 Task: Find connections with filter location Albury with filter topic #aiwith filter profile language German with filter current company AB InBev India with filter school Lucknow freshers Jobs with filter industry Capital Markets with filter service category Wedding Planning with filter keywords title Artificial Intelligence Engineer
Action: Mouse moved to (211, 267)
Screenshot: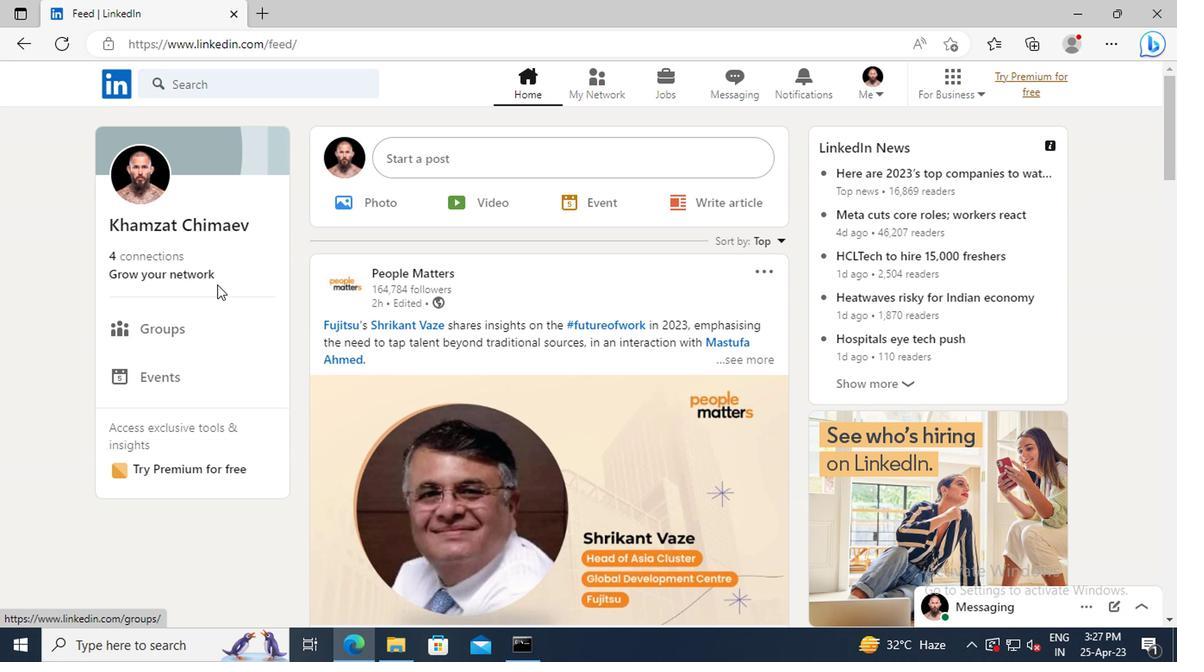 
Action: Mouse pressed left at (211, 267)
Screenshot: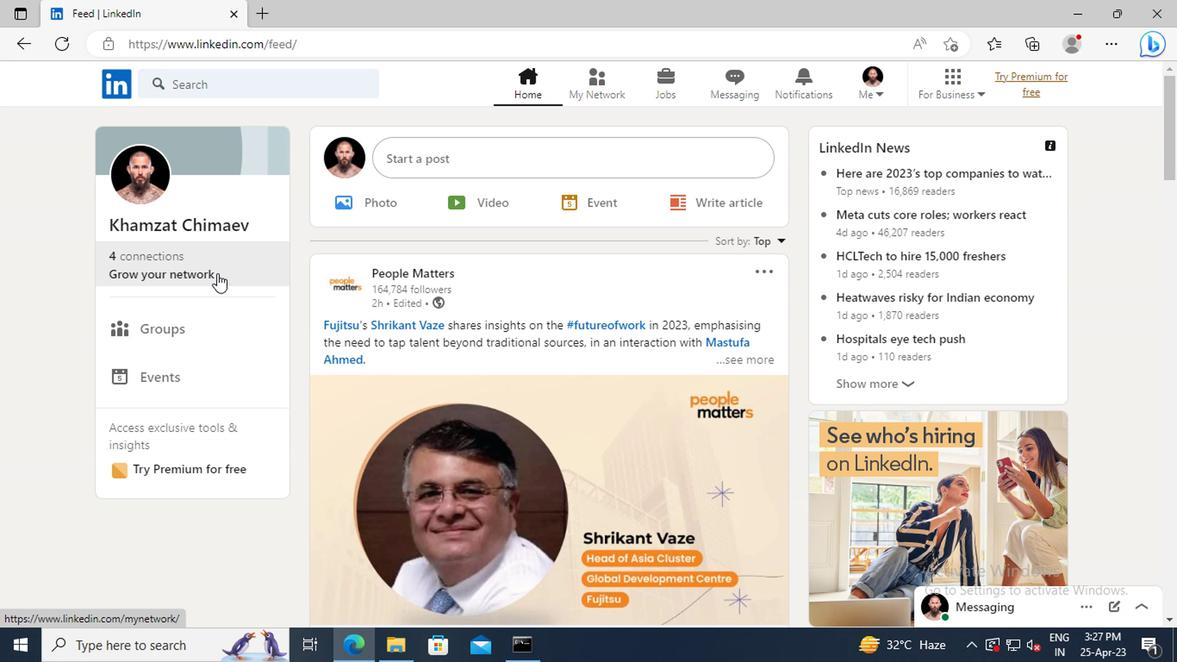 
Action: Mouse moved to (209, 186)
Screenshot: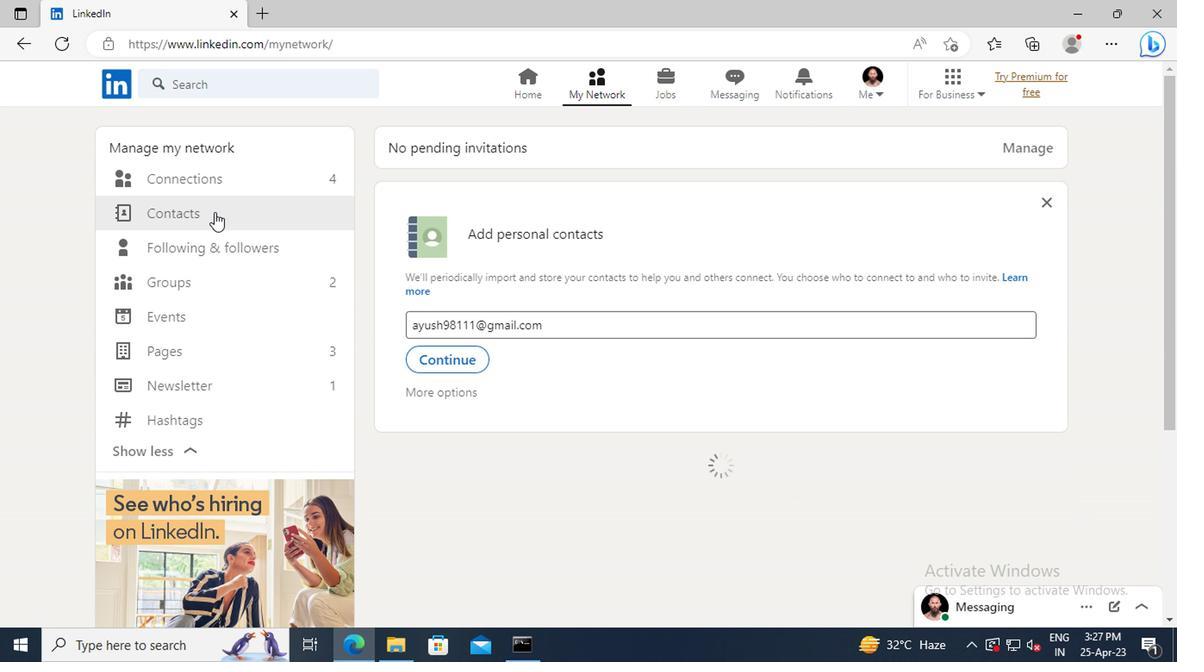 
Action: Mouse pressed left at (209, 186)
Screenshot: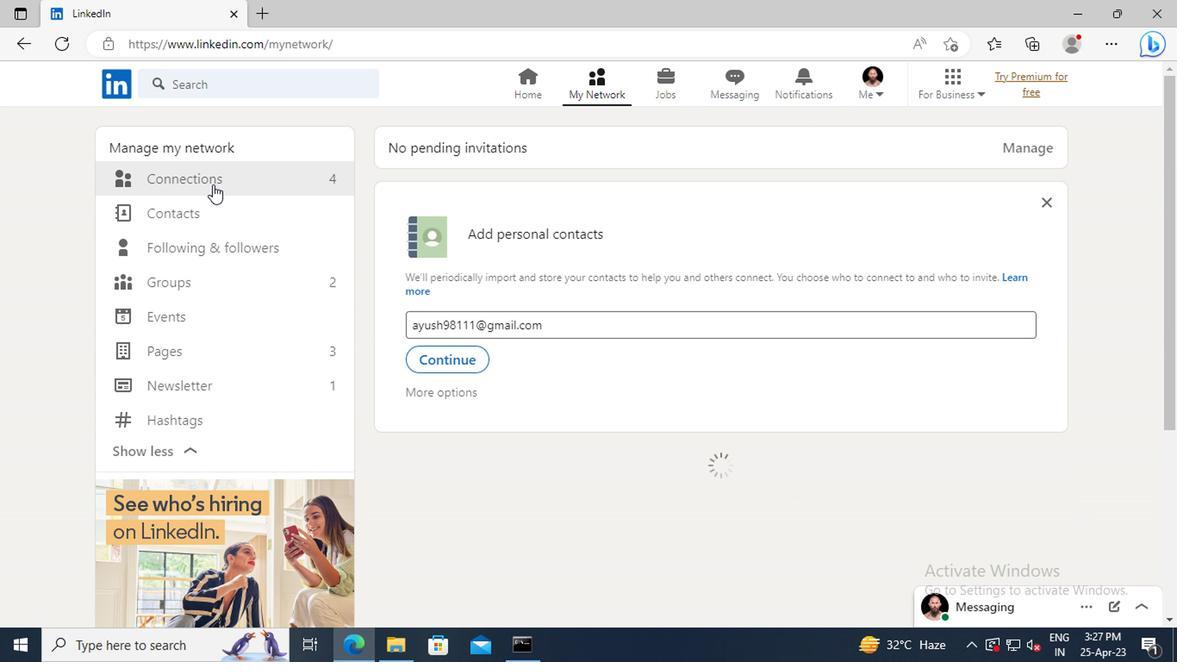 
Action: Mouse moved to (704, 183)
Screenshot: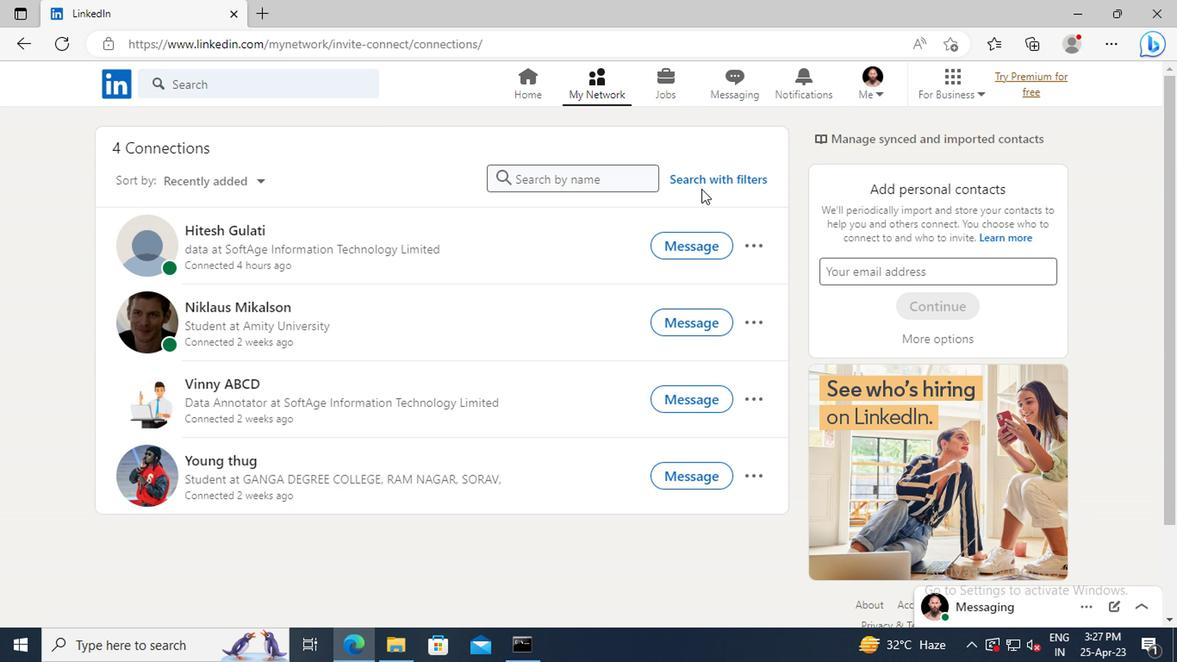 
Action: Mouse pressed left at (704, 183)
Screenshot: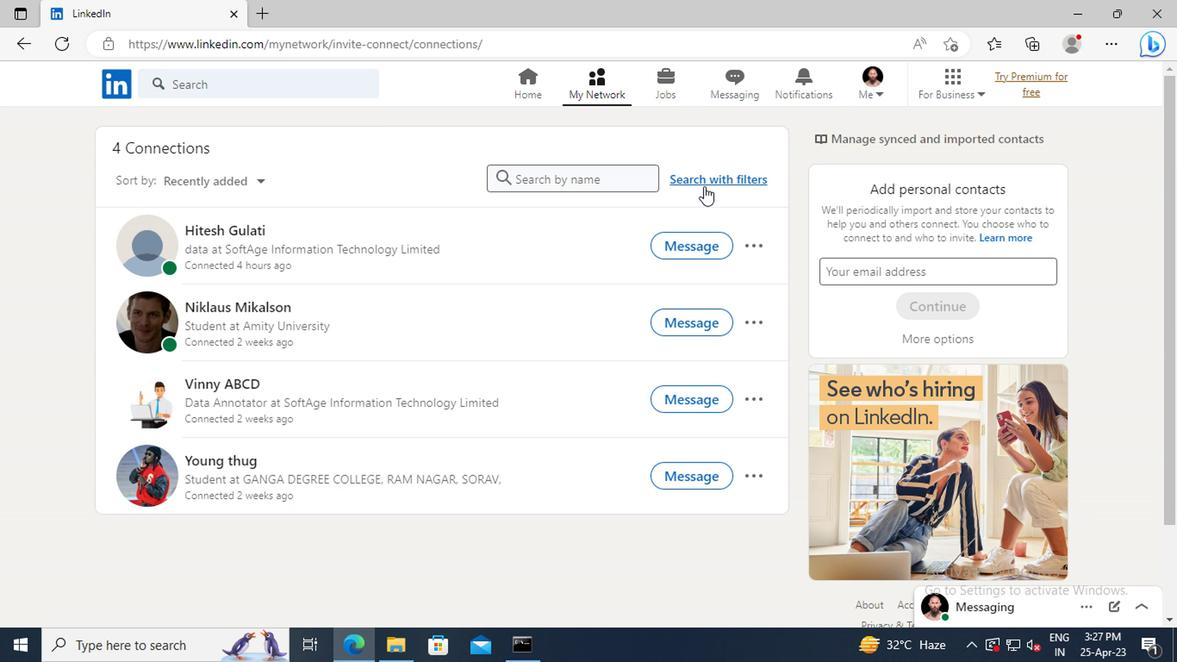 
Action: Mouse moved to (648, 139)
Screenshot: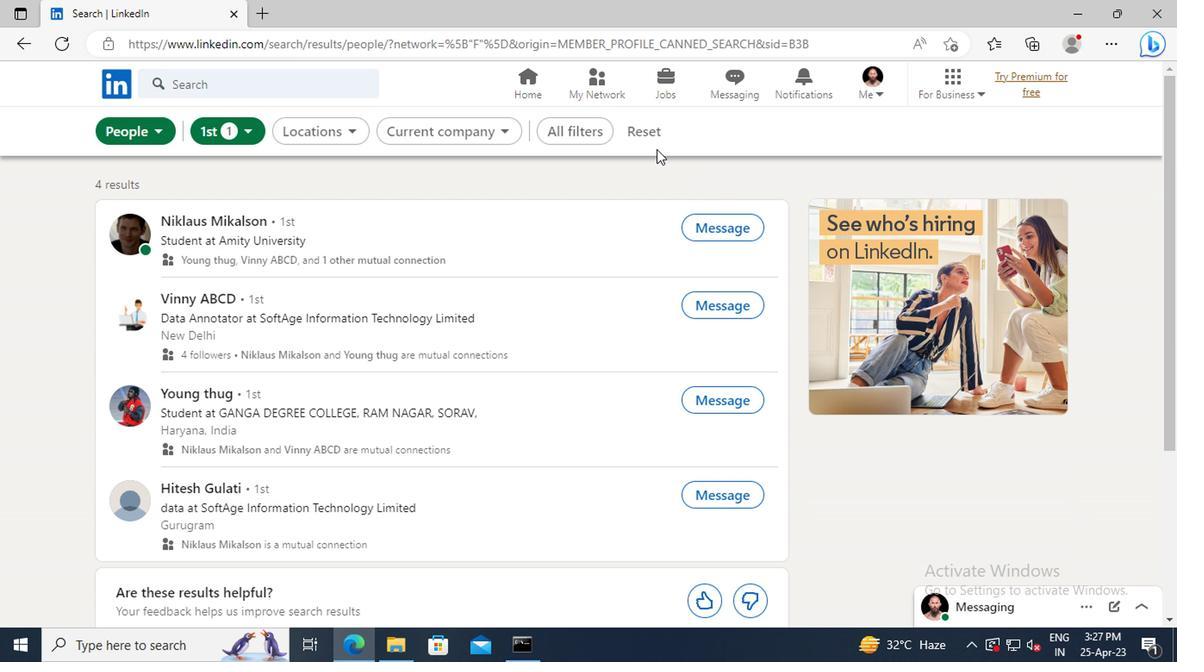 
Action: Mouse pressed left at (648, 139)
Screenshot: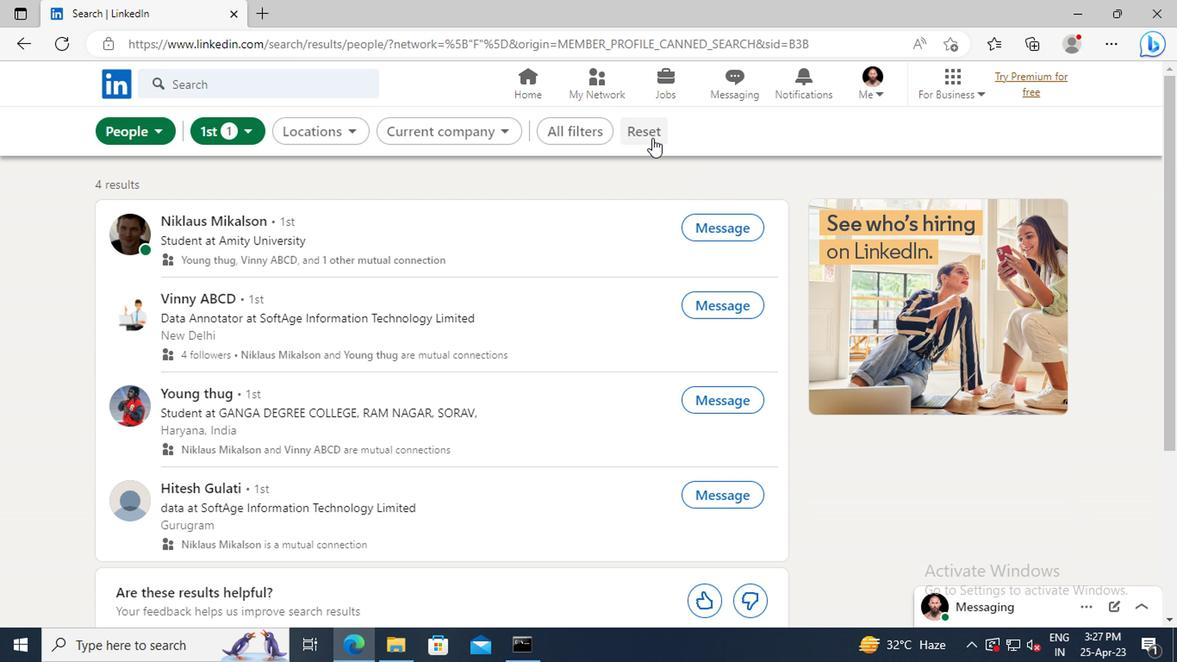 
Action: Mouse moved to (623, 137)
Screenshot: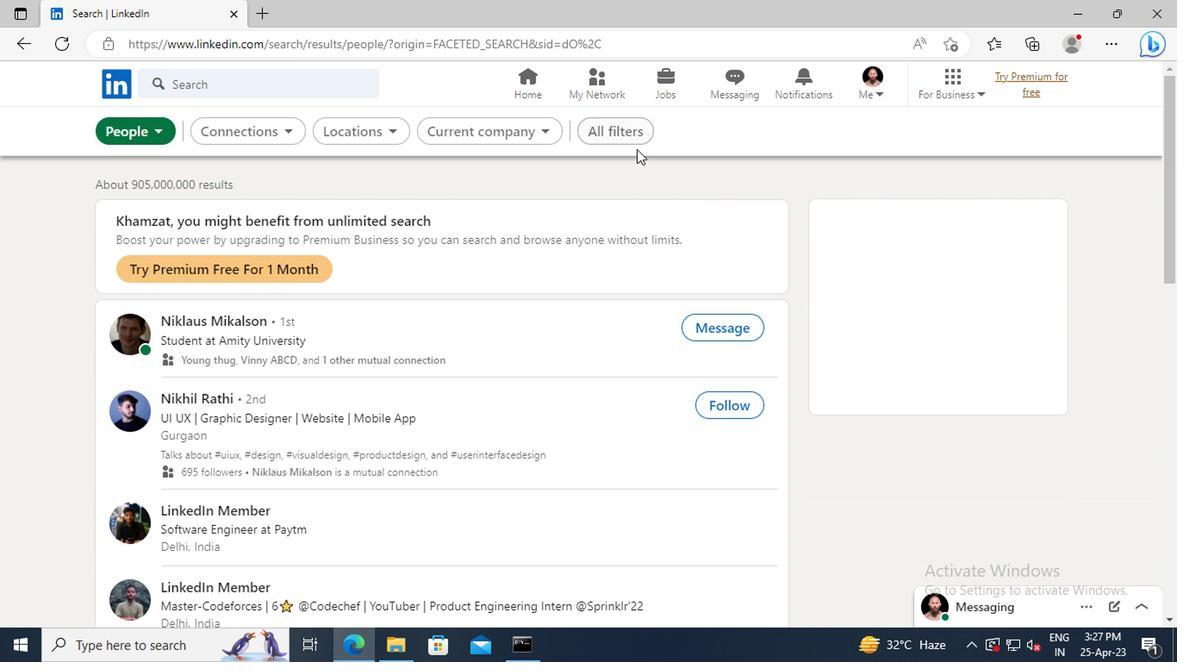 
Action: Mouse pressed left at (623, 137)
Screenshot: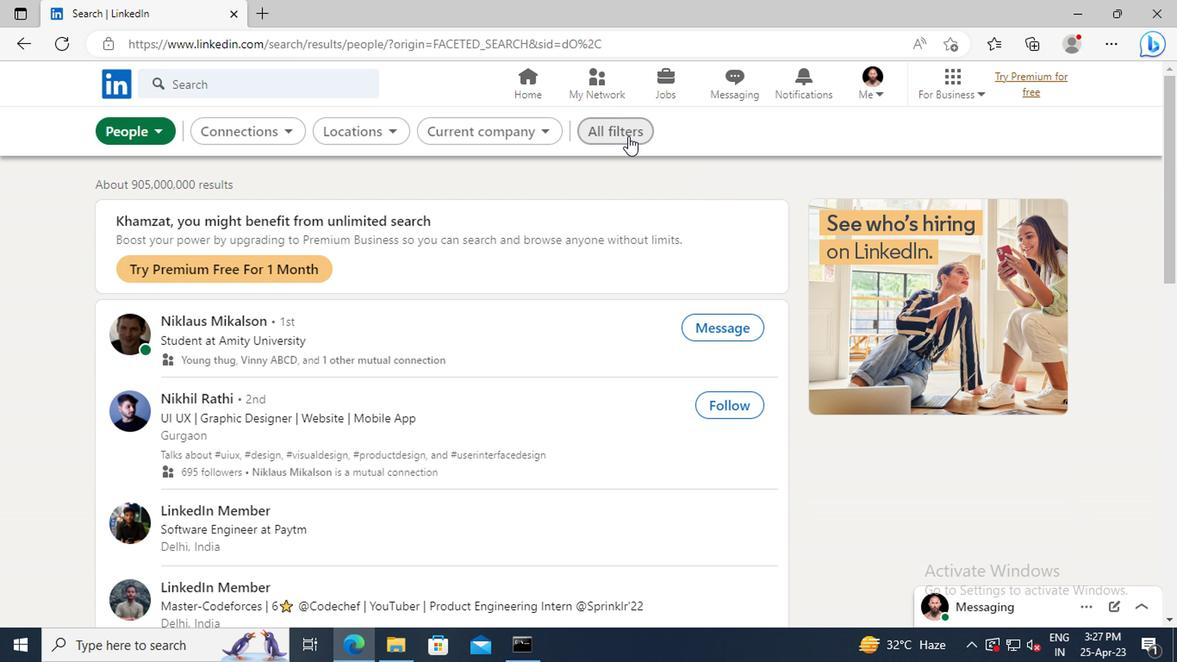 
Action: Mouse moved to (967, 296)
Screenshot: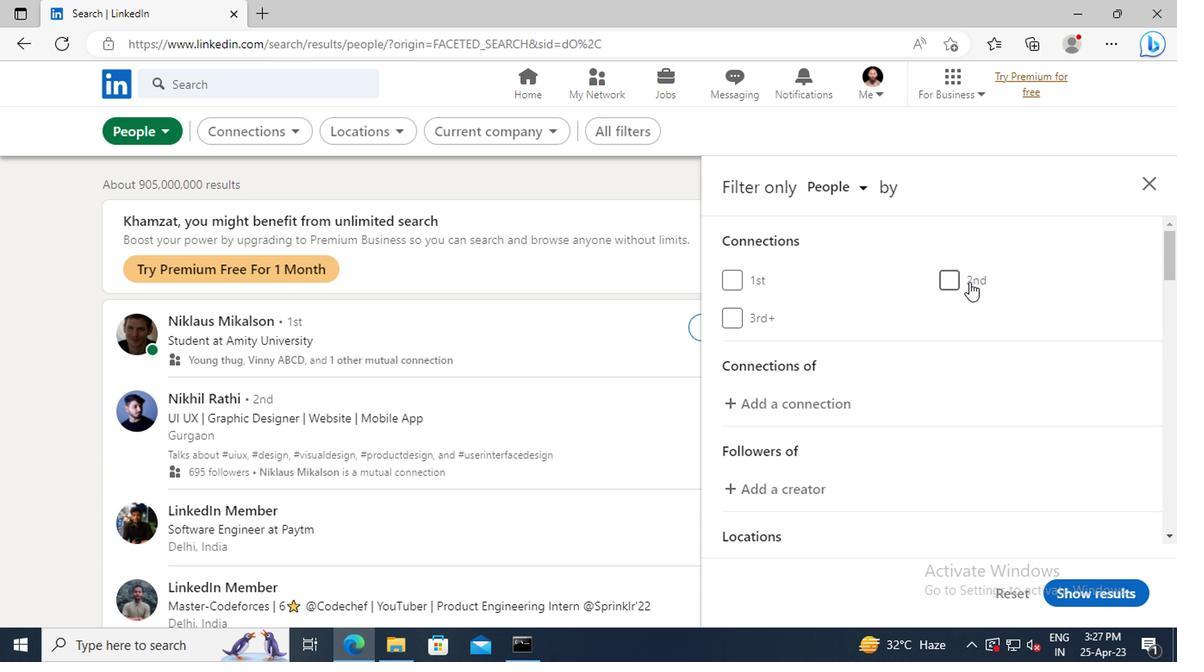 
Action: Mouse scrolled (967, 294) with delta (0, -1)
Screenshot: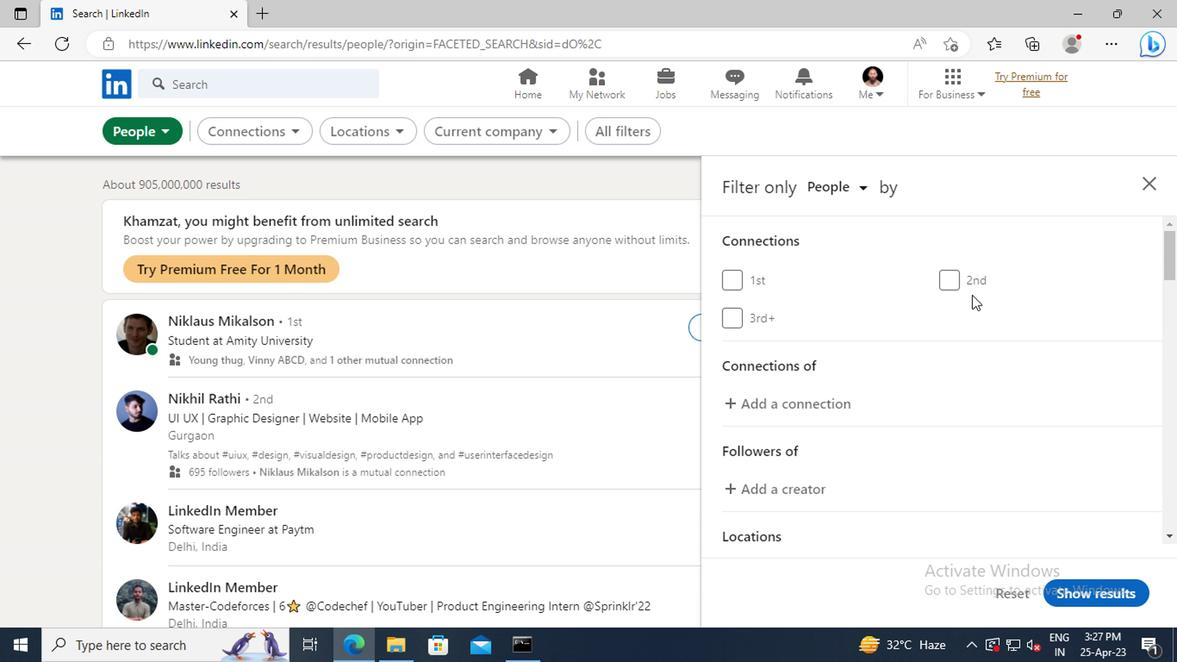 
Action: Mouse scrolled (967, 294) with delta (0, -1)
Screenshot: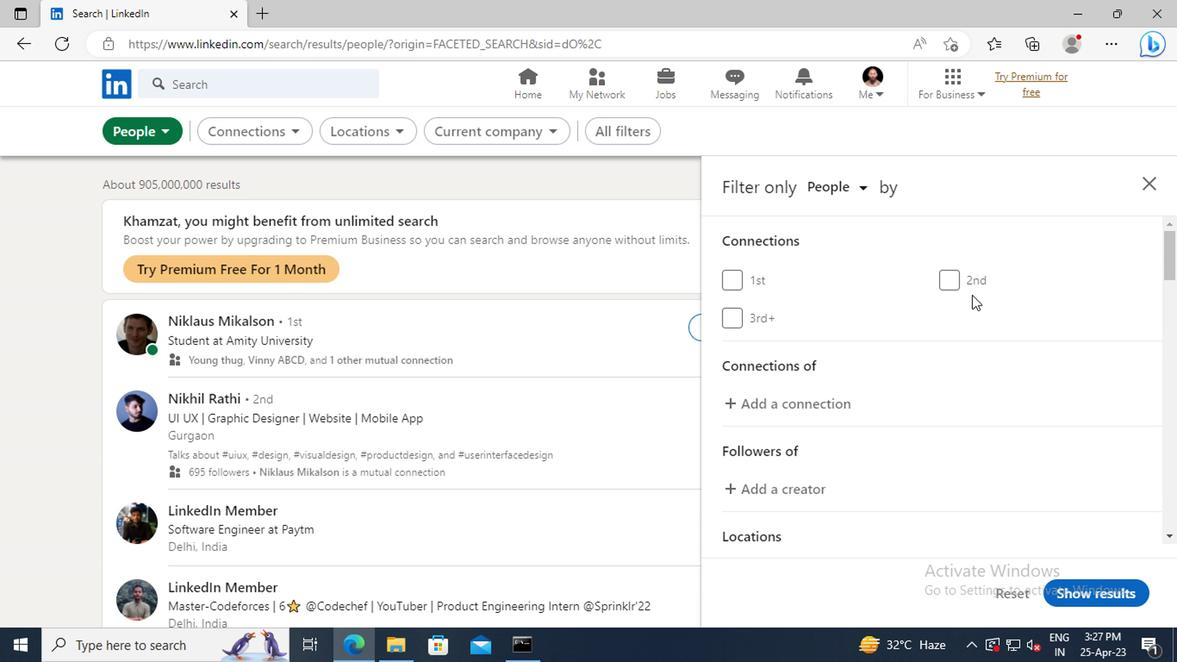 
Action: Mouse scrolled (967, 294) with delta (0, -1)
Screenshot: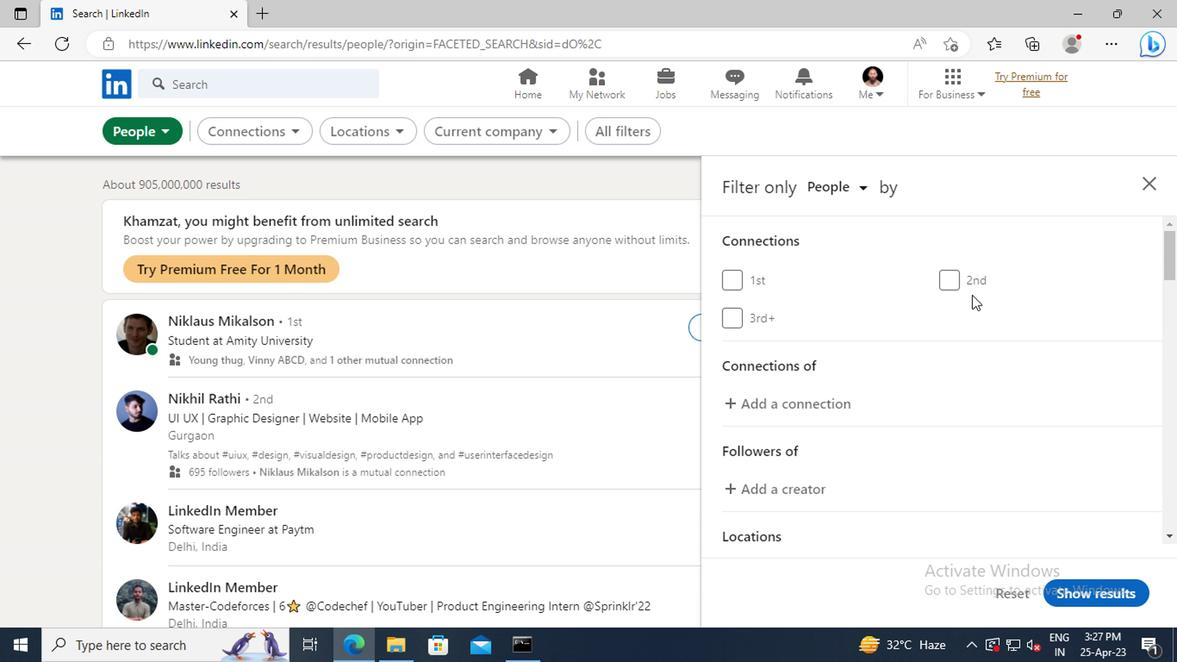 
Action: Mouse scrolled (967, 294) with delta (0, -1)
Screenshot: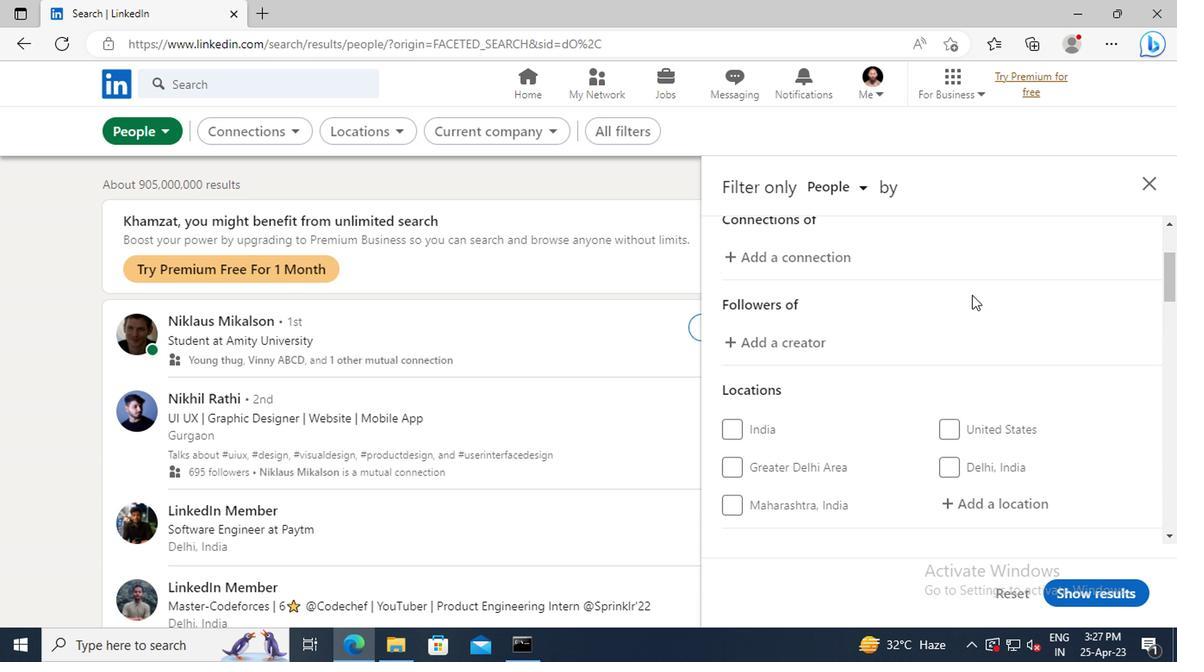 
Action: Mouse scrolled (967, 294) with delta (0, -1)
Screenshot: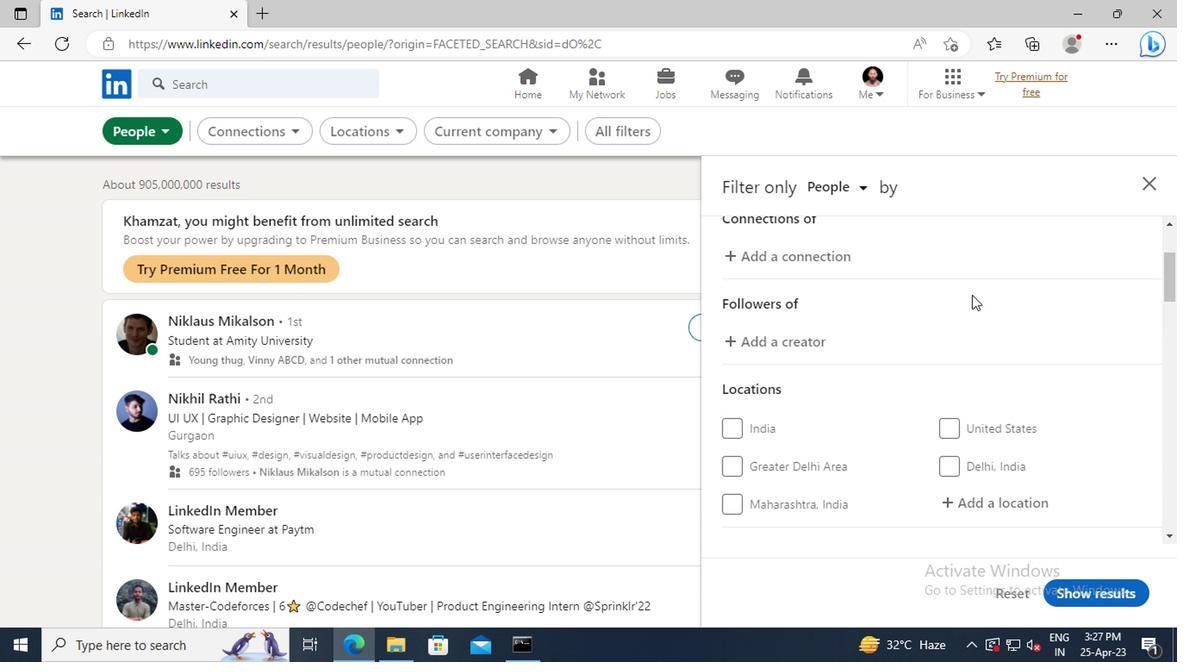 
Action: Mouse moved to (983, 412)
Screenshot: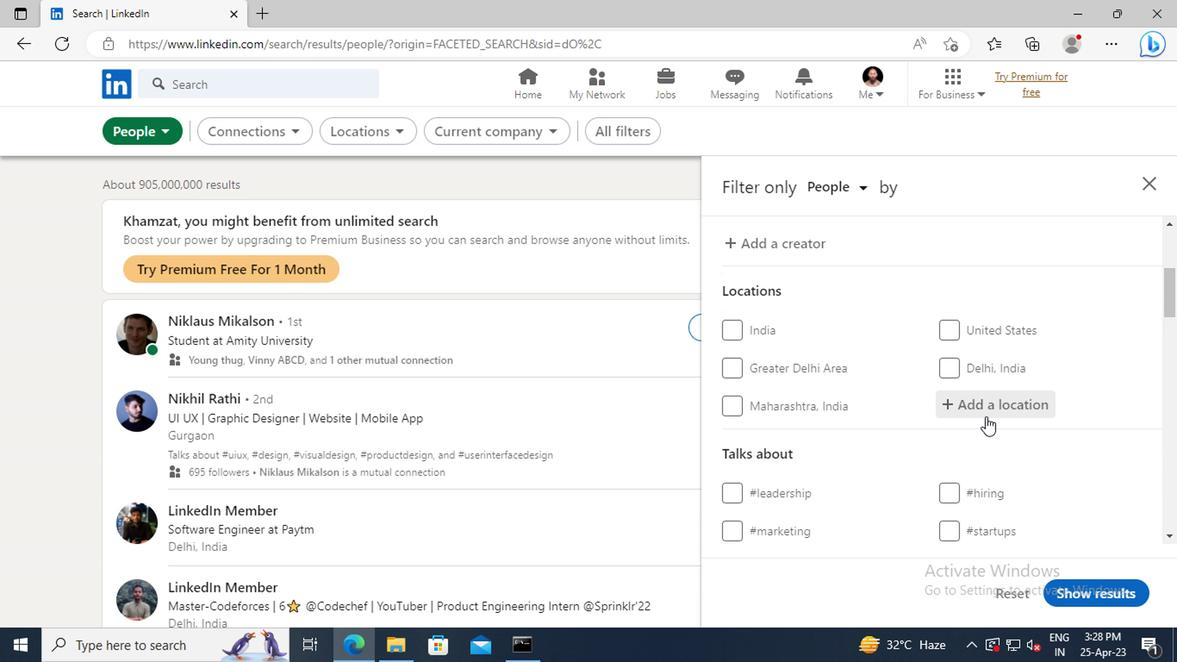 
Action: Mouse pressed left at (983, 412)
Screenshot: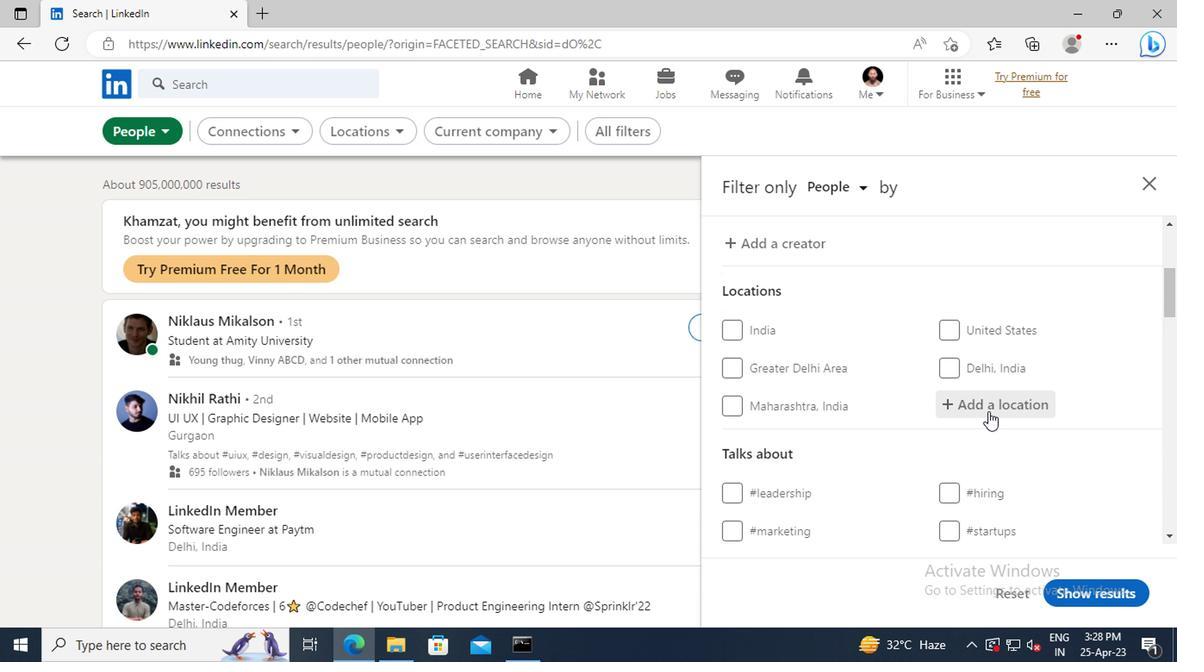 
Action: Key pressed <Key.shift_r>Albury
Screenshot: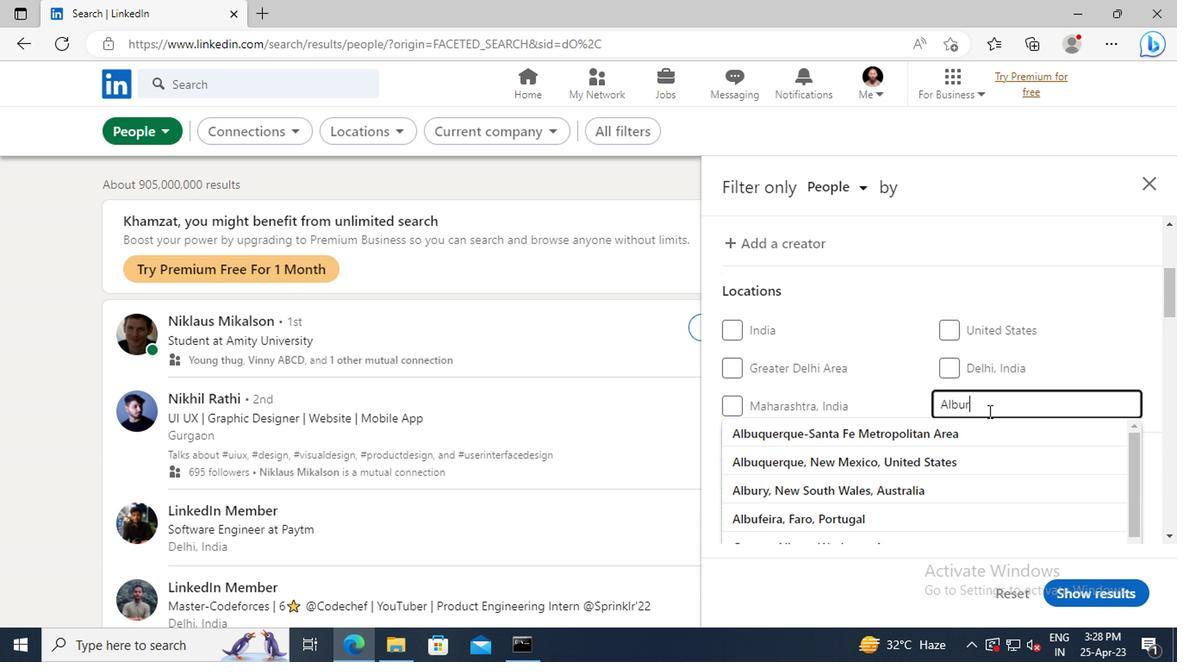 
Action: Mouse moved to (974, 431)
Screenshot: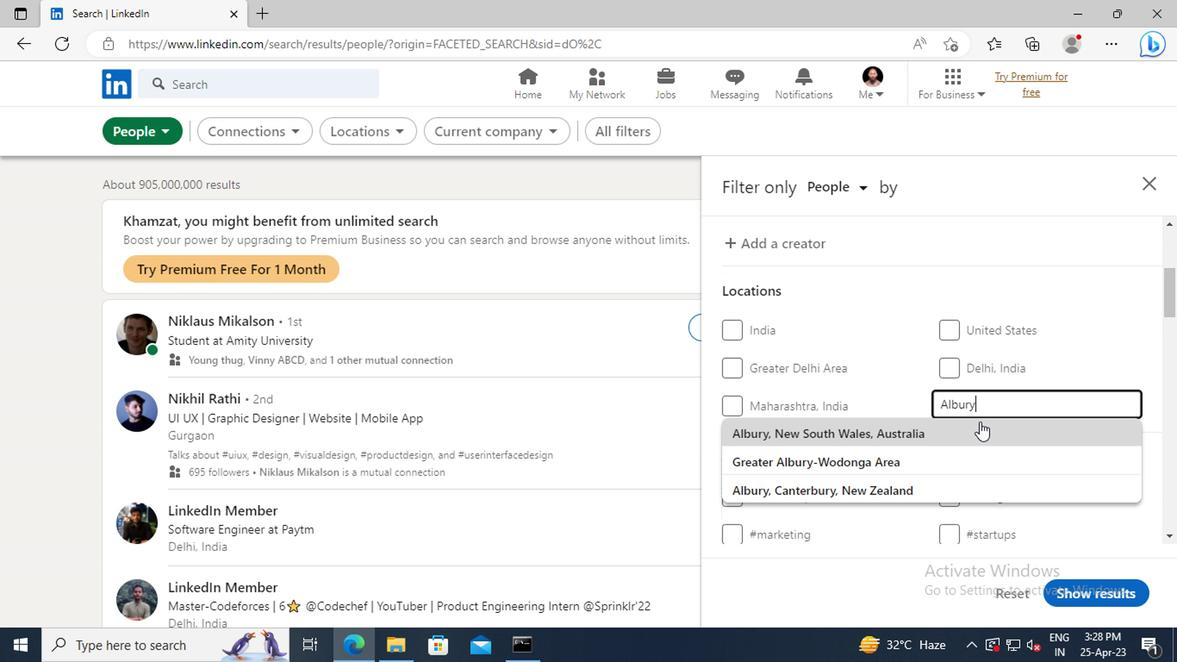 
Action: Mouse pressed left at (974, 431)
Screenshot: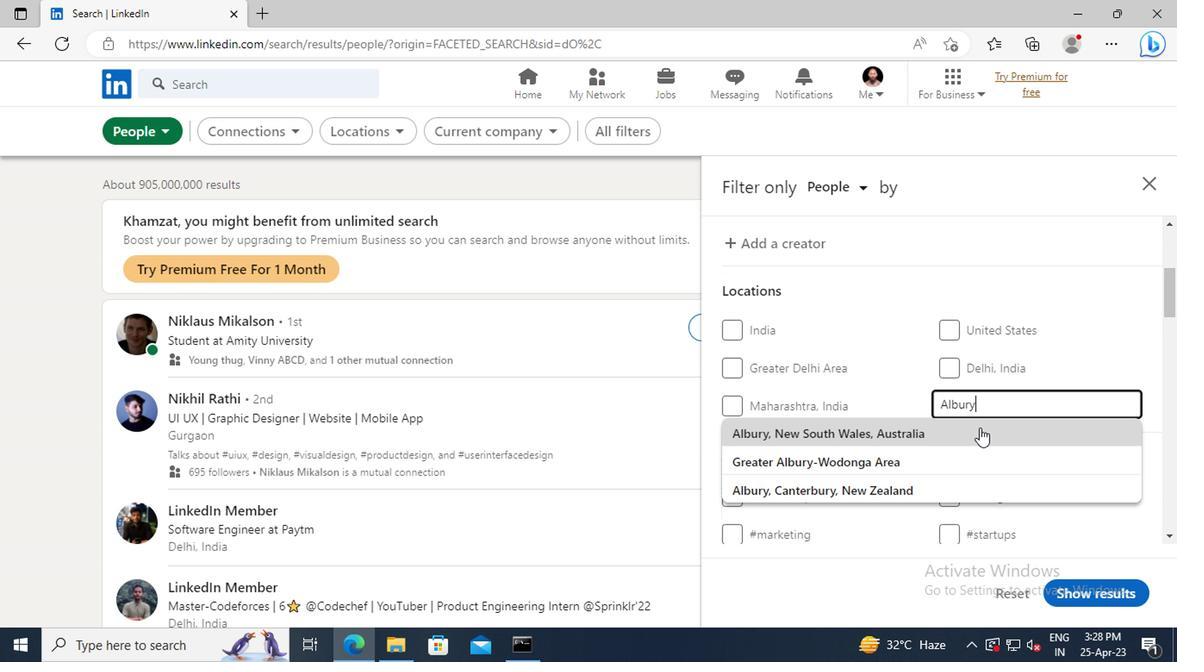 
Action: Mouse moved to (968, 331)
Screenshot: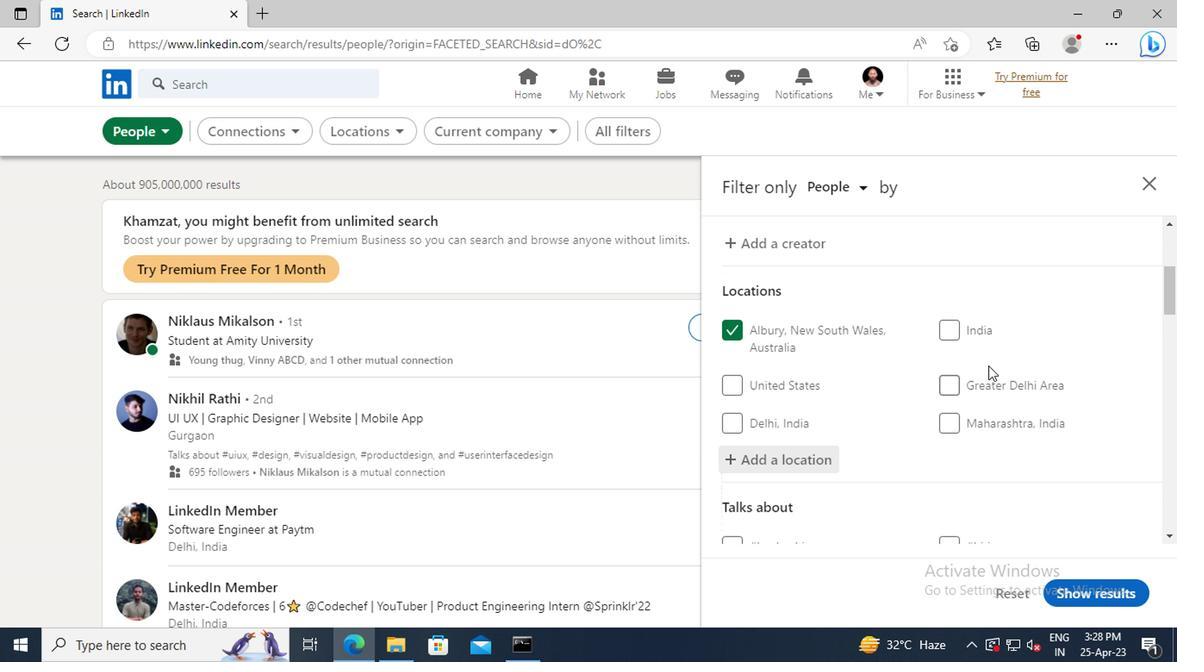 
Action: Mouse scrolled (968, 330) with delta (0, 0)
Screenshot: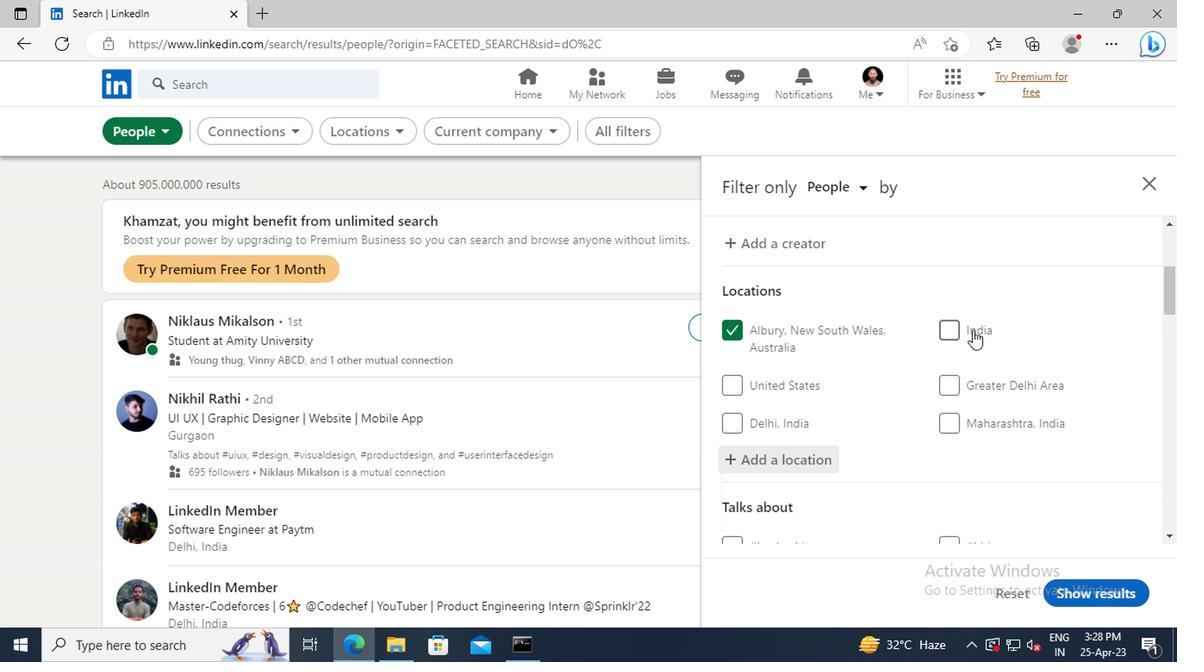 
Action: Mouse scrolled (968, 330) with delta (0, 0)
Screenshot: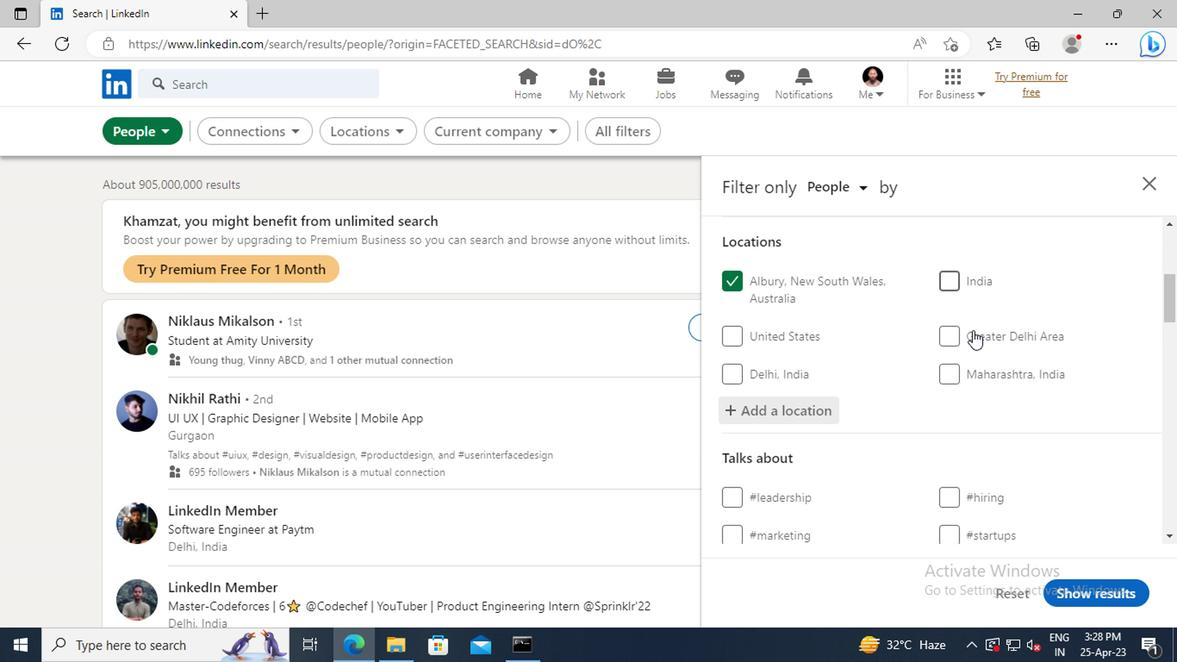 
Action: Mouse scrolled (968, 330) with delta (0, 0)
Screenshot: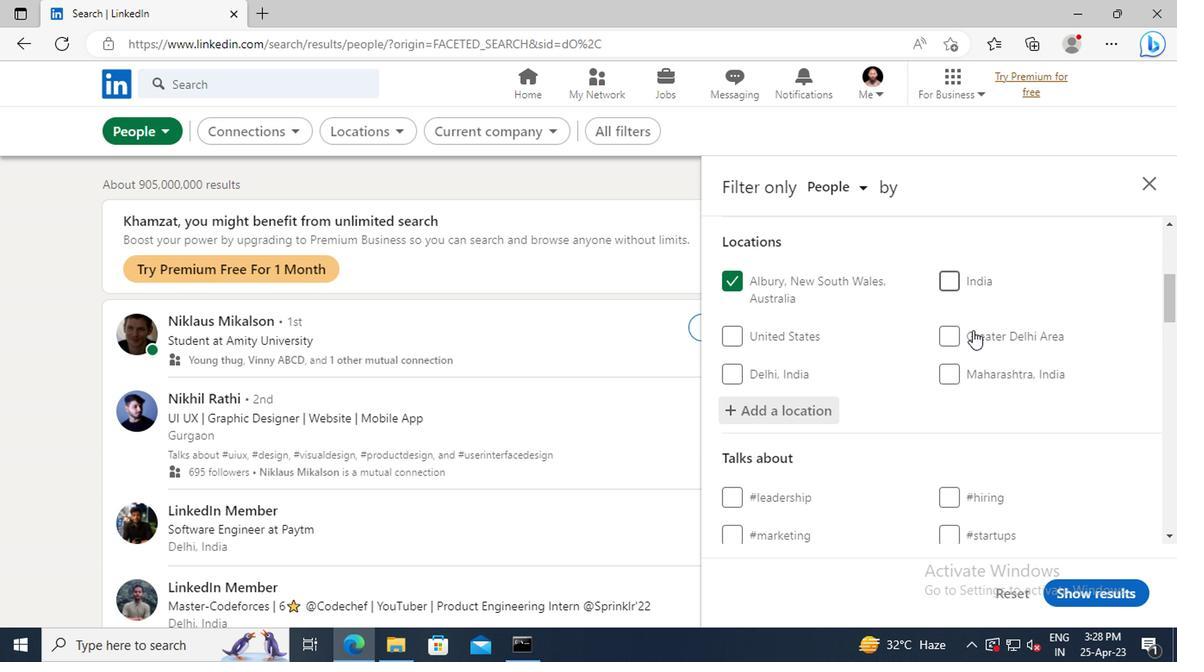 
Action: Mouse scrolled (968, 330) with delta (0, 0)
Screenshot: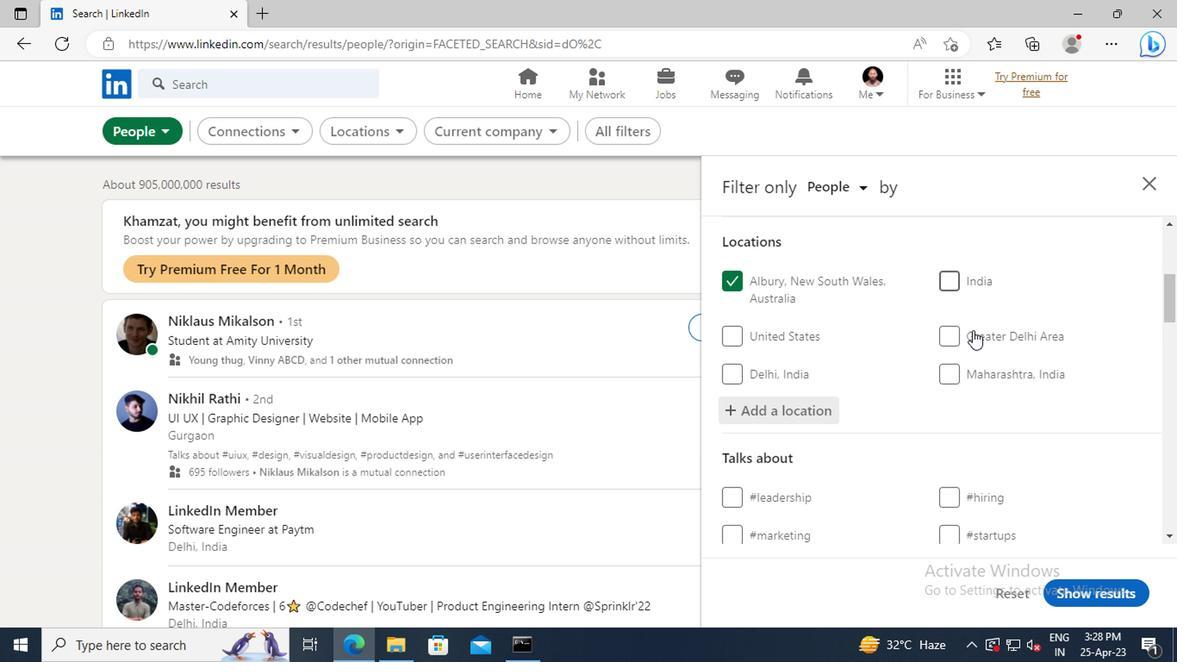 
Action: Mouse moved to (970, 423)
Screenshot: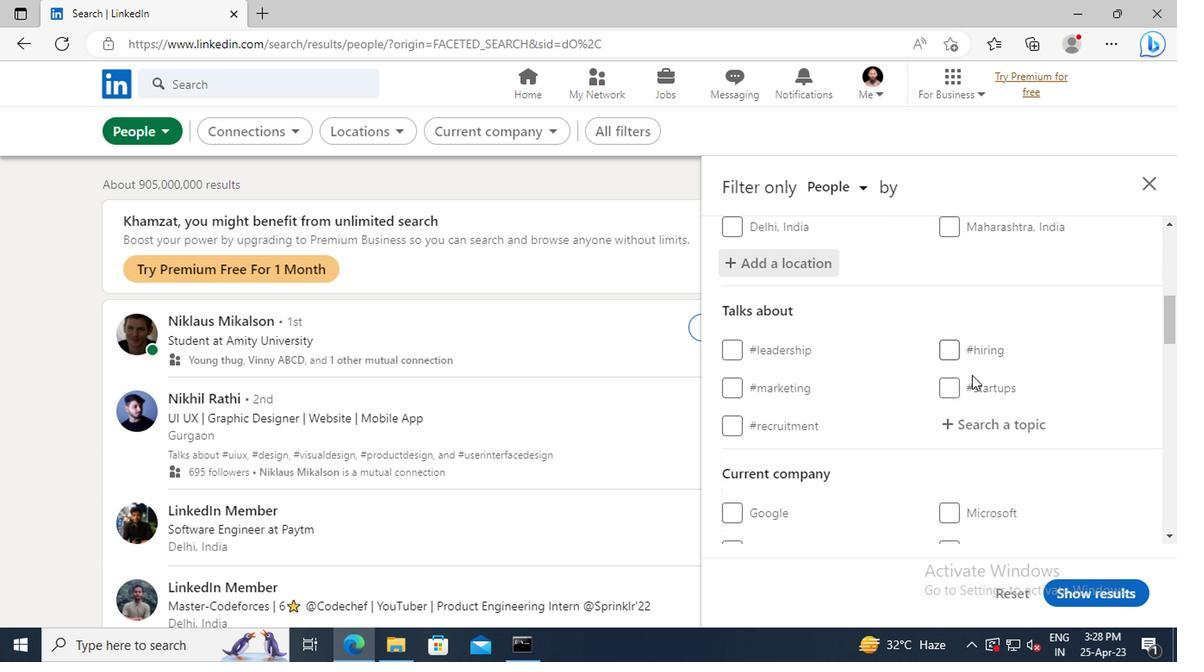 
Action: Mouse pressed left at (970, 423)
Screenshot: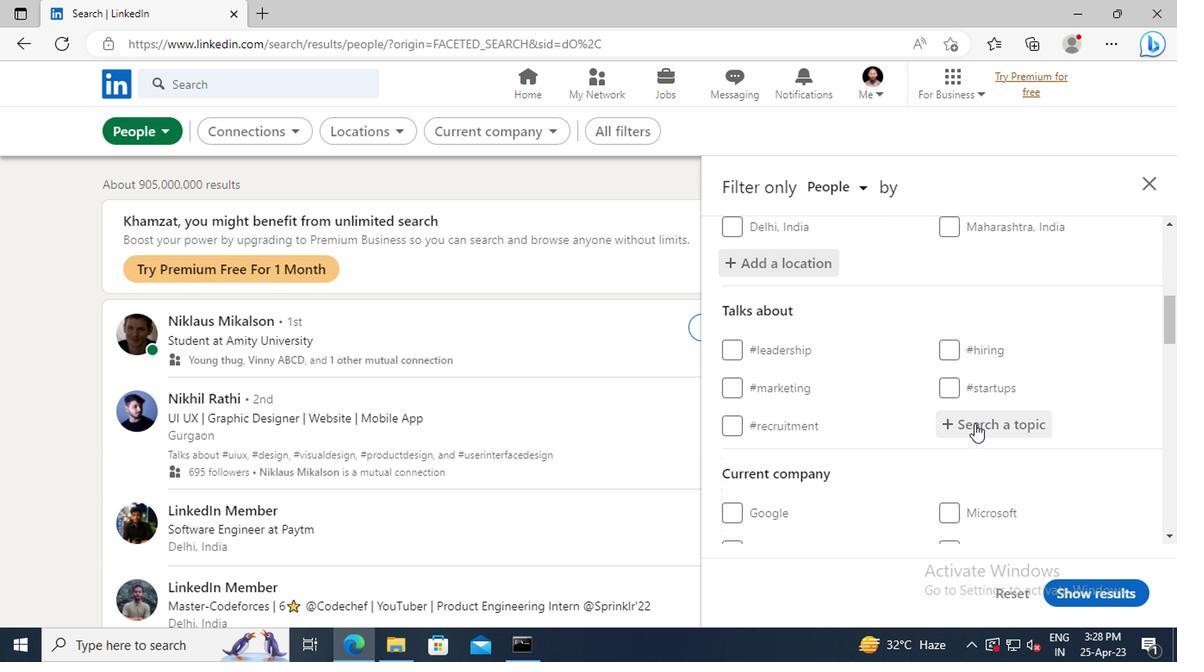
Action: Key pressed <Key.shift>#AIWITH
Screenshot: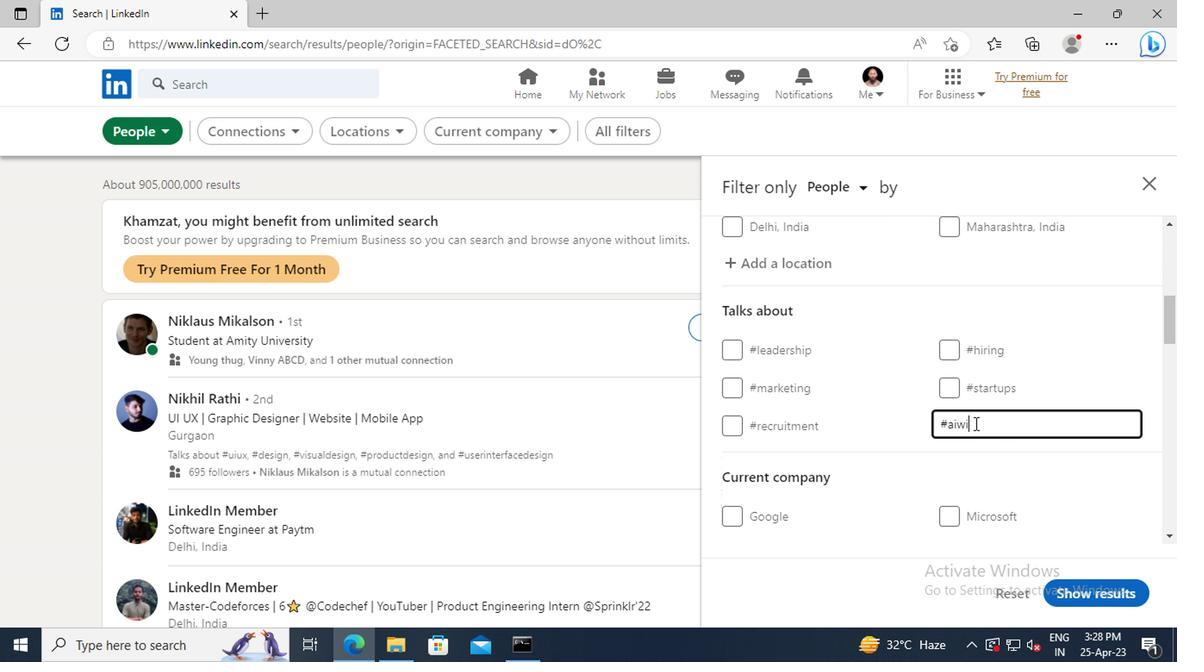 
Action: Mouse moved to (937, 420)
Screenshot: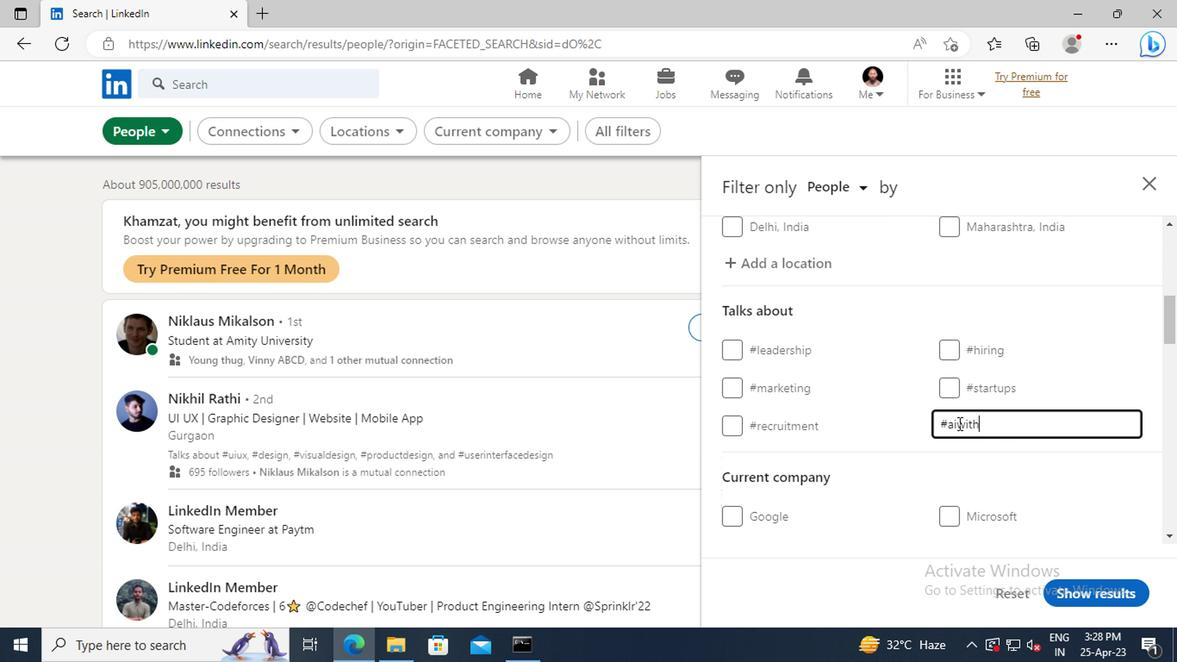 
Action: Mouse scrolled (937, 419) with delta (0, -1)
Screenshot: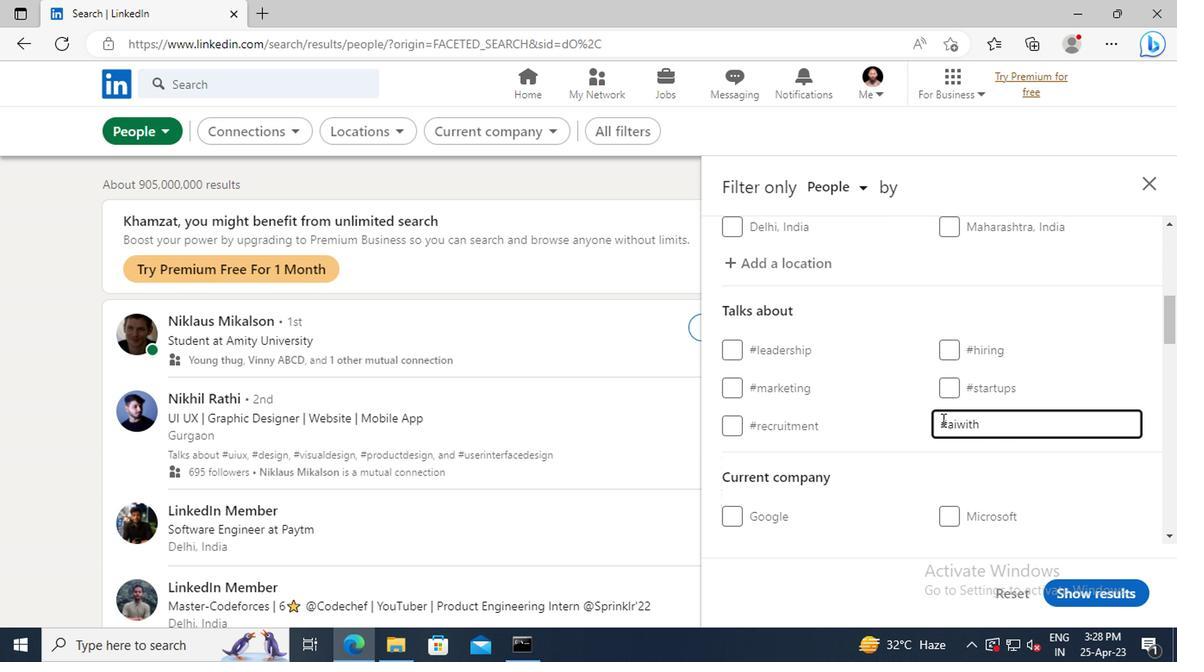 
Action: Mouse scrolled (937, 419) with delta (0, -1)
Screenshot: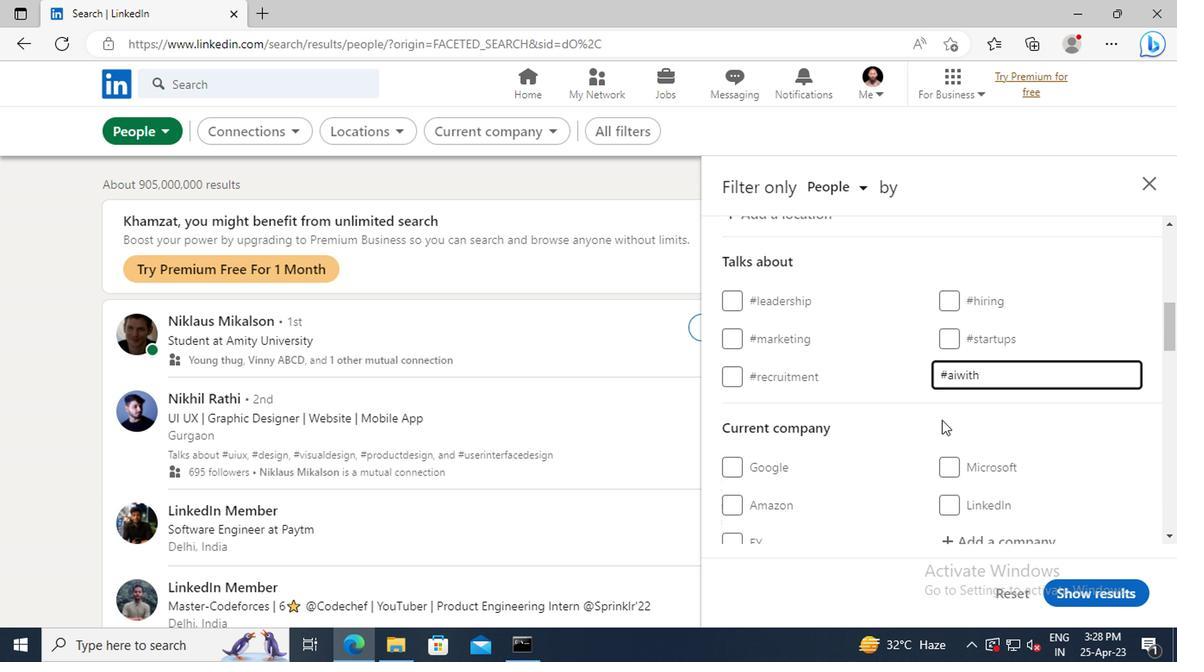 
Action: Mouse scrolled (937, 419) with delta (0, -1)
Screenshot: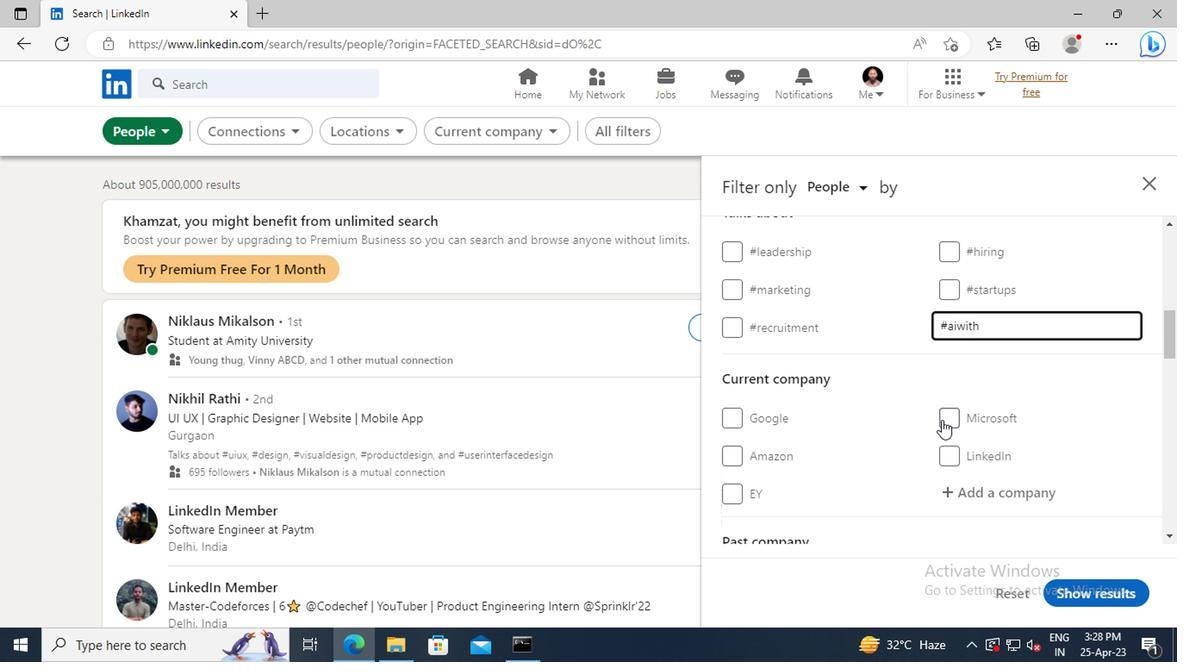 
Action: Mouse scrolled (937, 419) with delta (0, -1)
Screenshot: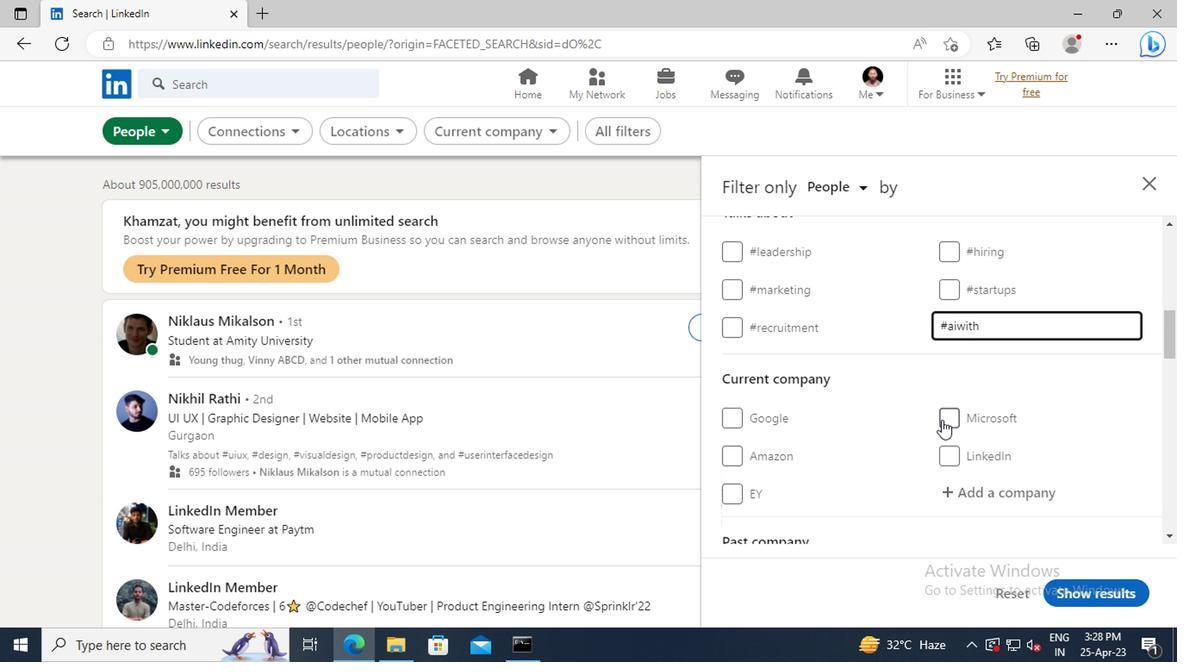 
Action: Mouse scrolled (937, 419) with delta (0, -1)
Screenshot: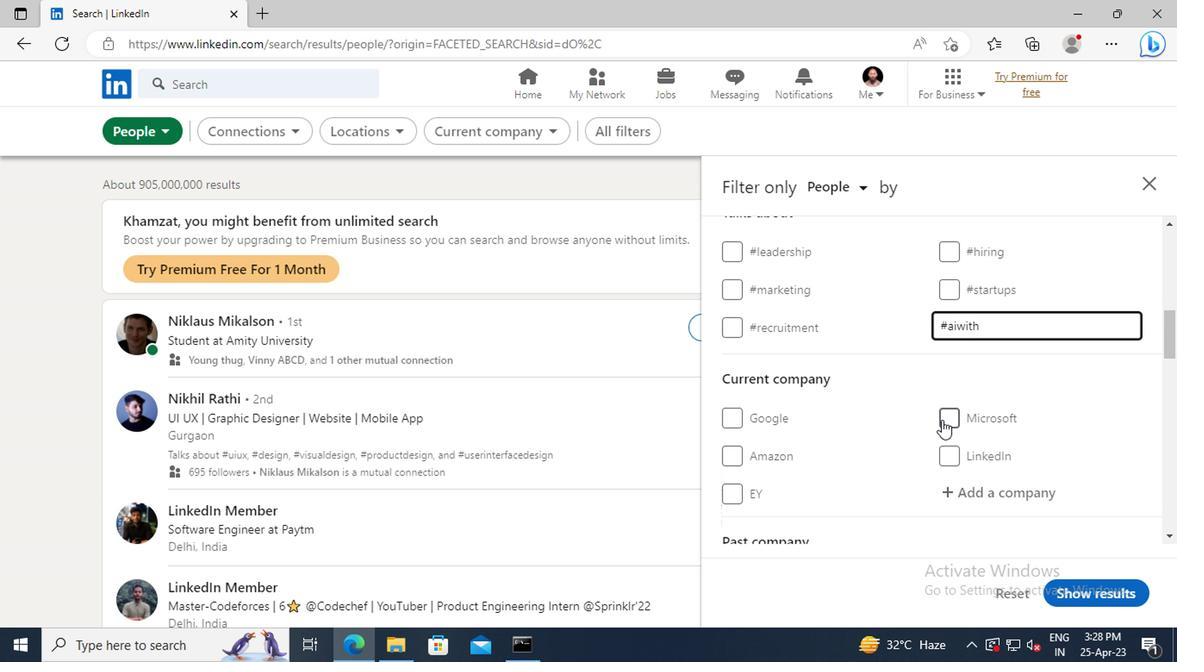 
Action: Mouse scrolled (937, 419) with delta (0, -1)
Screenshot: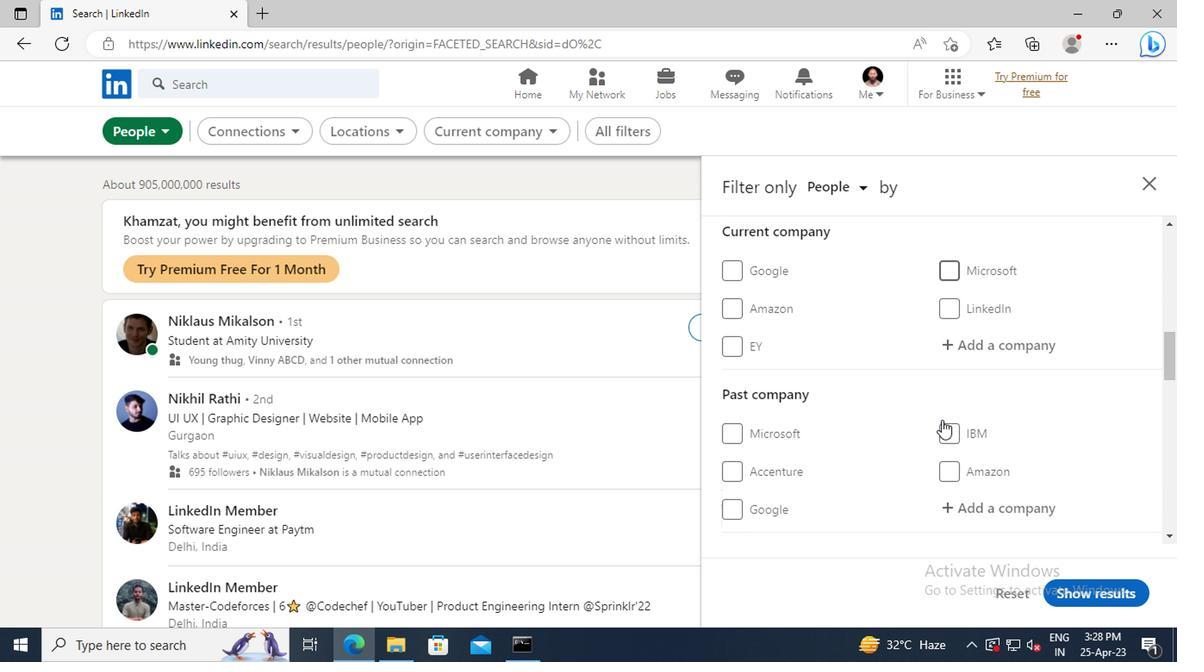
Action: Mouse scrolled (937, 419) with delta (0, -1)
Screenshot: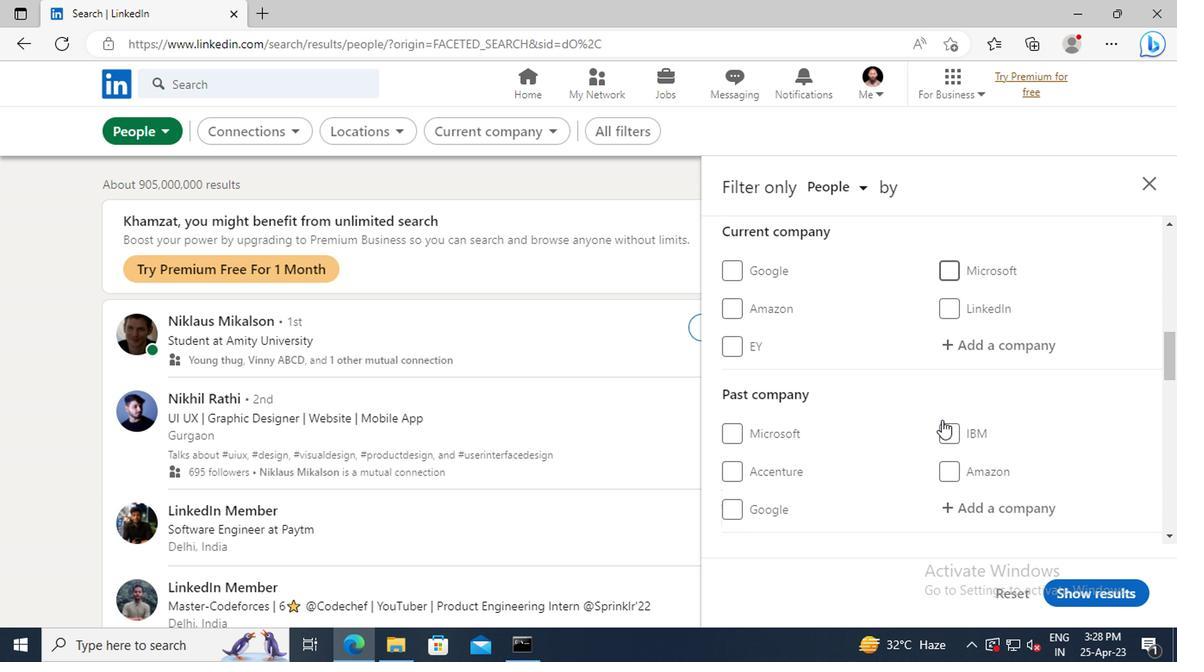 
Action: Mouse scrolled (937, 419) with delta (0, -1)
Screenshot: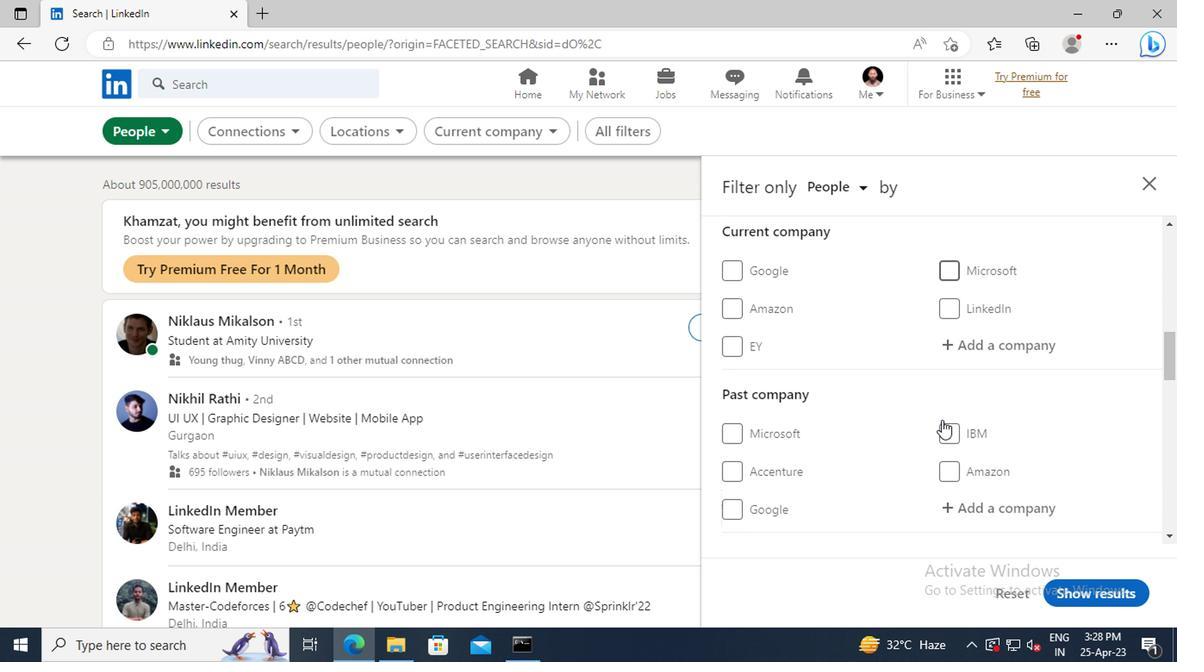 
Action: Mouse scrolled (937, 419) with delta (0, -1)
Screenshot: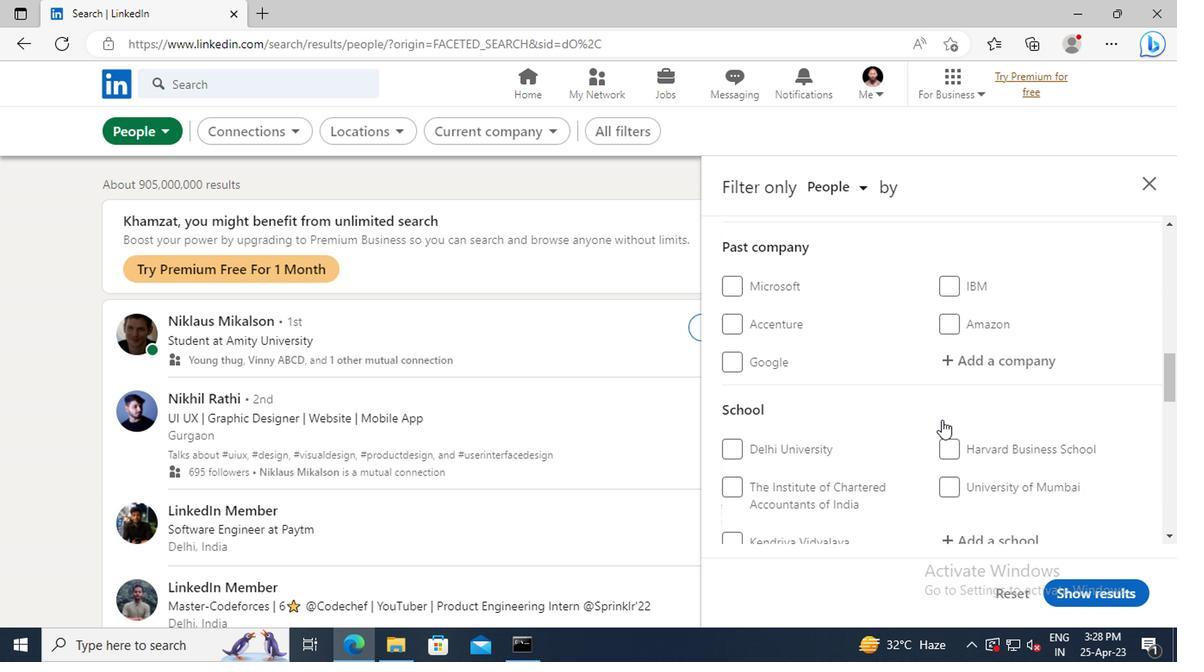 
Action: Mouse scrolled (937, 419) with delta (0, -1)
Screenshot: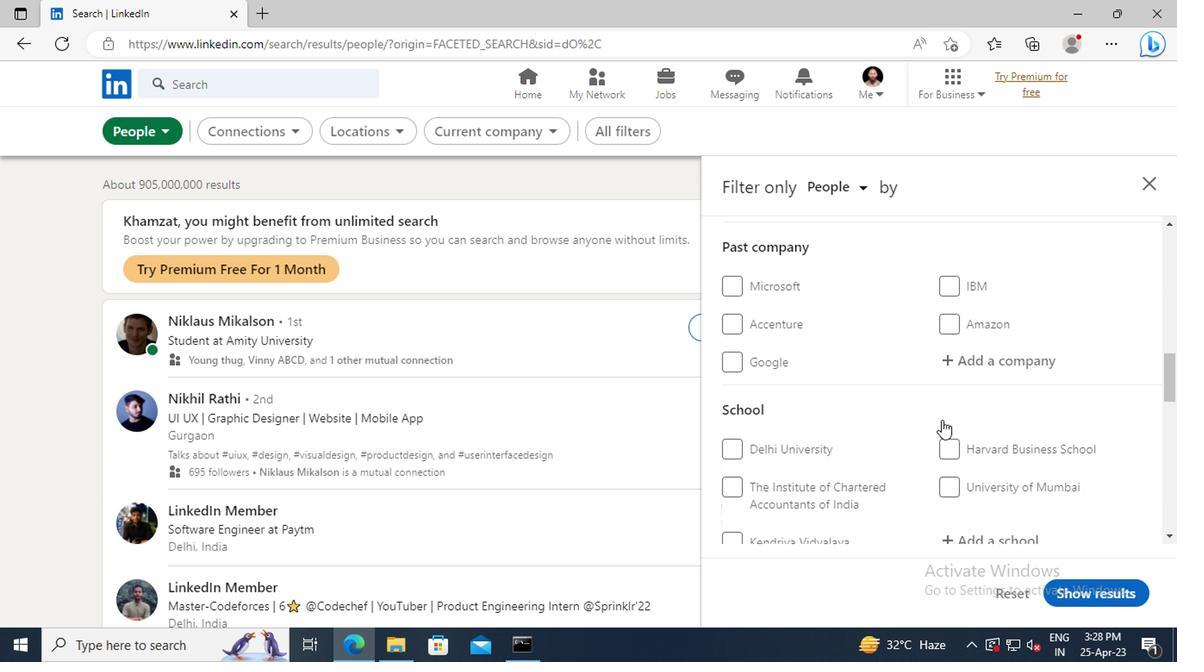 
Action: Mouse scrolled (937, 419) with delta (0, -1)
Screenshot: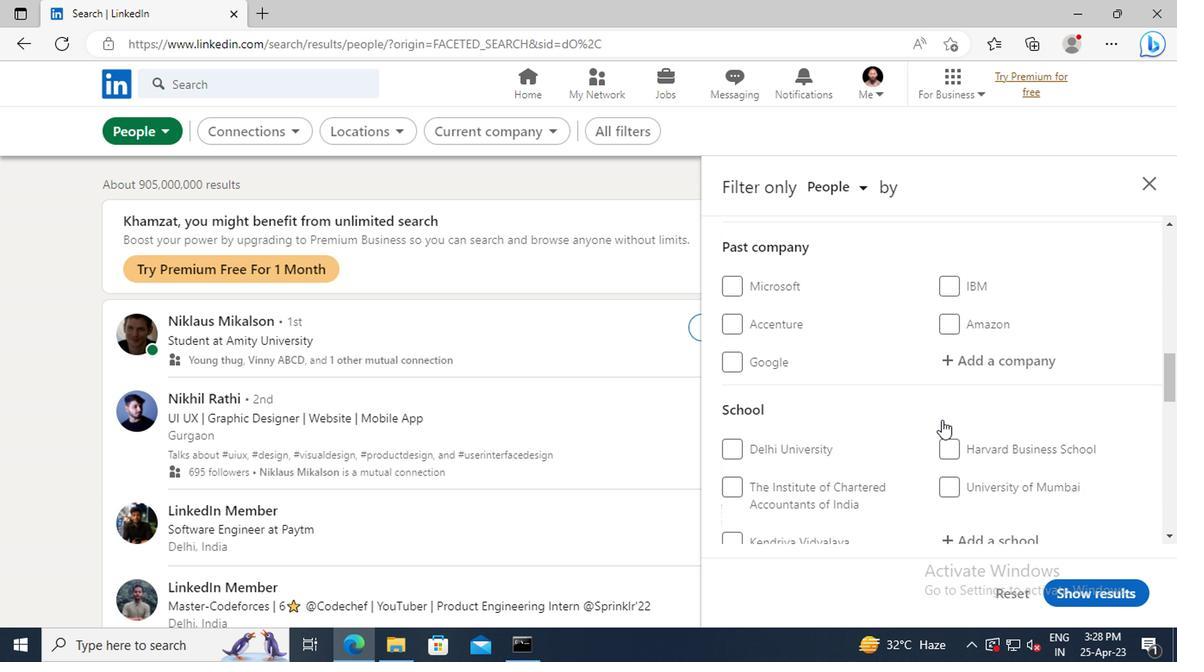 
Action: Mouse scrolled (937, 419) with delta (0, -1)
Screenshot: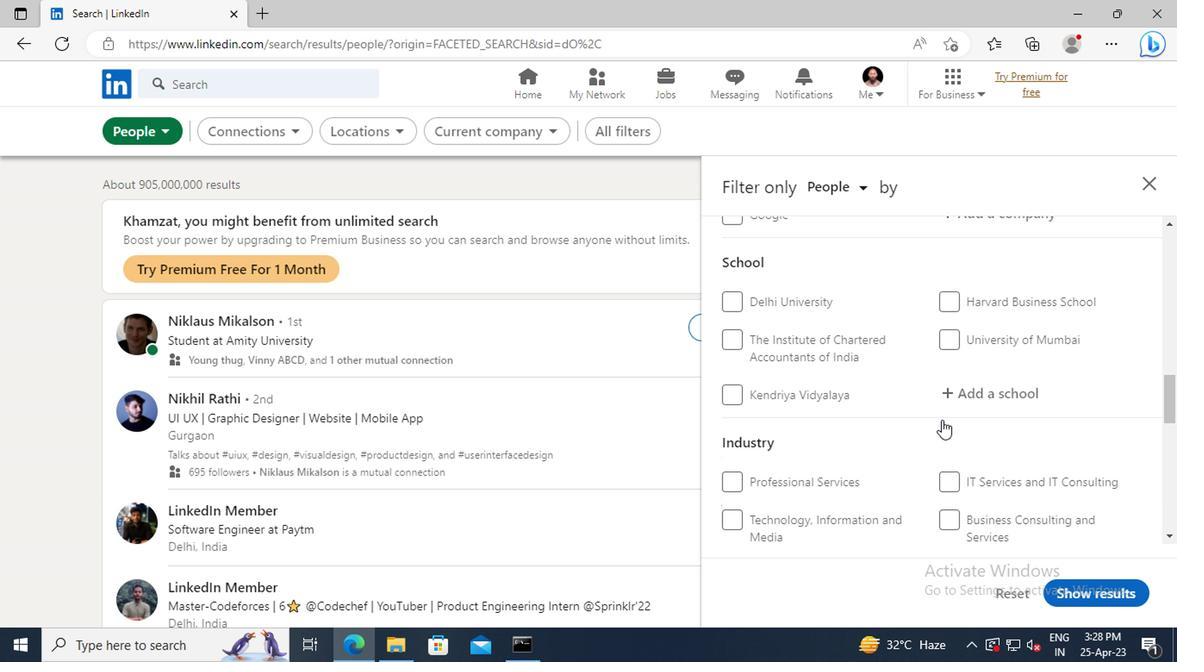 
Action: Mouse scrolled (937, 419) with delta (0, -1)
Screenshot: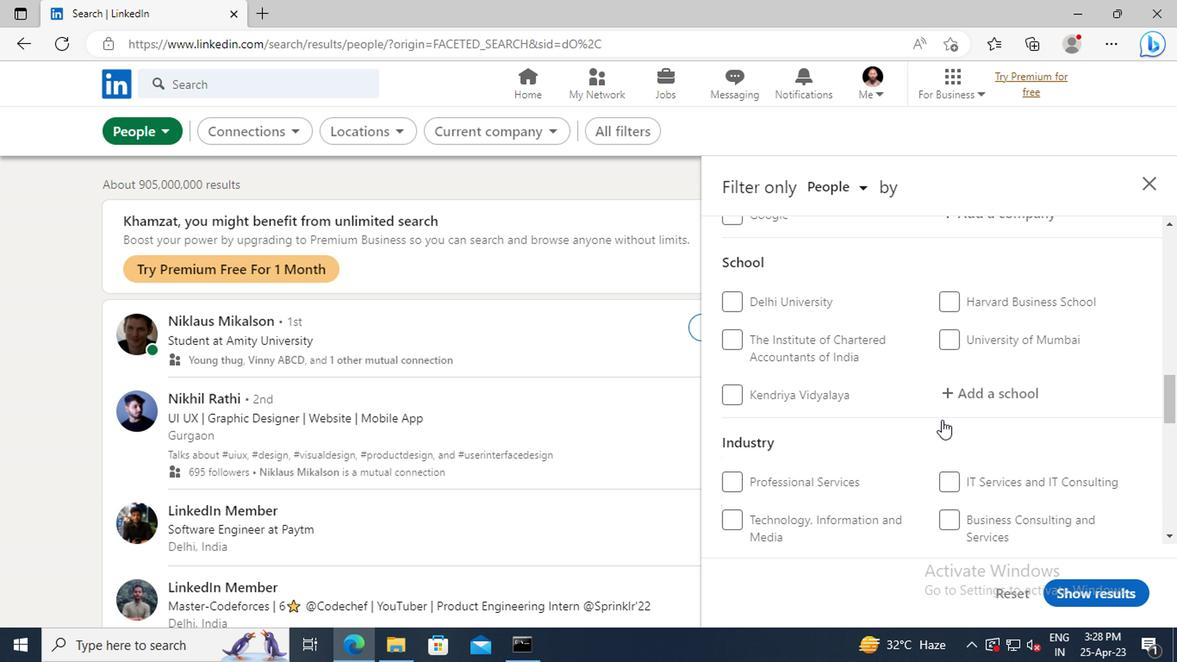 
Action: Mouse scrolled (937, 419) with delta (0, -1)
Screenshot: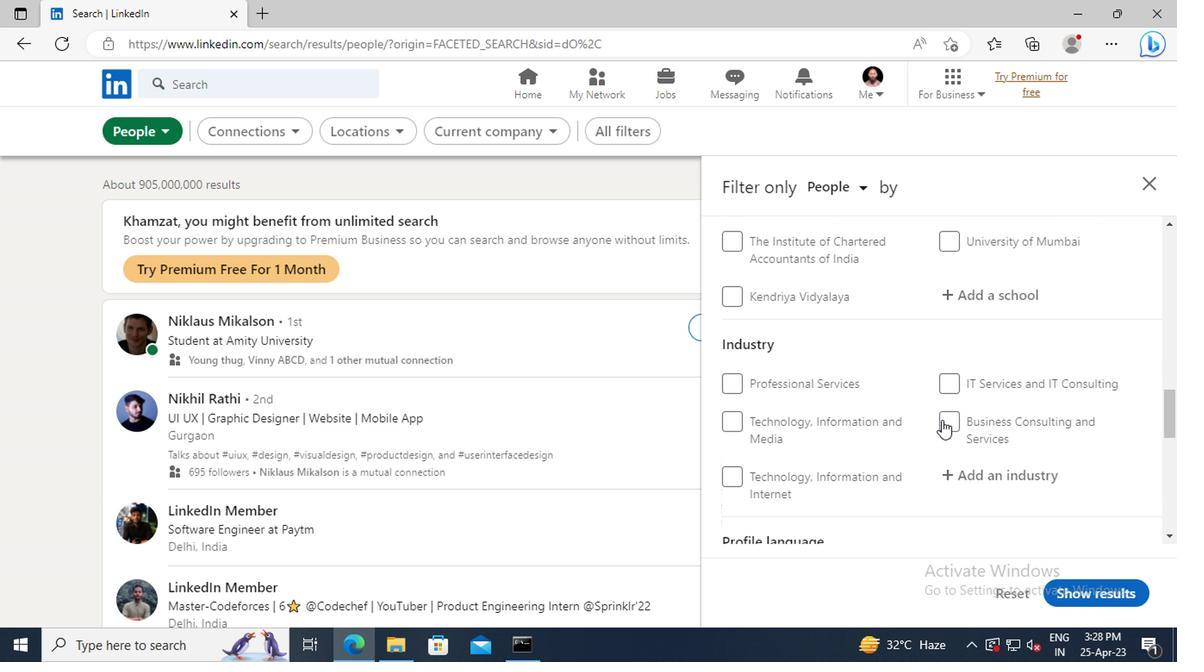 
Action: Mouse scrolled (937, 419) with delta (0, -1)
Screenshot: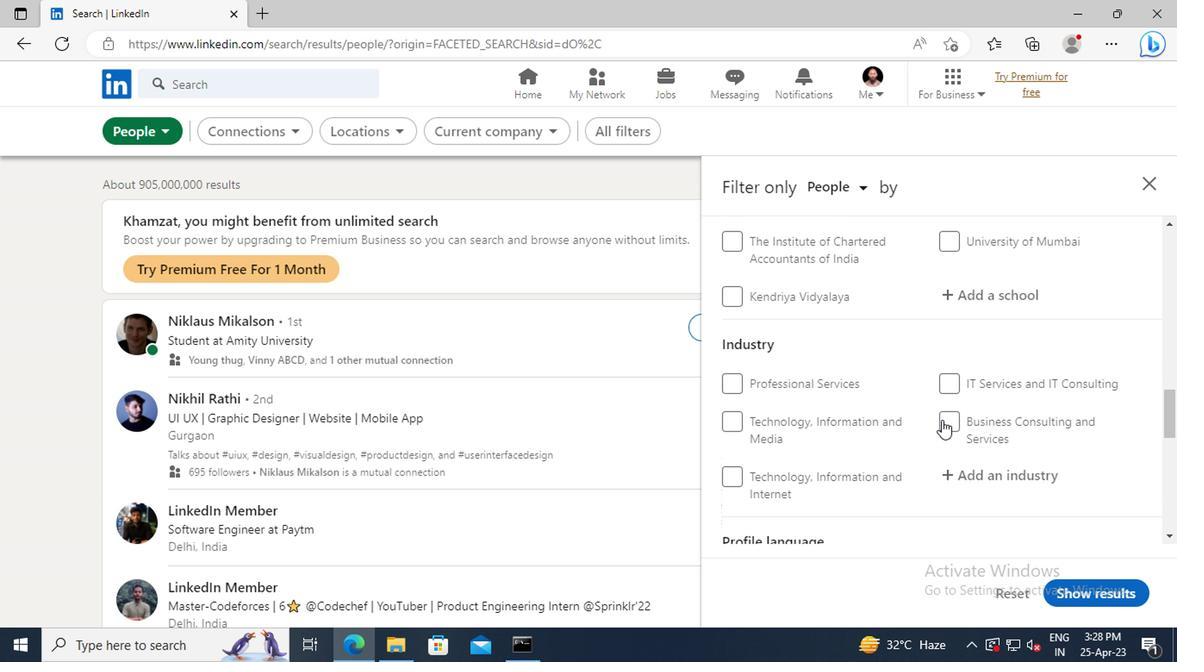 
Action: Mouse scrolled (937, 419) with delta (0, -1)
Screenshot: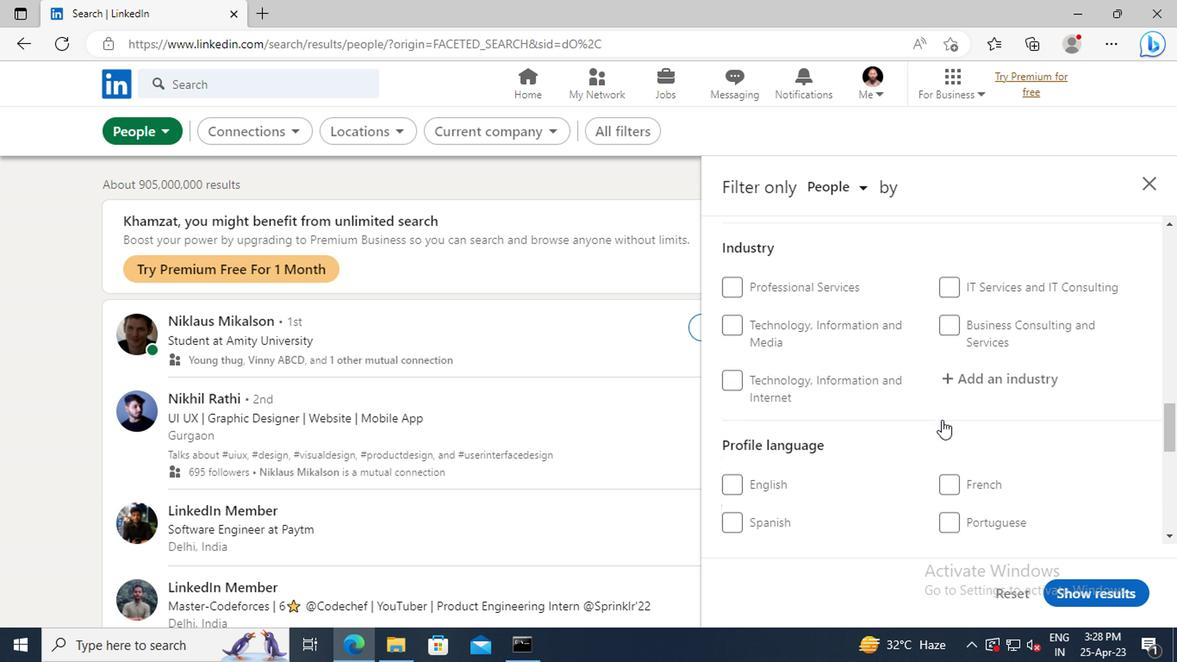
Action: Mouse moved to (729, 509)
Screenshot: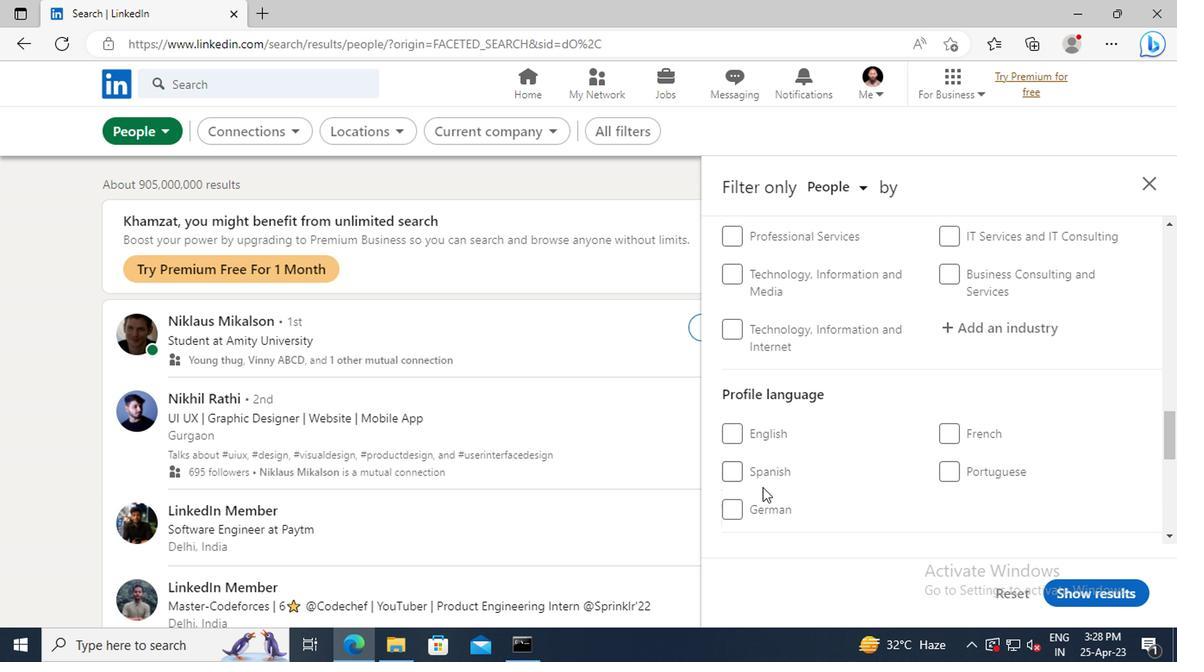 
Action: Mouse pressed left at (729, 509)
Screenshot: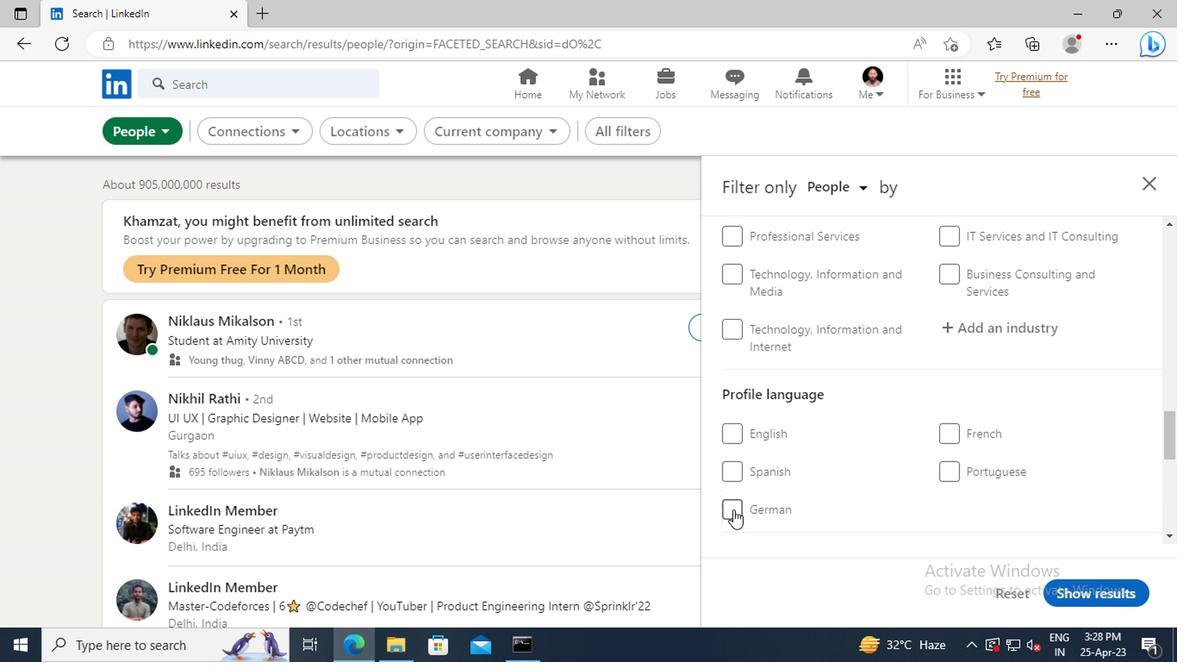
Action: Mouse moved to (951, 455)
Screenshot: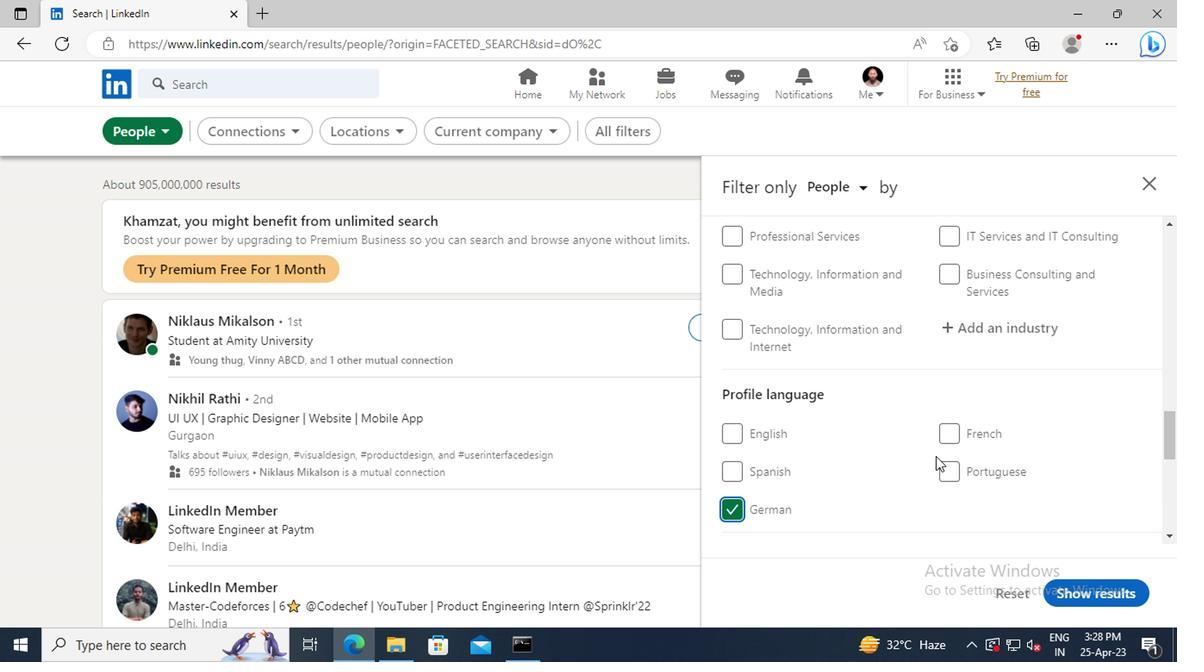 
Action: Mouse scrolled (951, 456) with delta (0, 0)
Screenshot: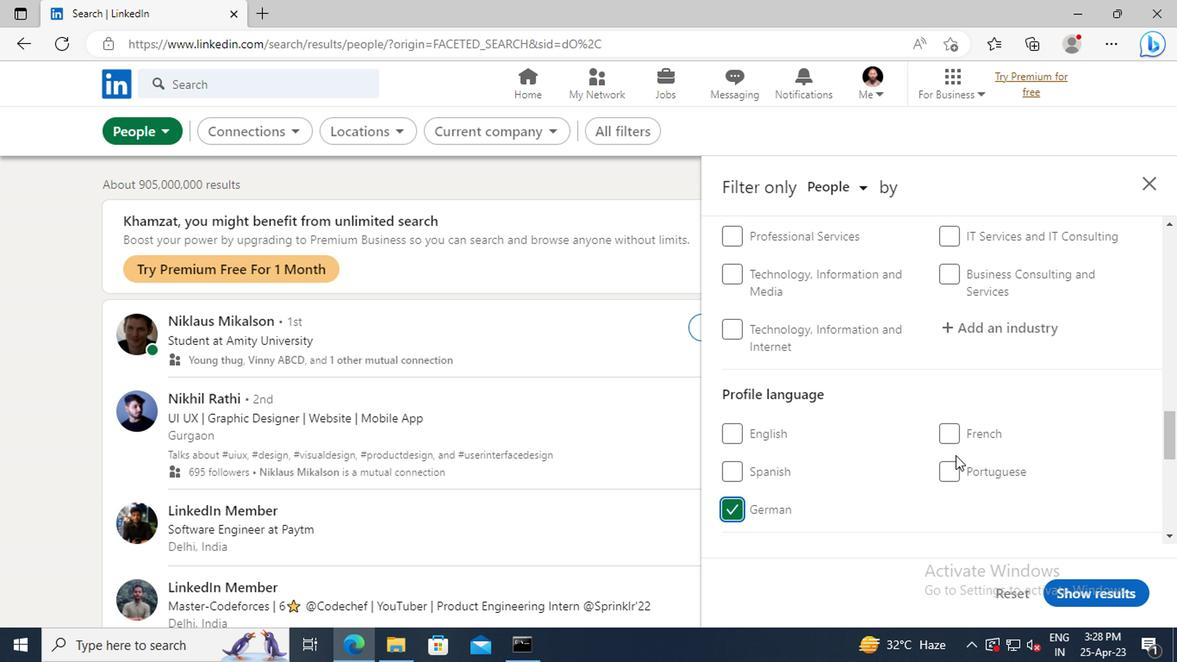 
Action: Mouse scrolled (951, 456) with delta (0, 0)
Screenshot: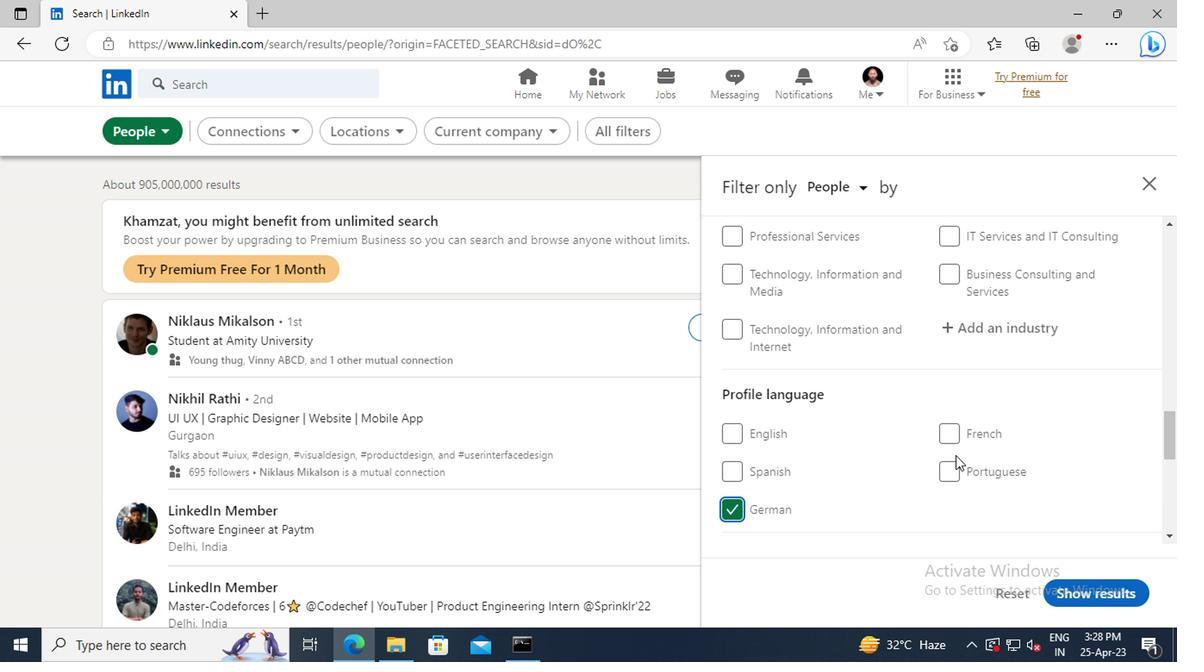 
Action: Mouse scrolled (951, 456) with delta (0, 0)
Screenshot: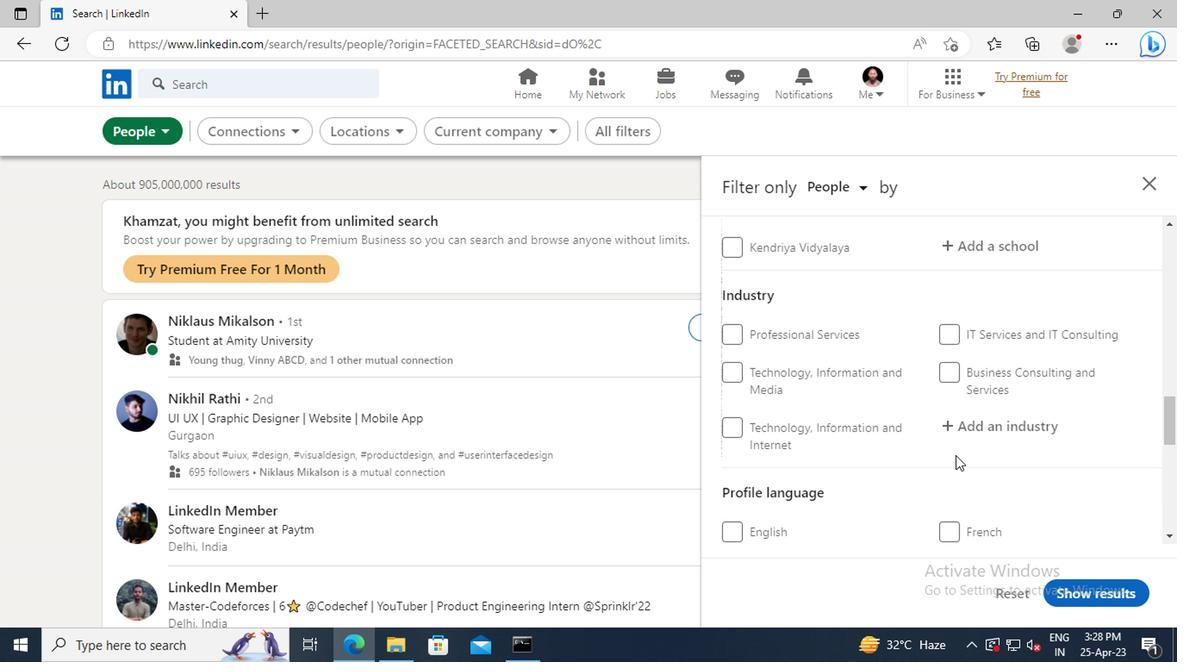
Action: Mouse scrolled (951, 456) with delta (0, 0)
Screenshot: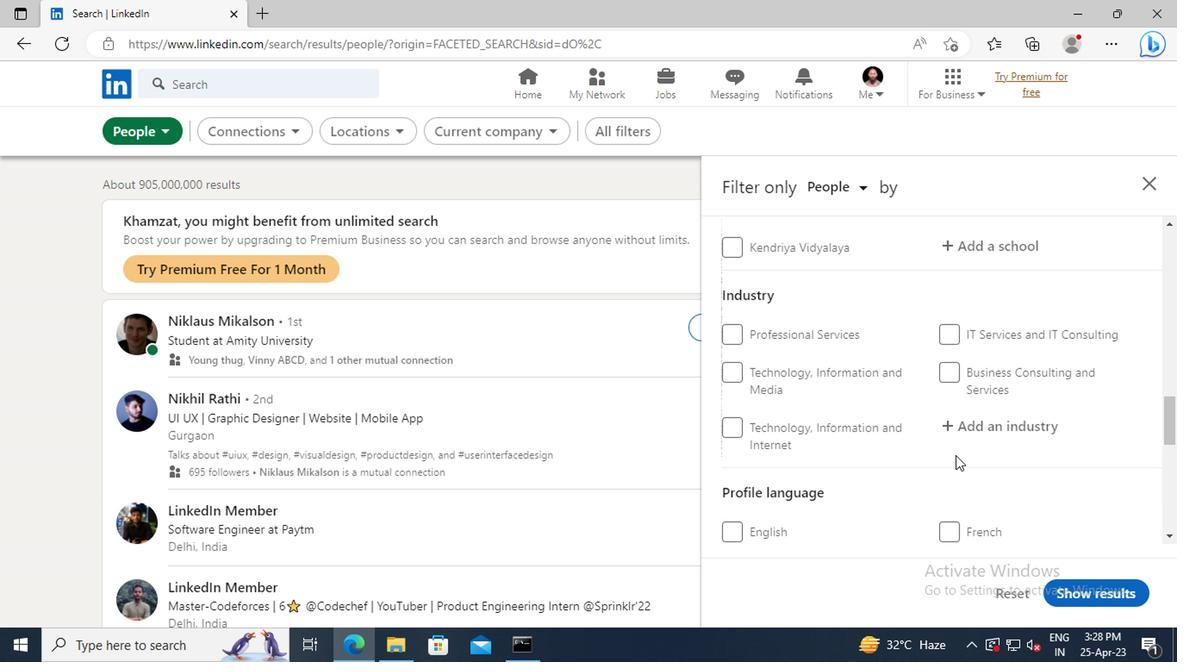 
Action: Mouse scrolled (951, 456) with delta (0, 0)
Screenshot: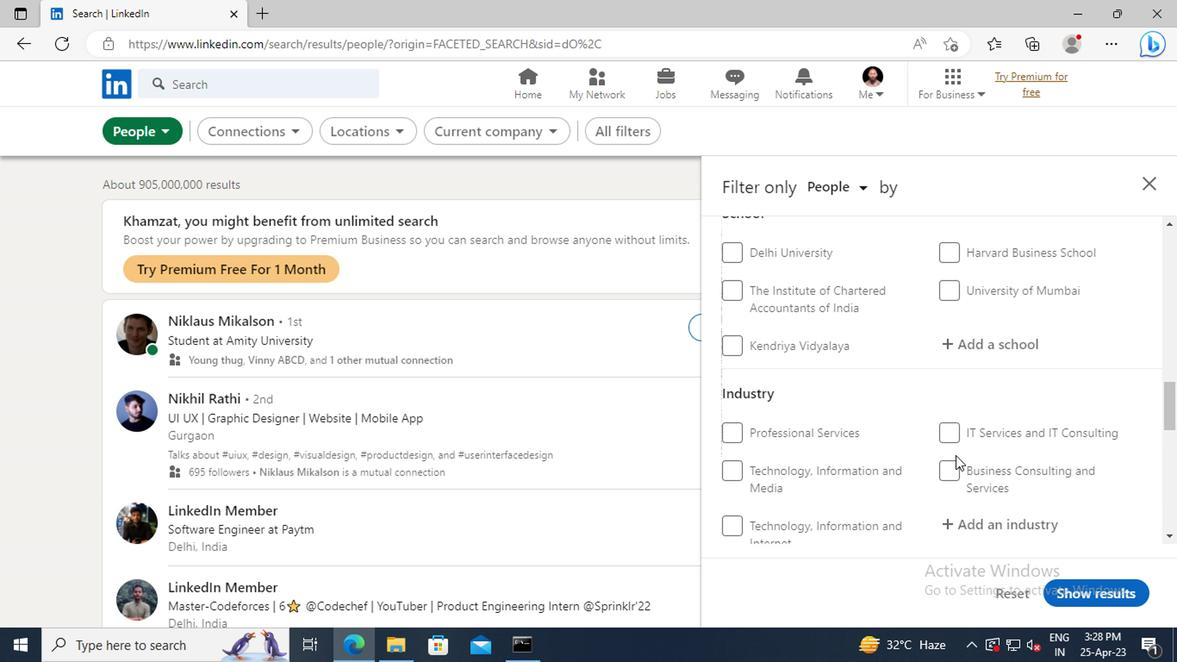 
Action: Mouse scrolled (951, 456) with delta (0, 0)
Screenshot: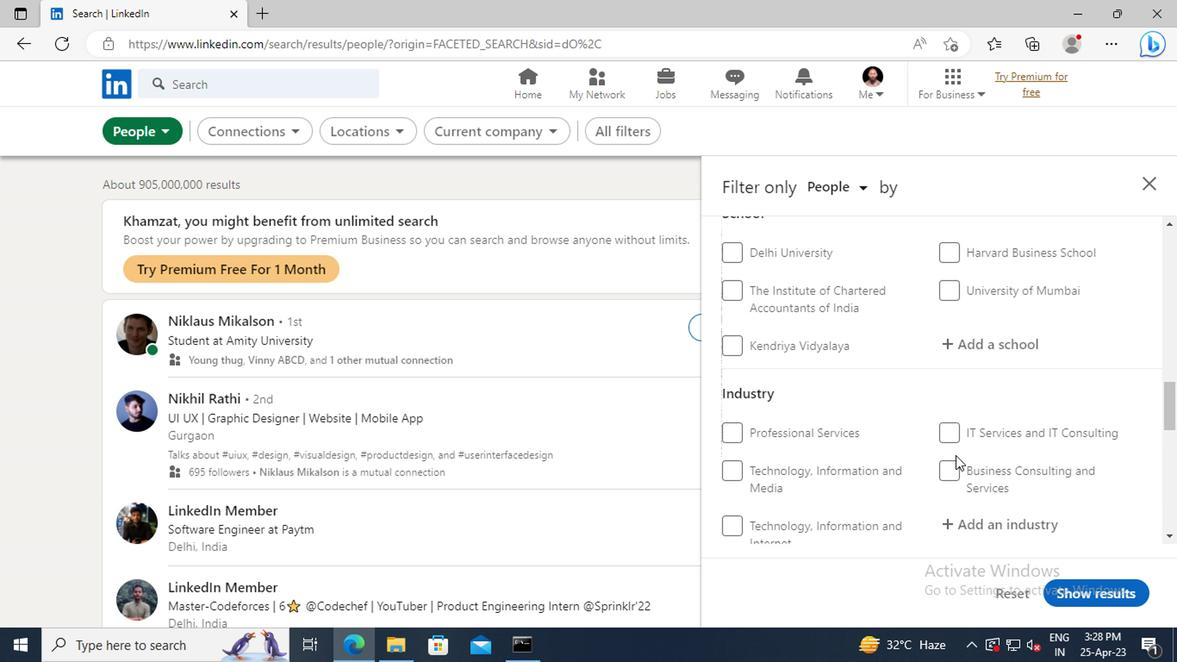 
Action: Mouse scrolled (951, 456) with delta (0, 0)
Screenshot: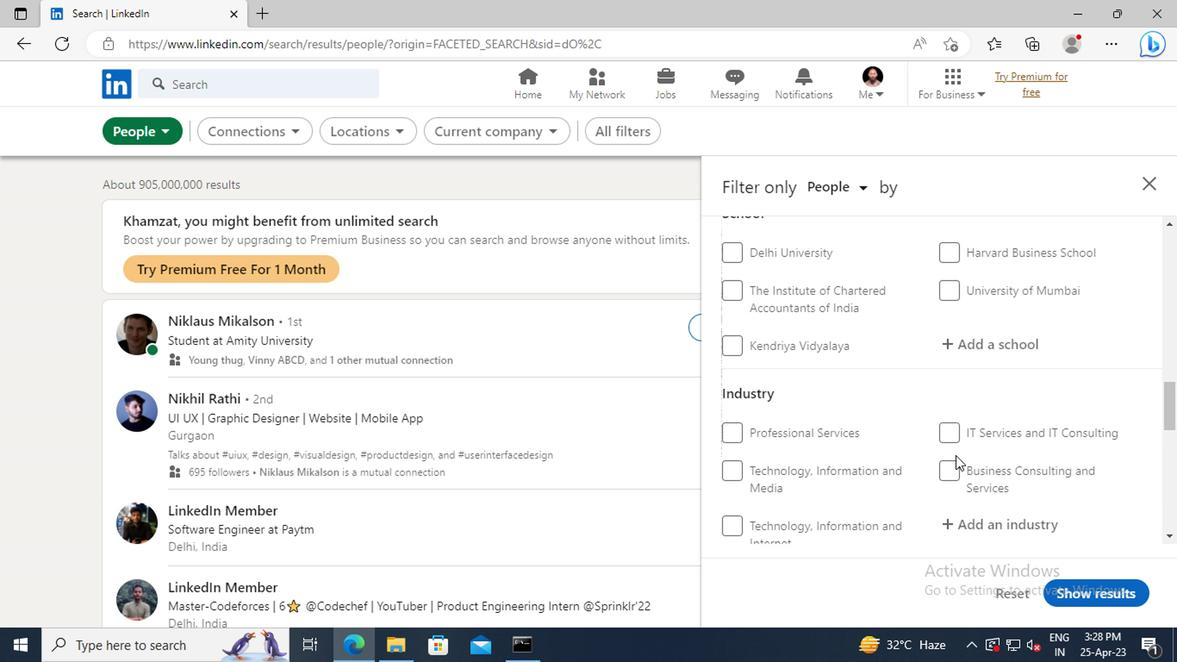
Action: Mouse scrolled (951, 456) with delta (0, 0)
Screenshot: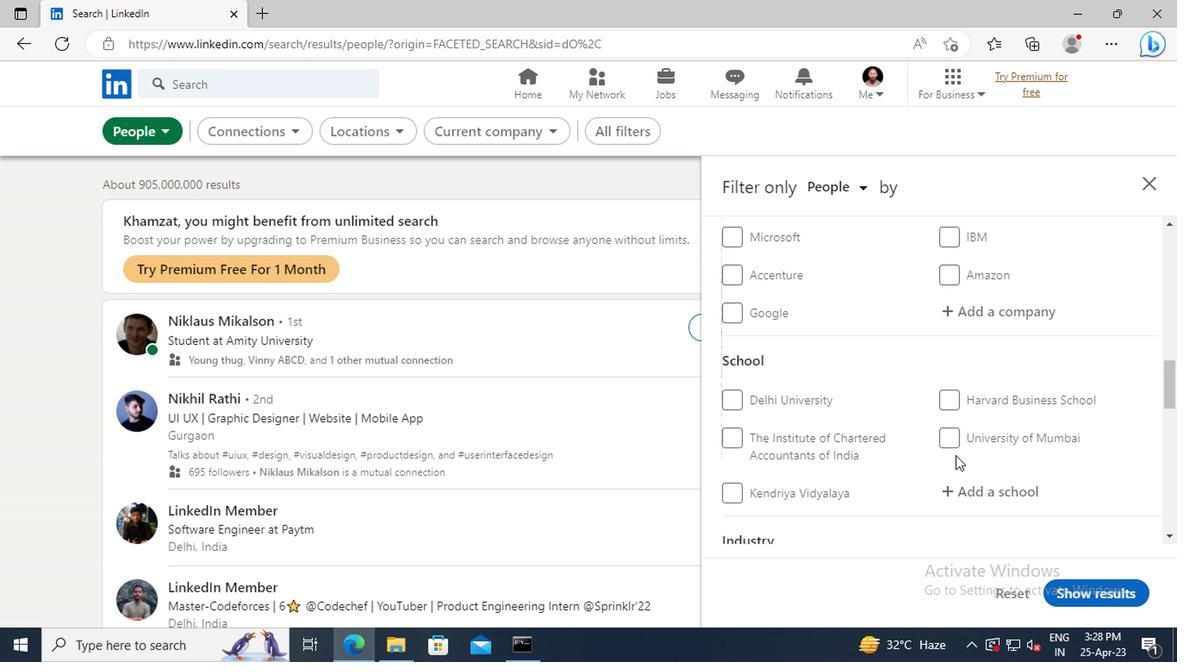 
Action: Mouse scrolled (951, 456) with delta (0, 0)
Screenshot: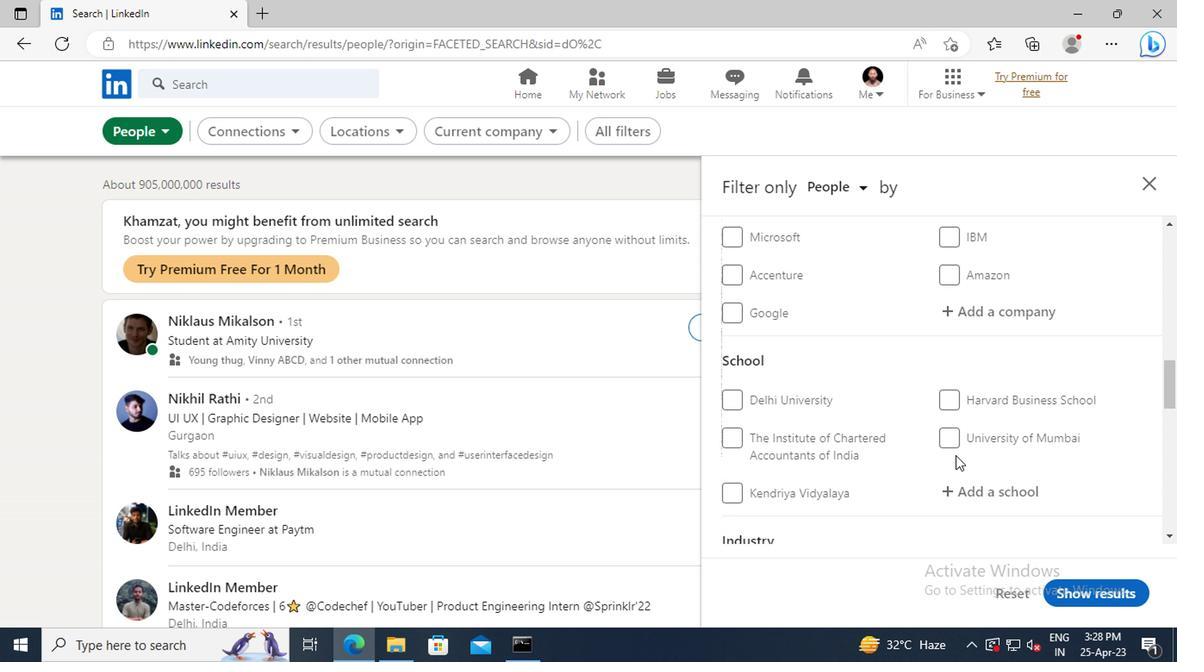 
Action: Mouse scrolled (951, 456) with delta (0, 0)
Screenshot: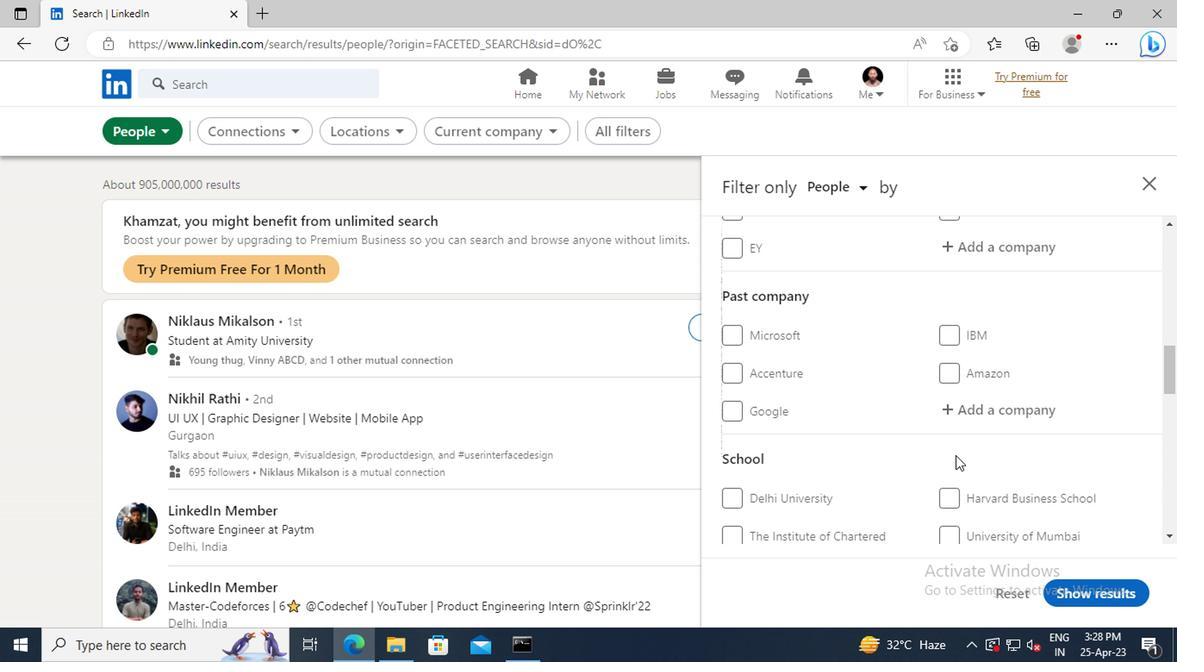 
Action: Mouse scrolled (951, 456) with delta (0, 0)
Screenshot: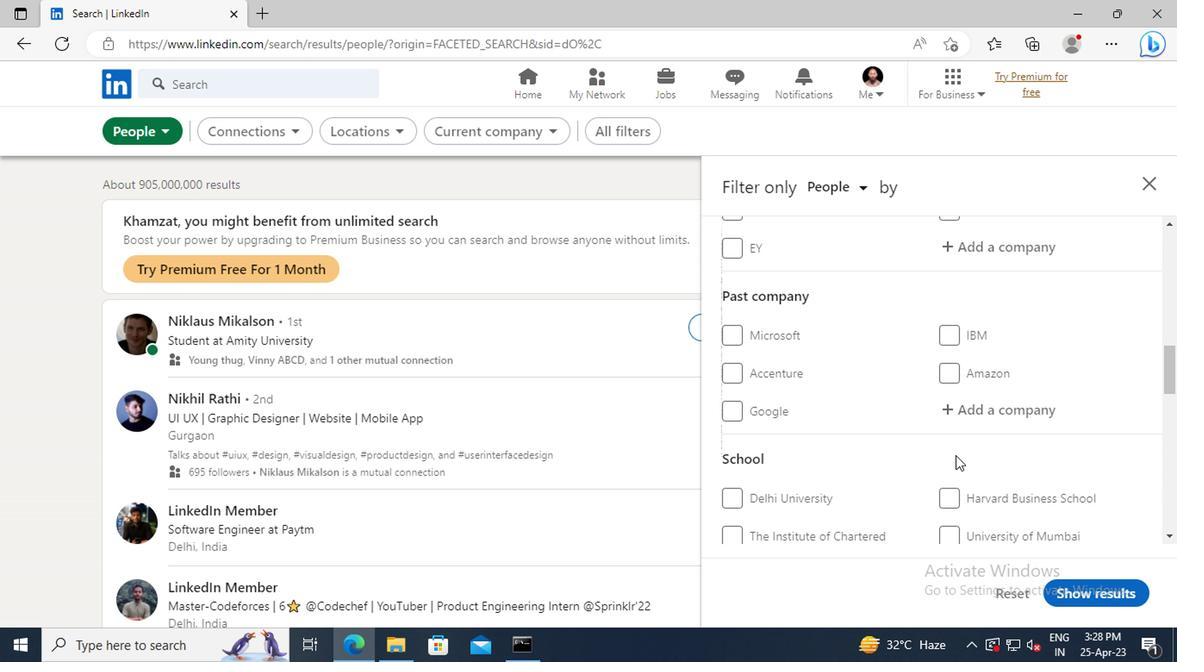 
Action: Mouse scrolled (951, 456) with delta (0, 0)
Screenshot: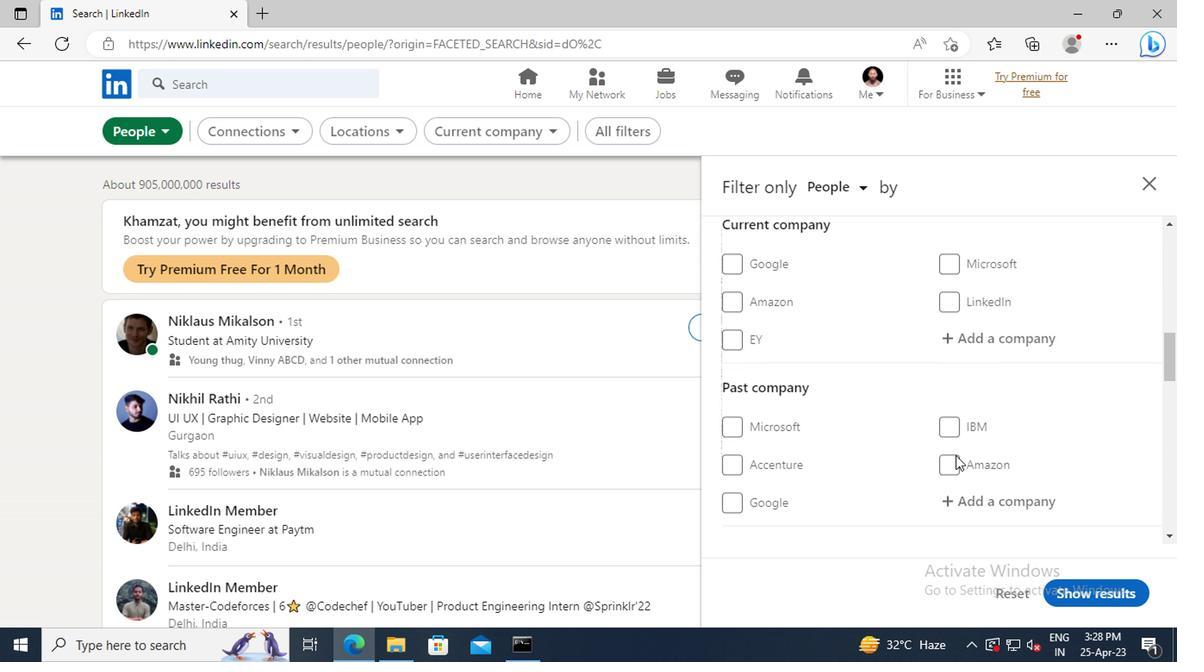 
Action: Mouse moved to (975, 398)
Screenshot: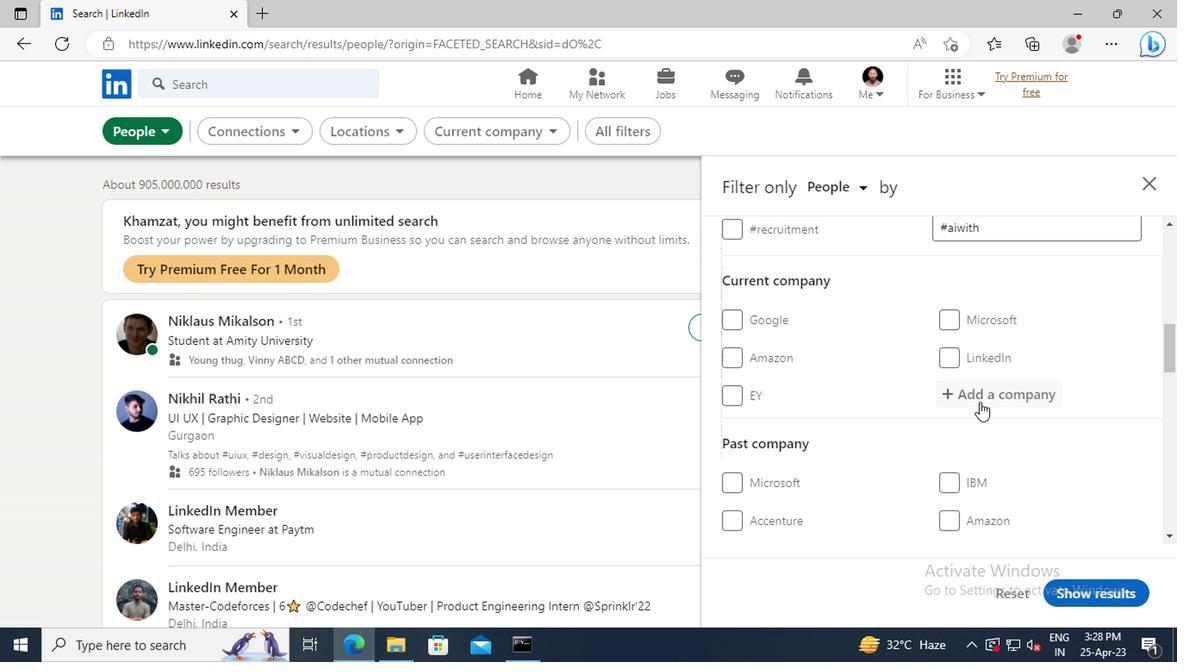 
Action: Mouse pressed left at (975, 398)
Screenshot: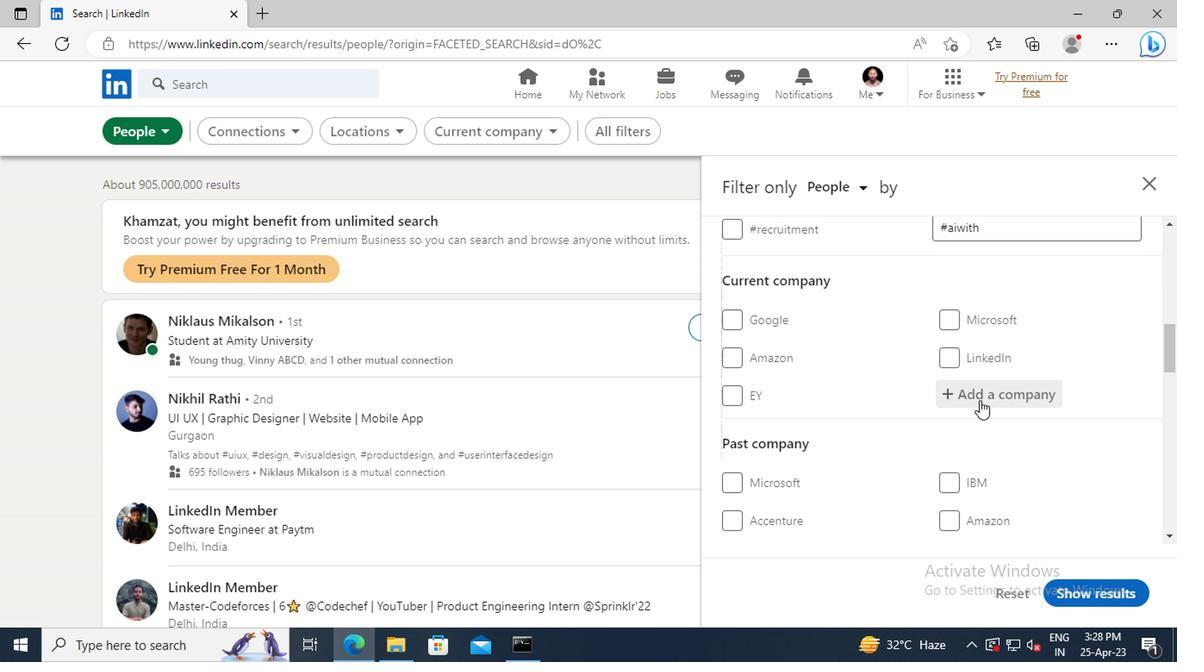 
Action: Key pressed <Key.shift>A<Key.shift>B<Key.space><Key.shift>IN<Key.shift>BEV<Key.space><Key.shift>INDIA
Screenshot: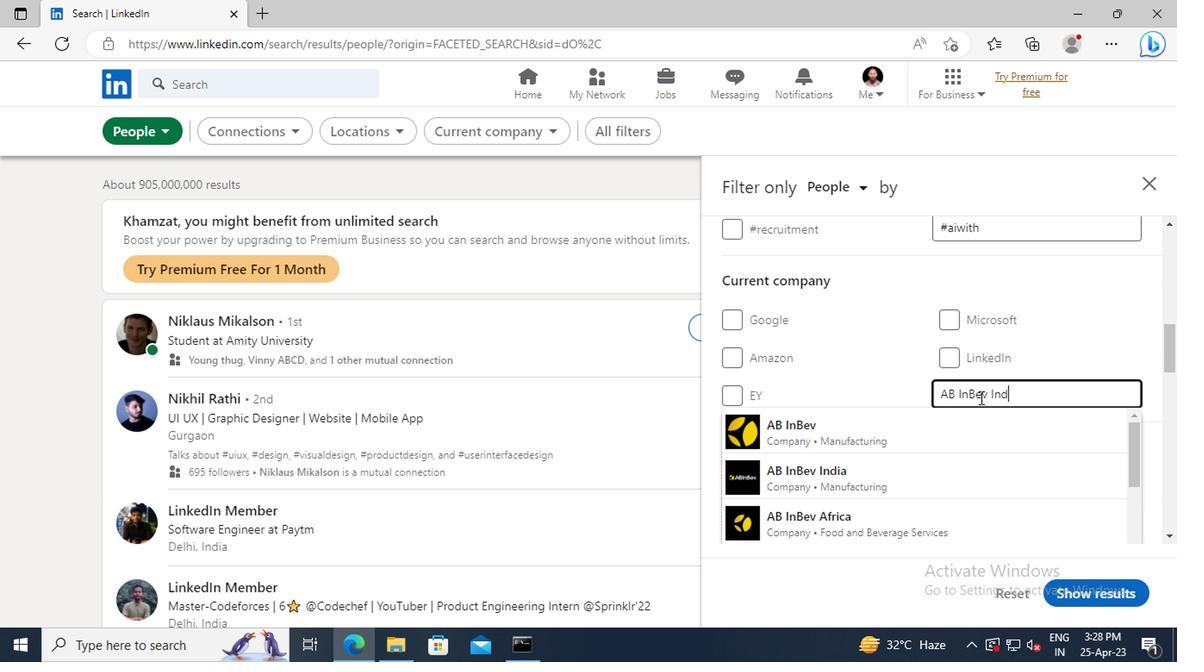 
Action: Mouse moved to (968, 426)
Screenshot: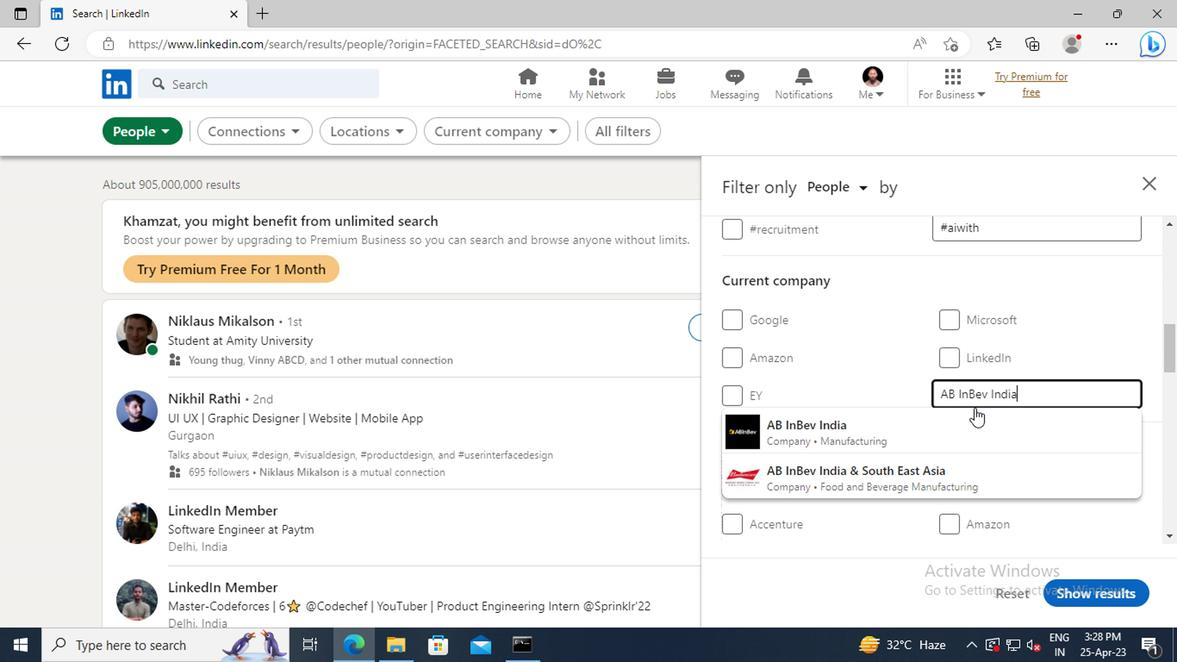 
Action: Mouse pressed left at (968, 426)
Screenshot: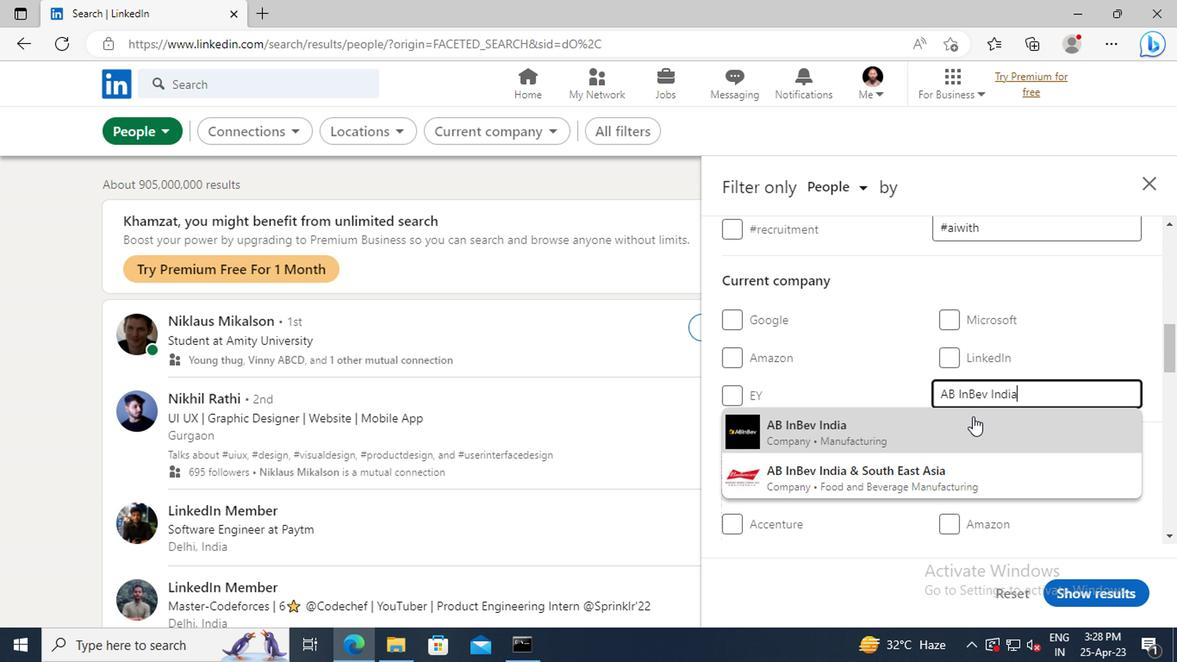 
Action: Mouse moved to (954, 393)
Screenshot: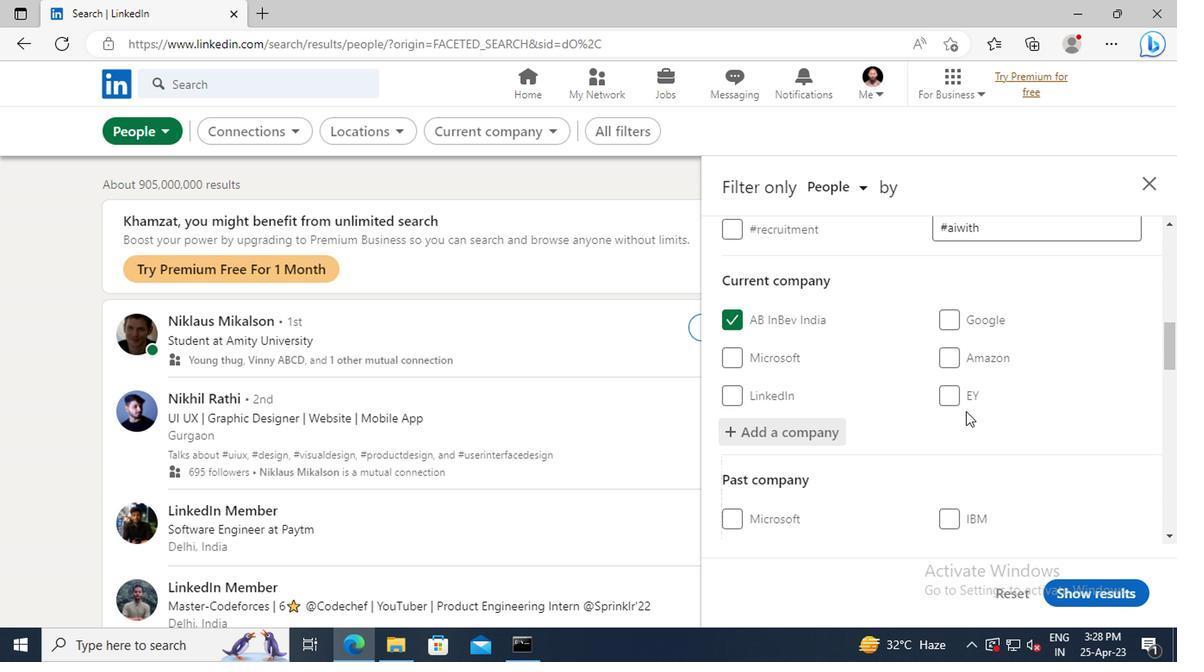 
Action: Mouse scrolled (954, 391) with delta (0, -1)
Screenshot: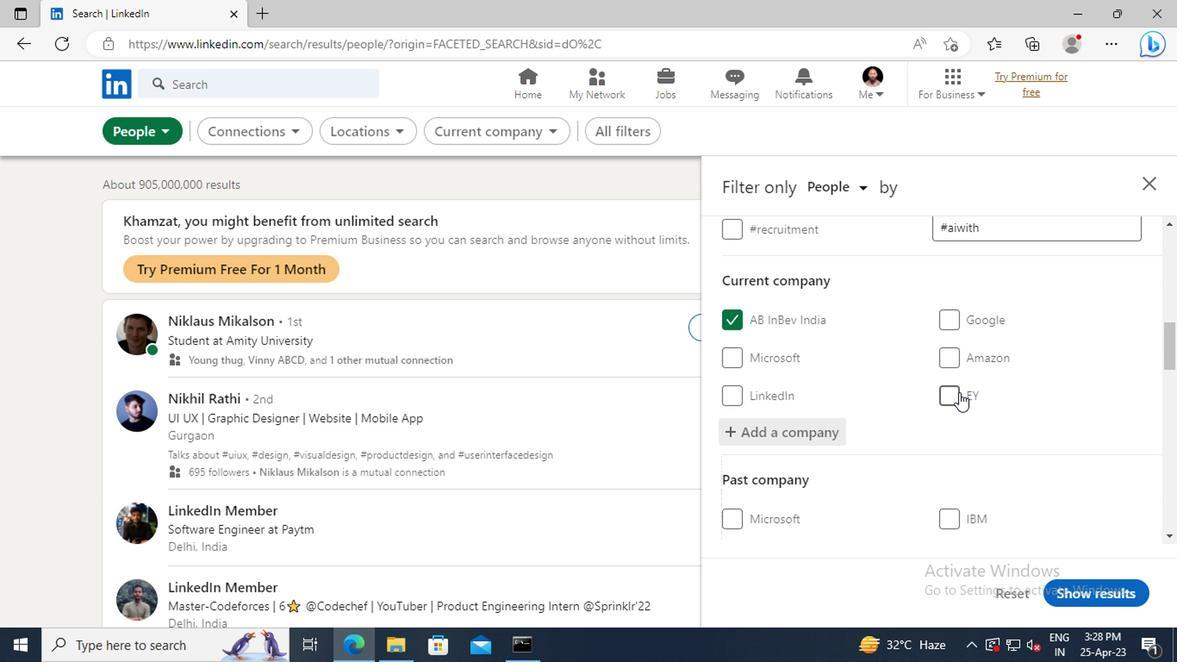 
Action: Mouse scrolled (954, 391) with delta (0, -1)
Screenshot: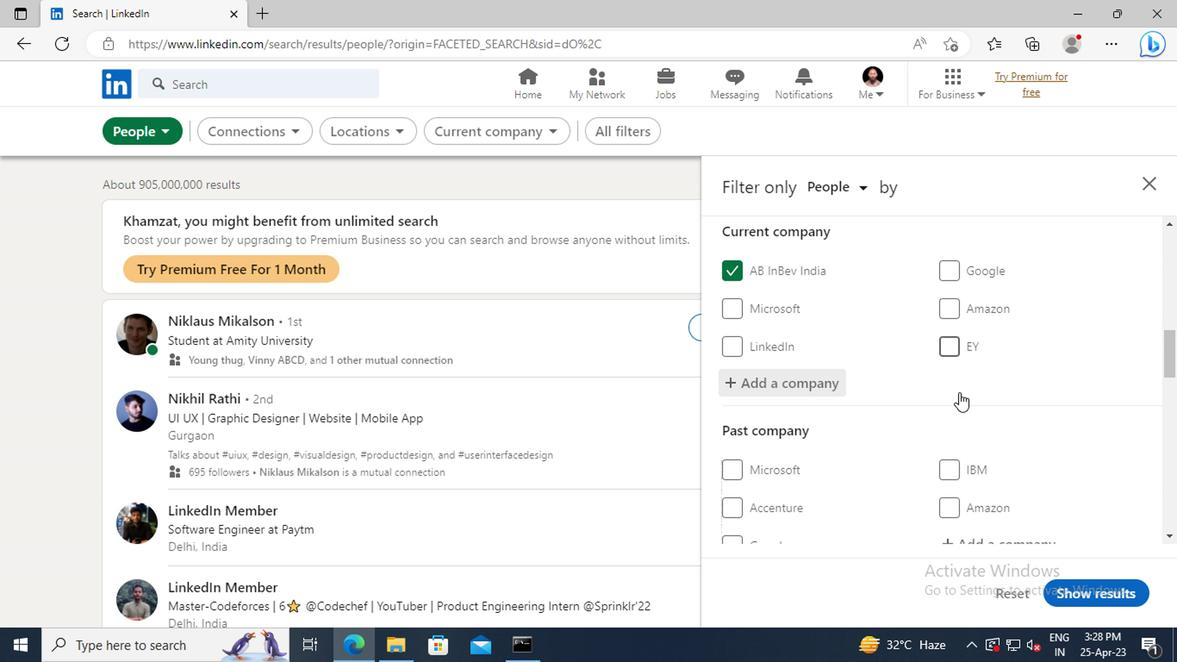 
Action: Mouse scrolled (954, 391) with delta (0, -1)
Screenshot: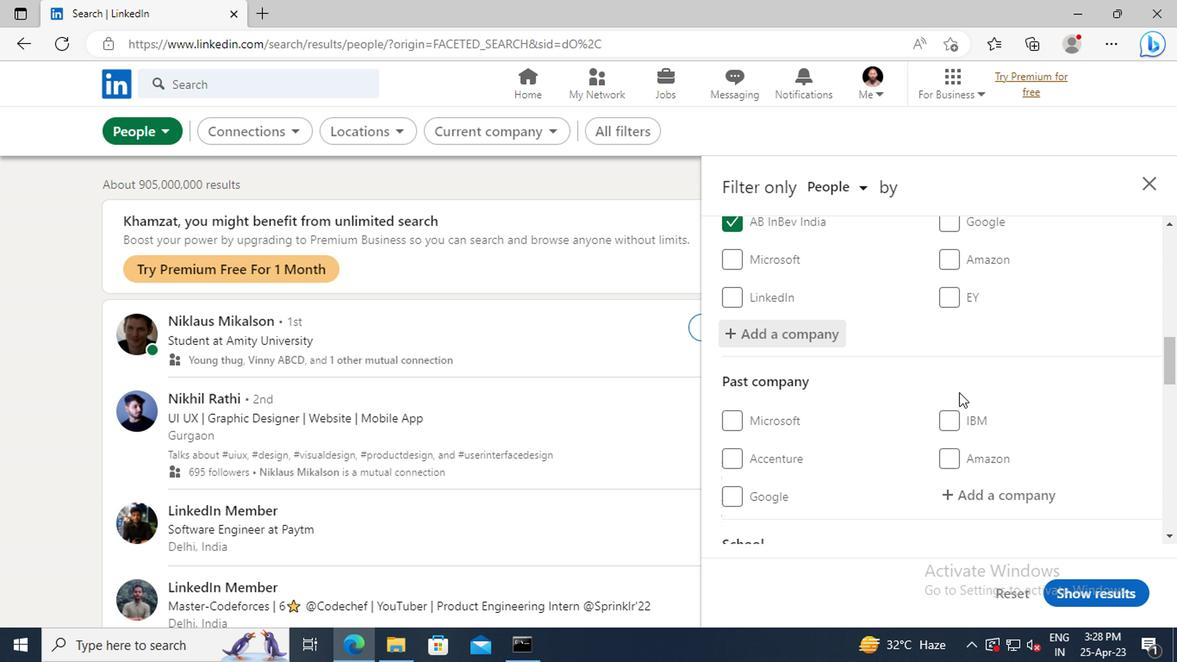 
Action: Mouse scrolled (954, 391) with delta (0, -1)
Screenshot: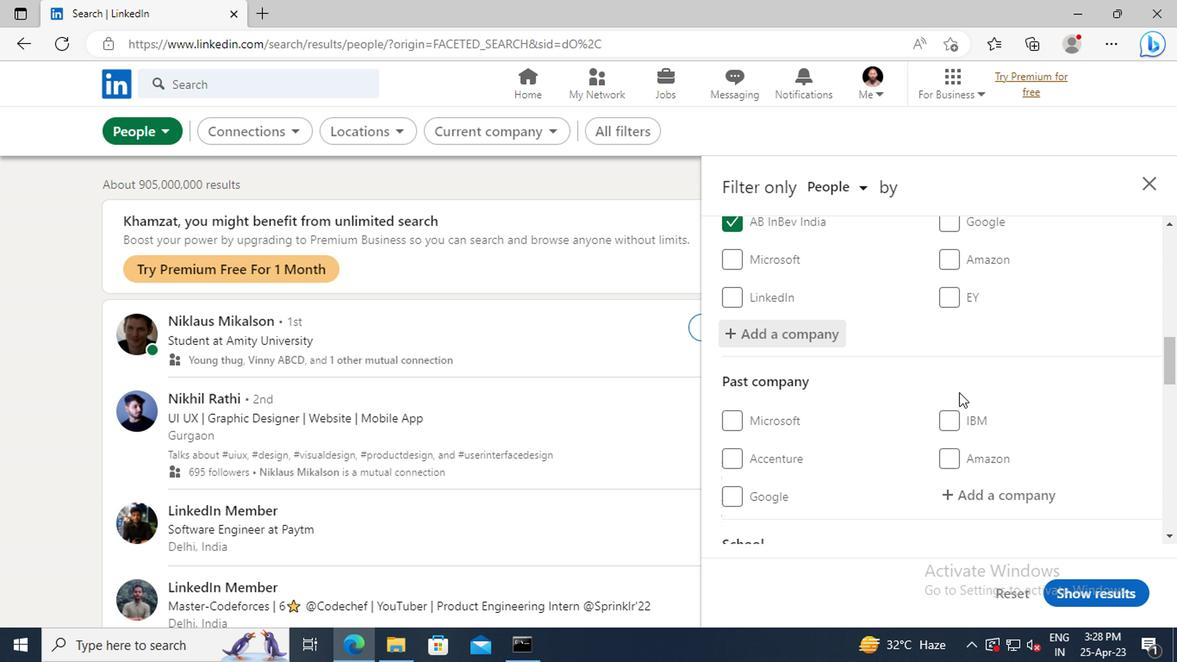 
Action: Mouse scrolled (954, 391) with delta (0, -1)
Screenshot: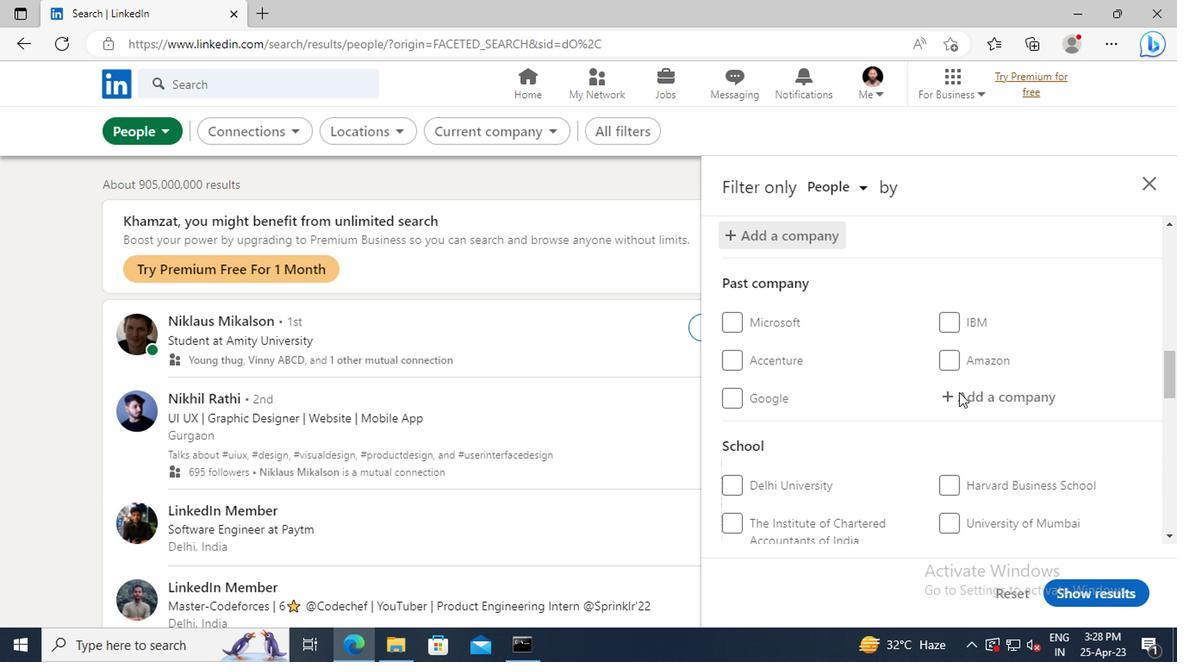 
Action: Mouse scrolled (954, 391) with delta (0, -1)
Screenshot: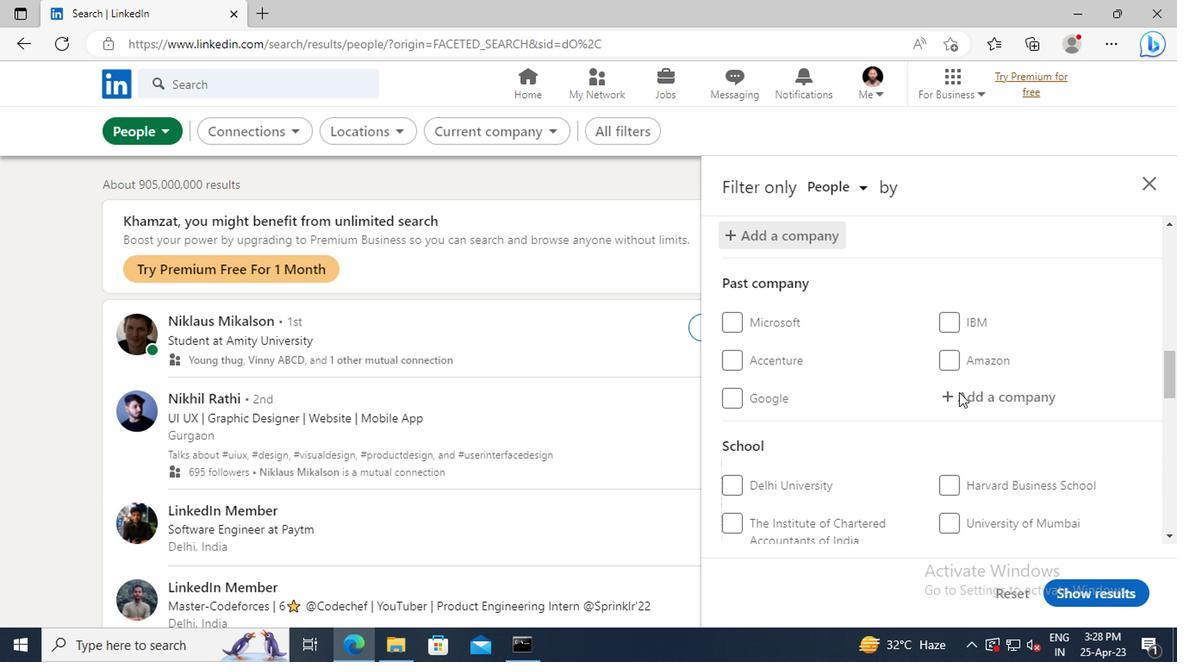 
Action: Mouse scrolled (954, 391) with delta (0, -1)
Screenshot: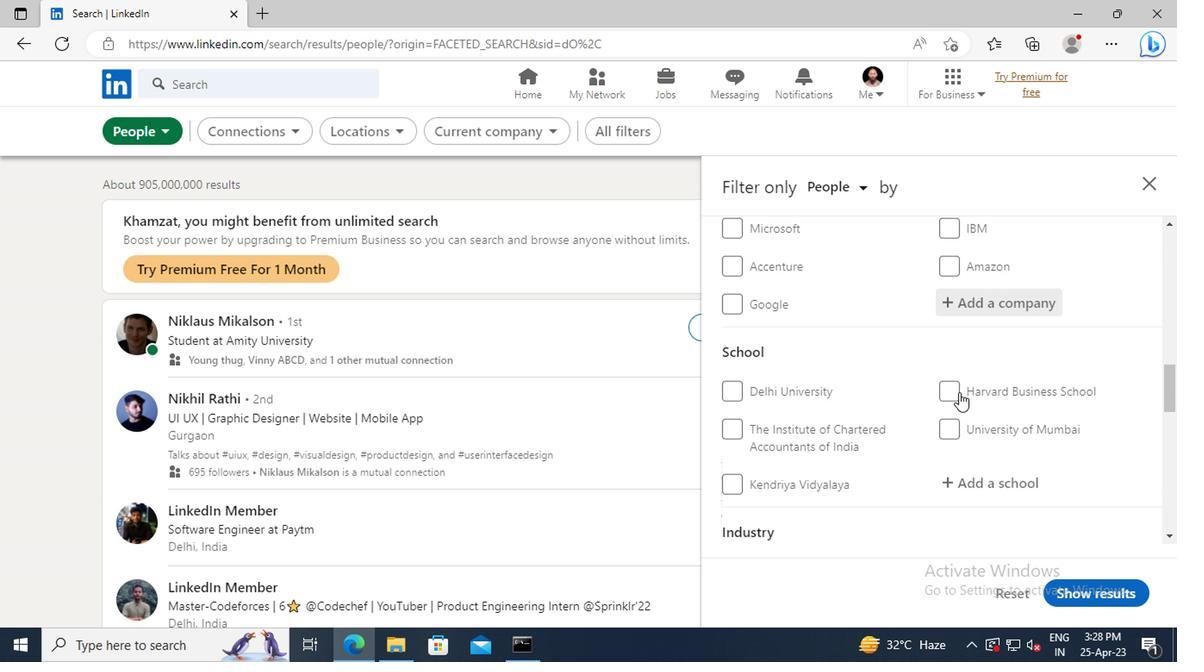 
Action: Mouse moved to (971, 425)
Screenshot: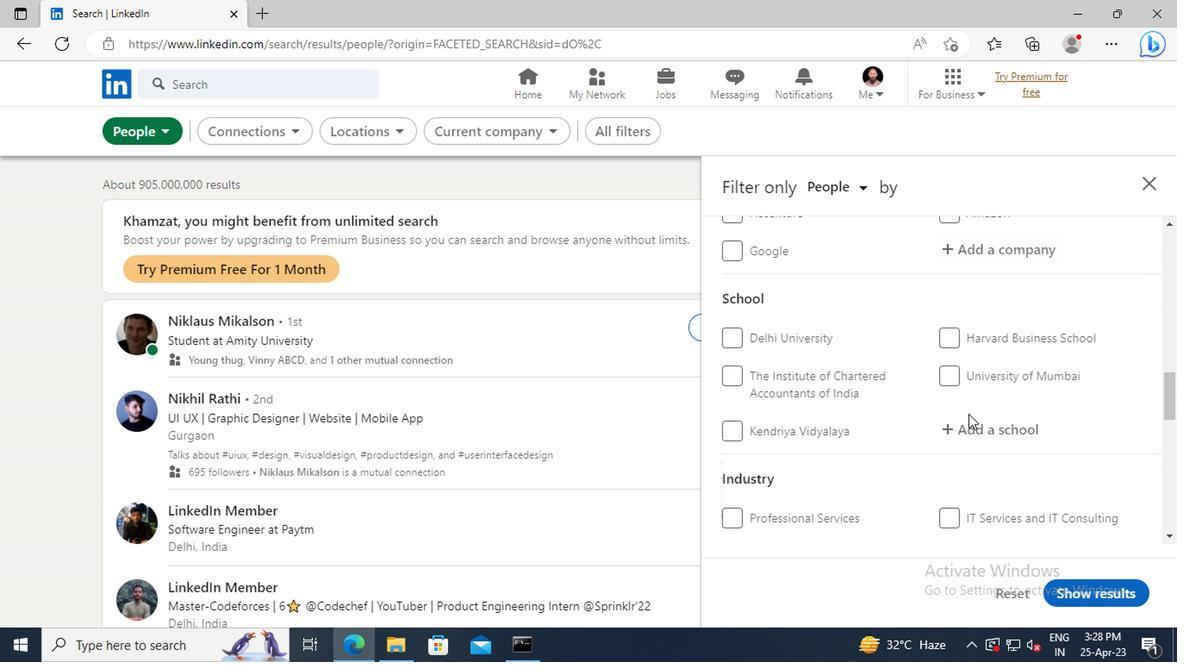 
Action: Mouse pressed left at (971, 425)
Screenshot: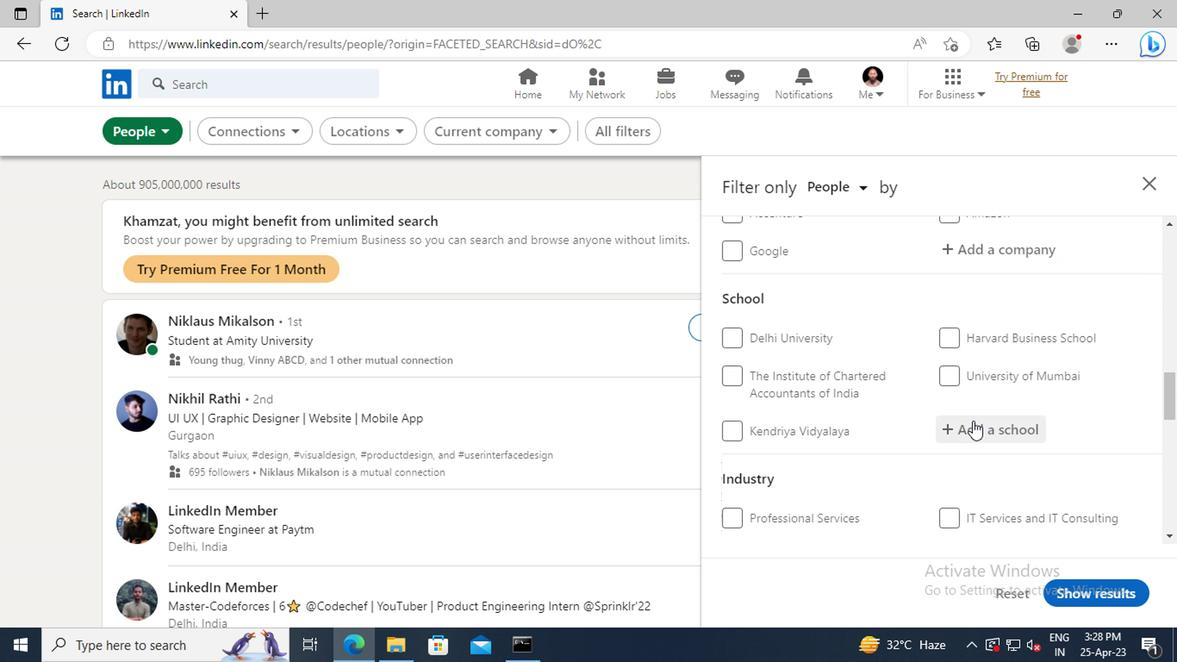 
Action: Key pressed <Key.shift>LUCKNOW<Key.space>FRESHERS<Key.space><Key.shift>JOBS
Screenshot: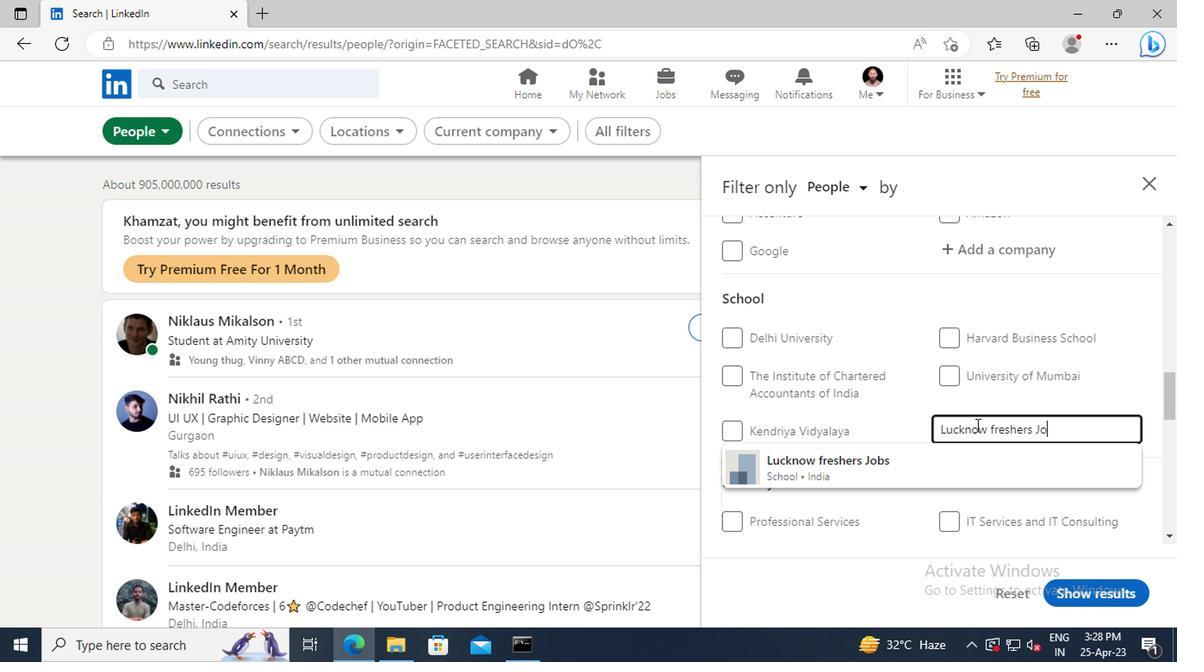 
Action: Mouse moved to (936, 459)
Screenshot: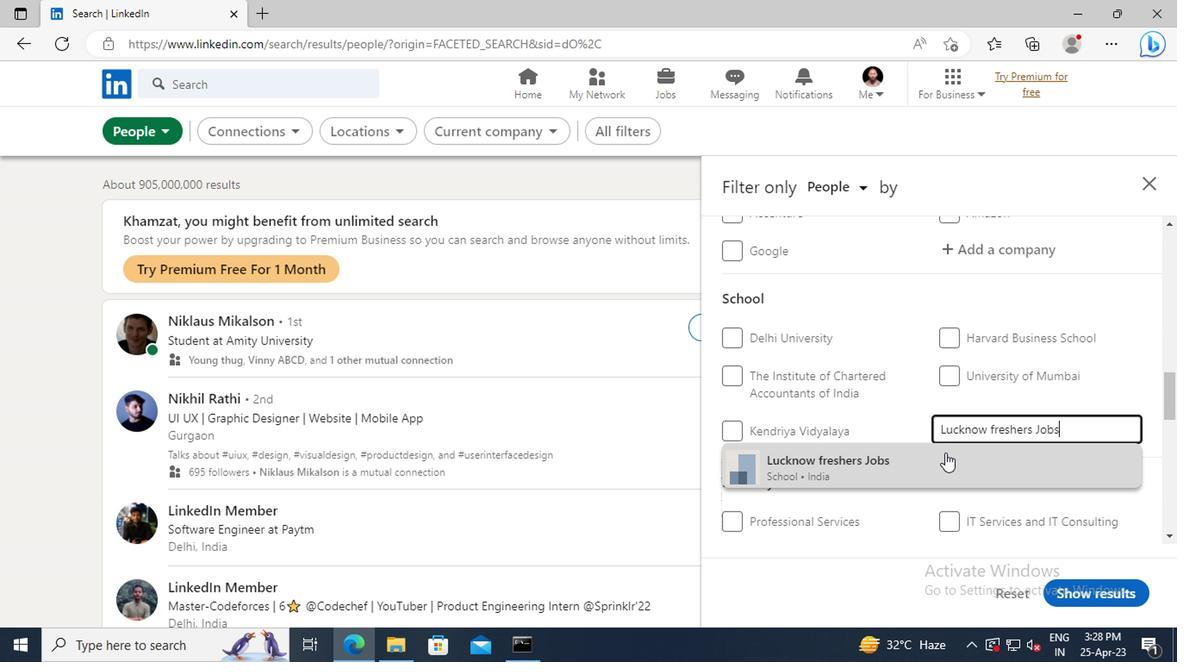 
Action: Mouse pressed left at (936, 459)
Screenshot: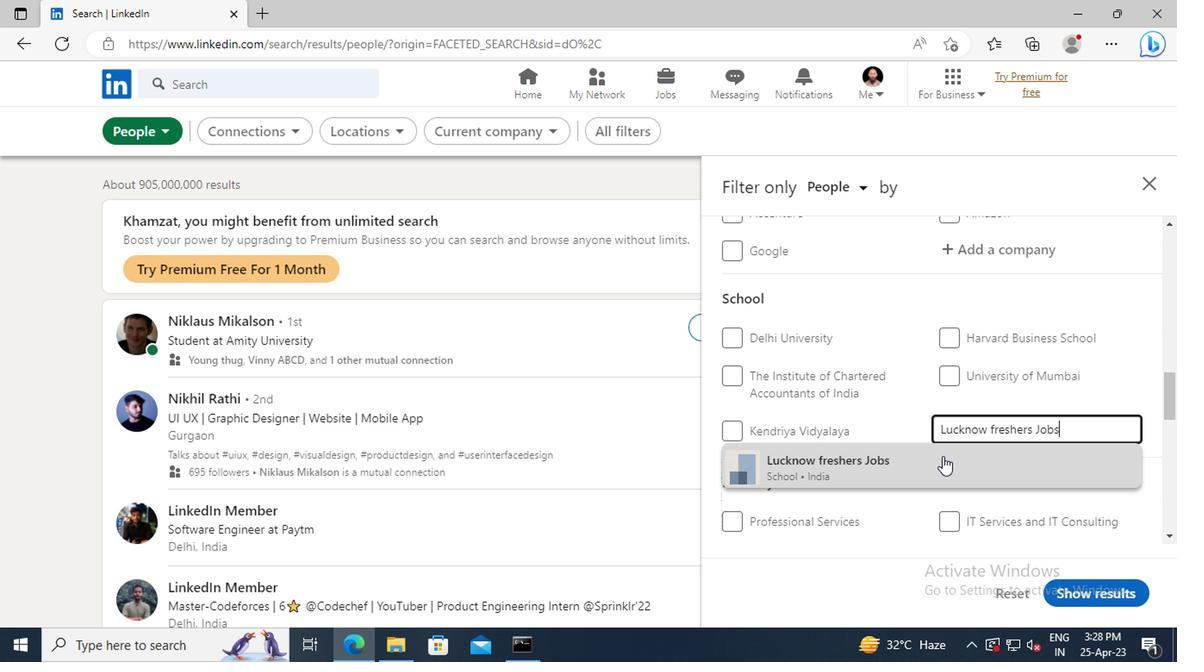 
Action: Mouse moved to (960, 393)
Screenshot: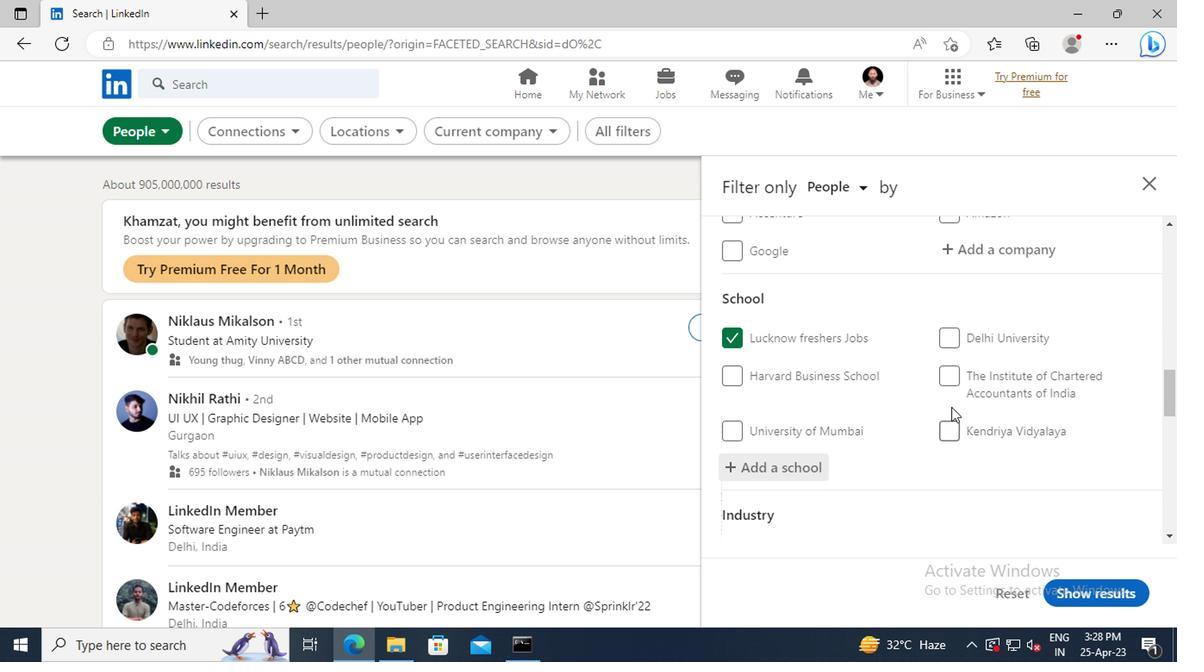 
Action: Mouse scrolled (960, 393) with delta (0, 0)
Screenshot: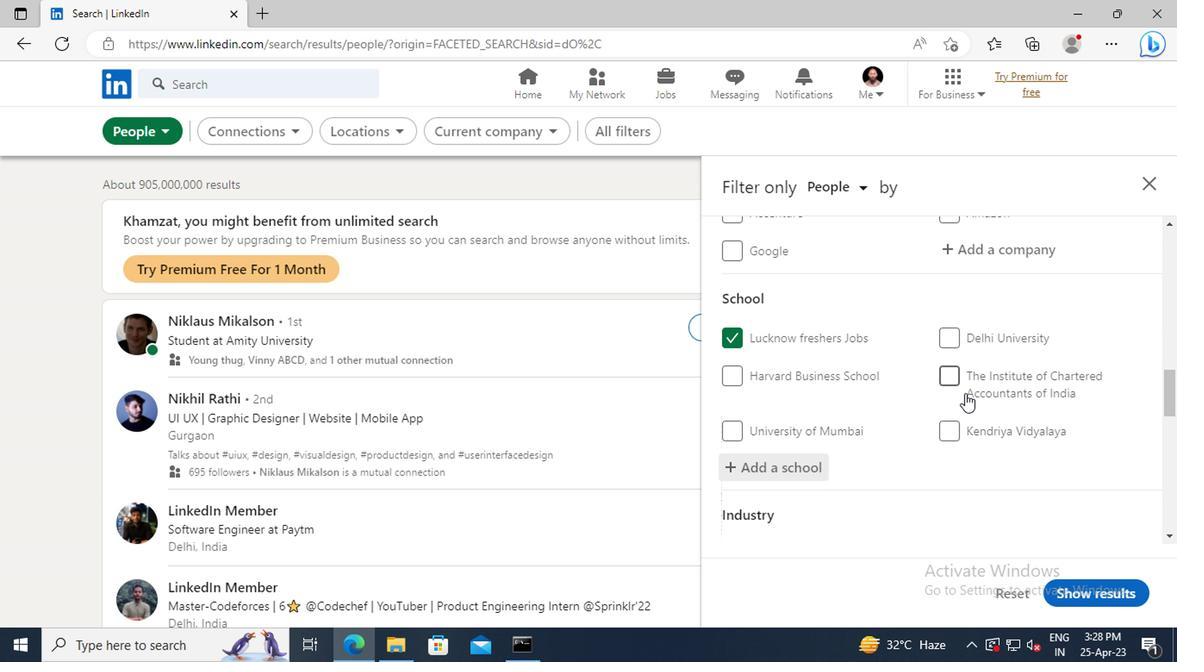 
Action: Mouse scrolled (960, 393) with delta (0, 0)
Screenshot: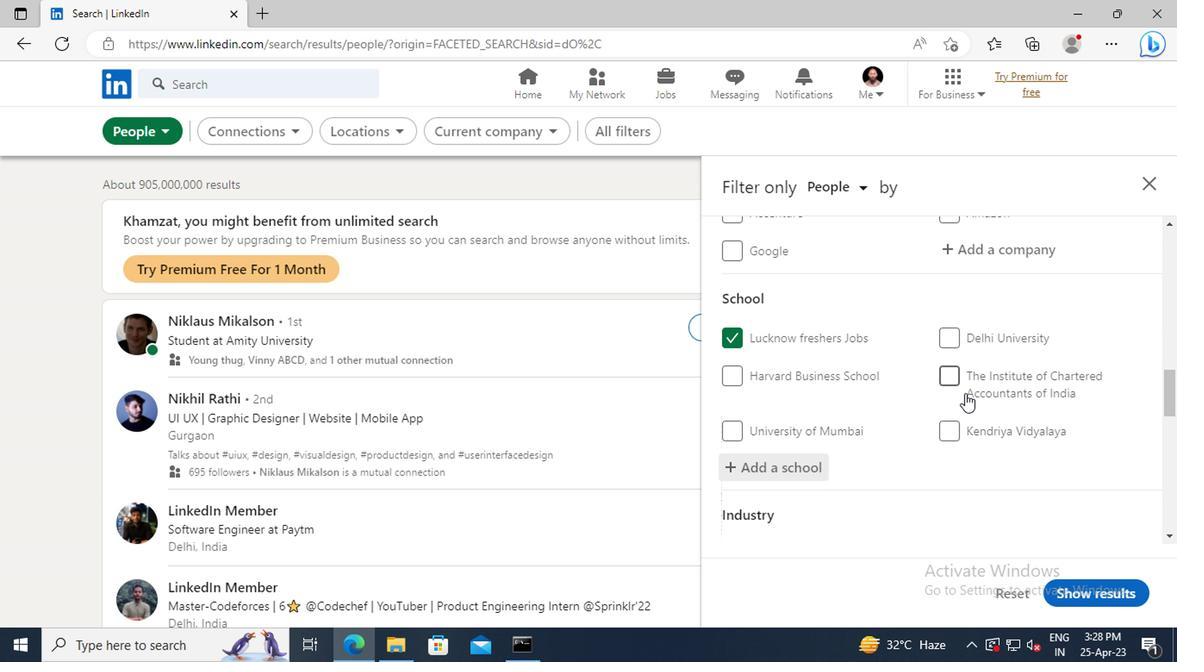 
Action: Mouse scrolled (960, 393) with delta (0, 0)
Screenshot: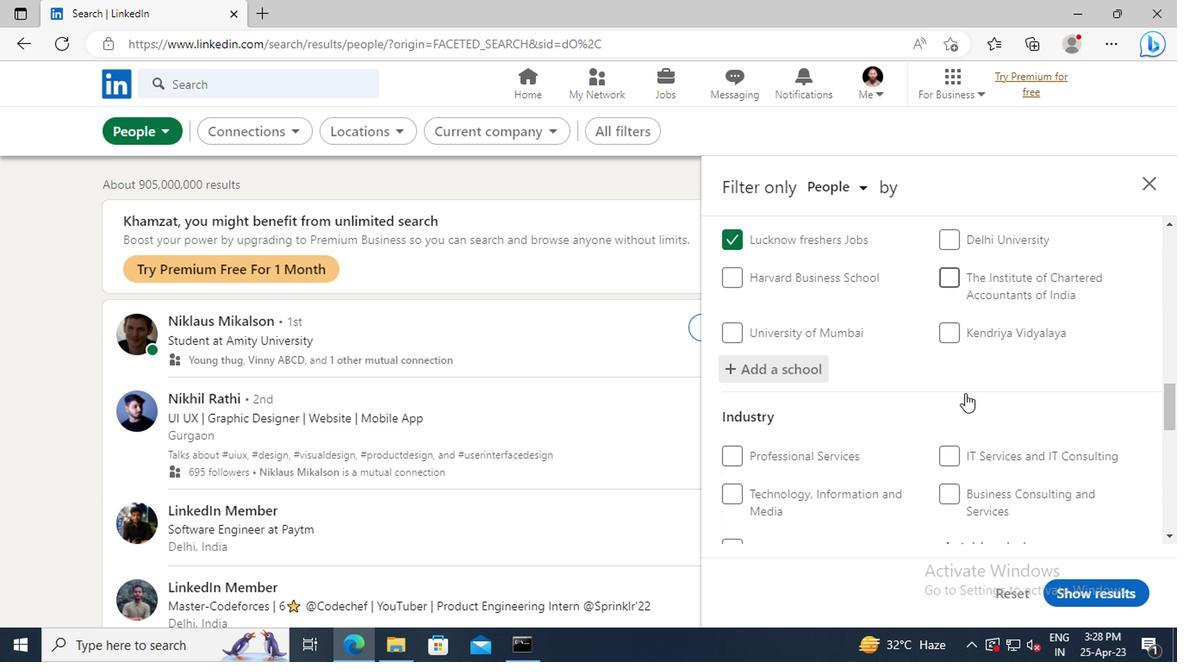 
Action: Mouse scrolled (960, 393) with delta (0, 0)
Screenshot: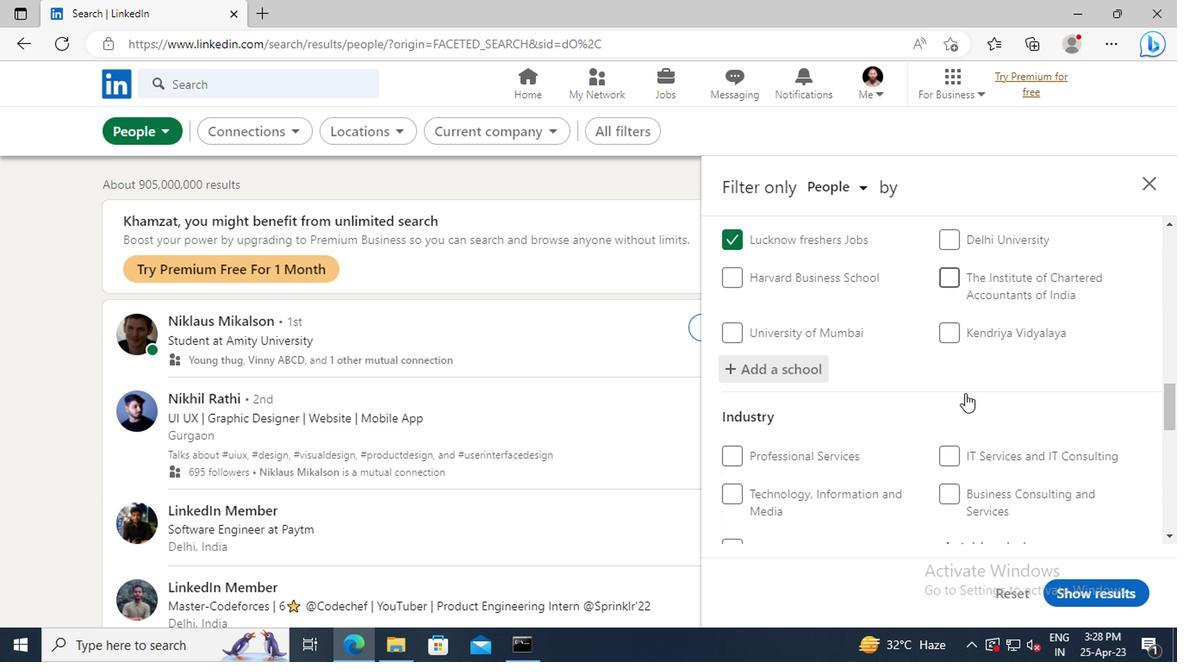 
Action: Mouse scrolled (960, 393) with delta (0, 0)
Screenshot: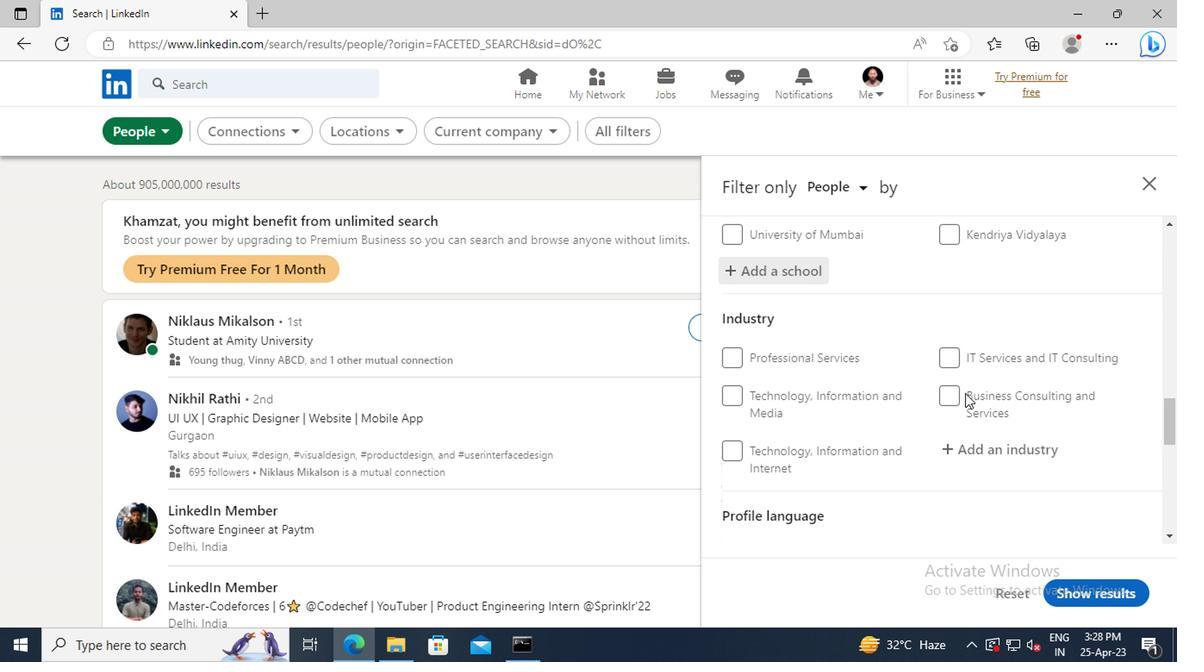 
Action: Mouse moved to (968, 404)
Screenshot: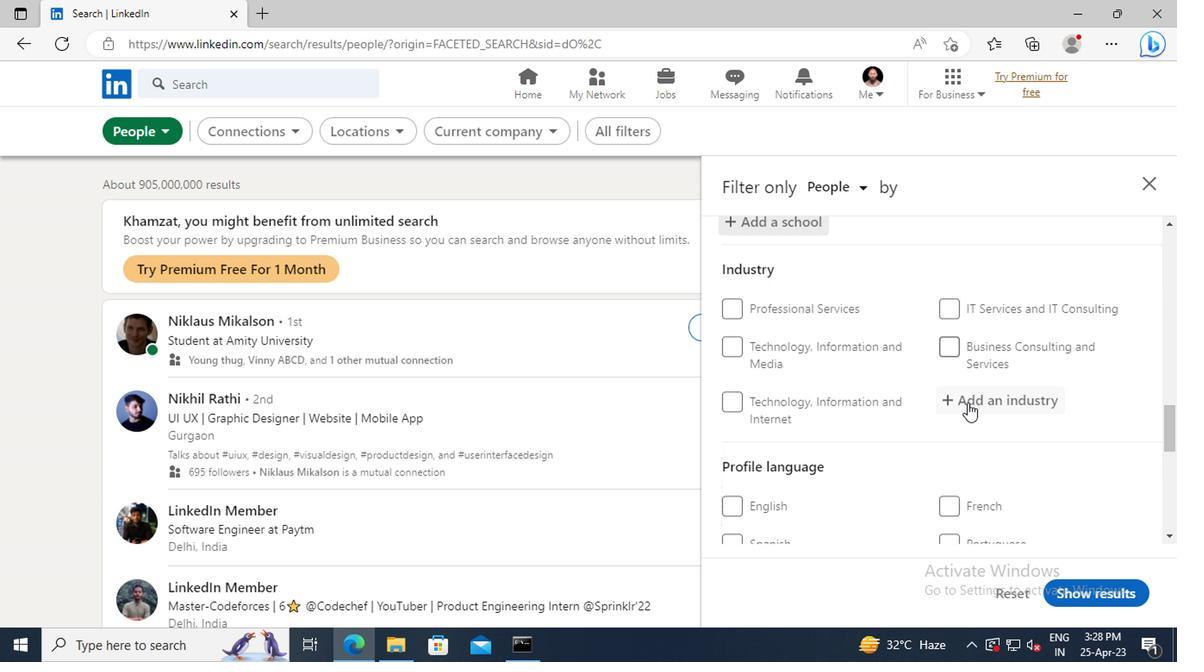 
Action: Mouse pressed left at (968, 404)
Screenshot: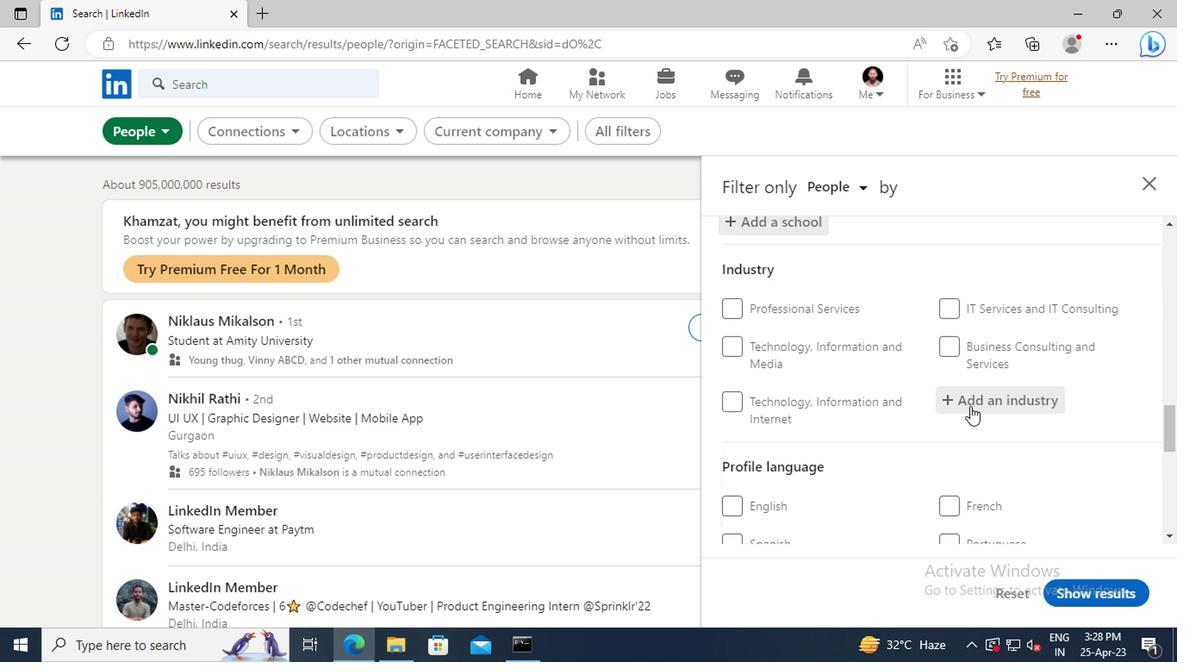 
Action: Key pressed <Key.shift>CAPITAL<Key.space><Key.shift>MARKETS
Screenshot: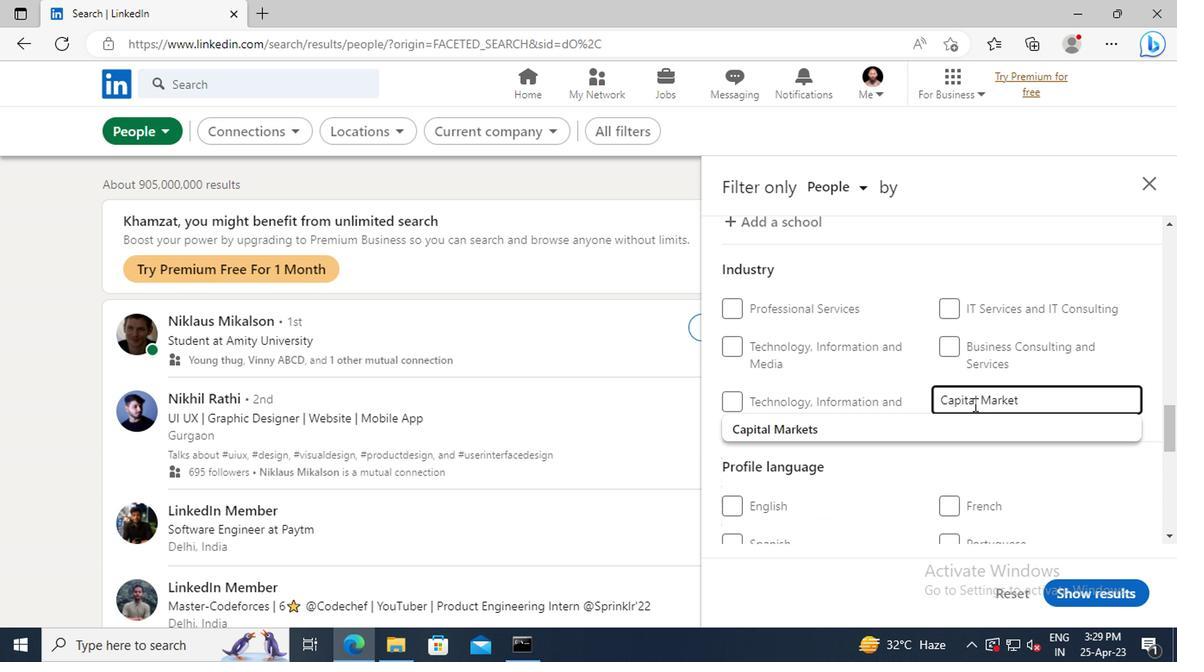 
Action: Mouse moved to (904, 425)
Screenshot: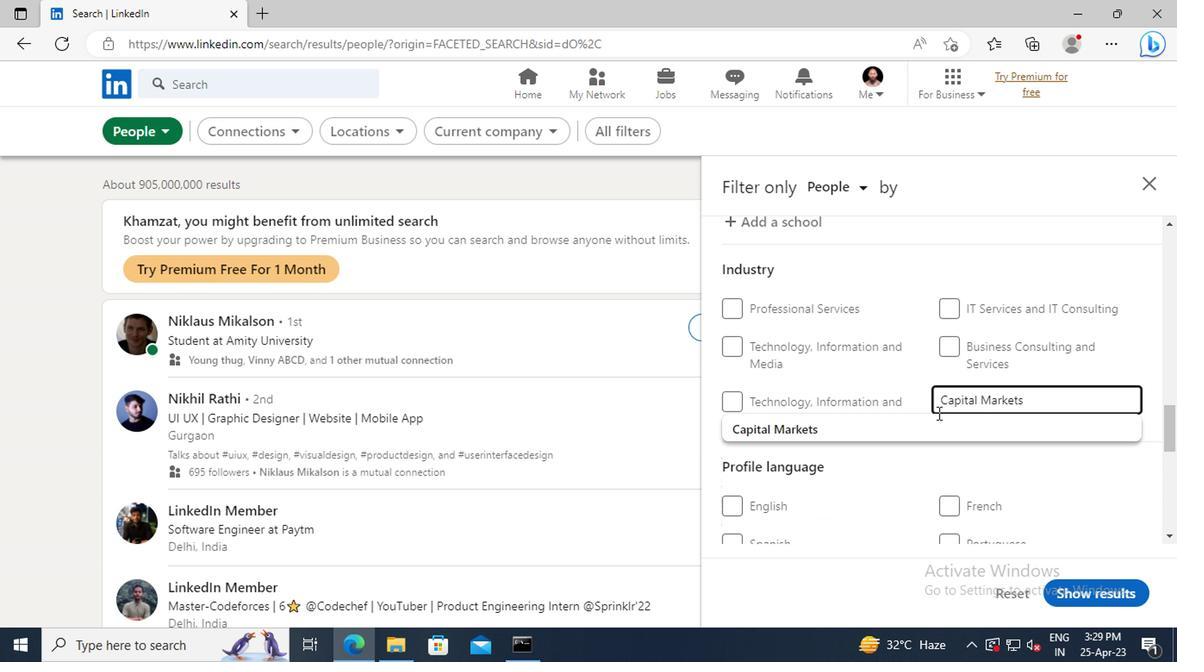 
Action: Mouse pressed left at (904, 425)
Screenshot: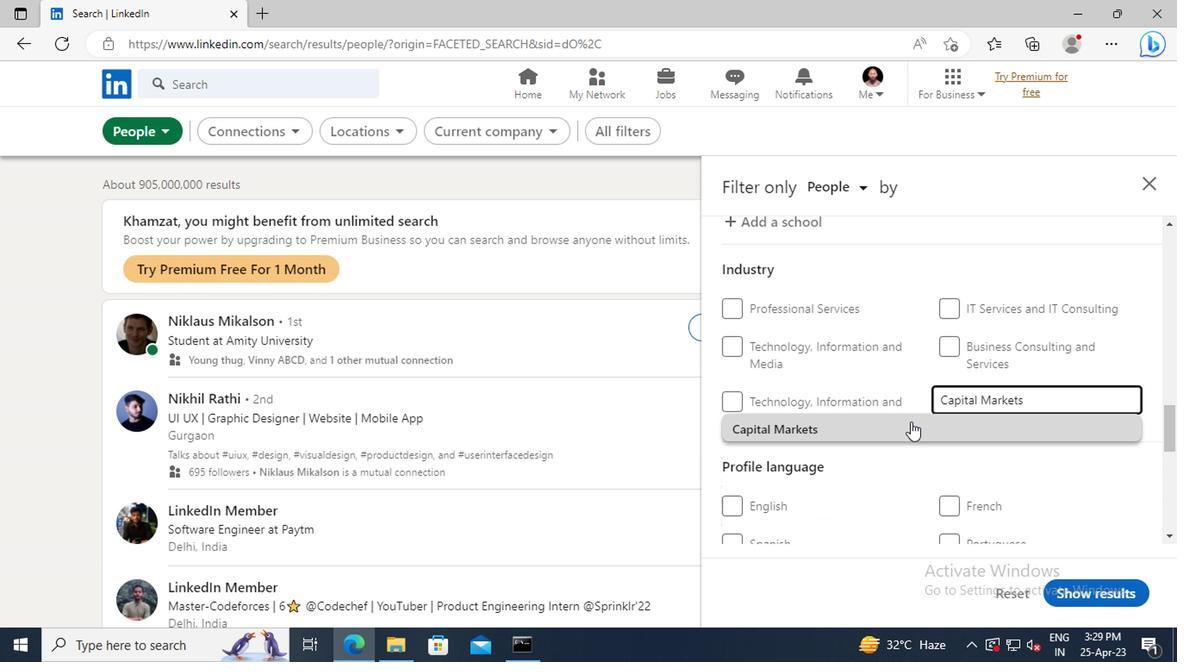 
Action: Mouse moved to (911, 394)
Screenshot: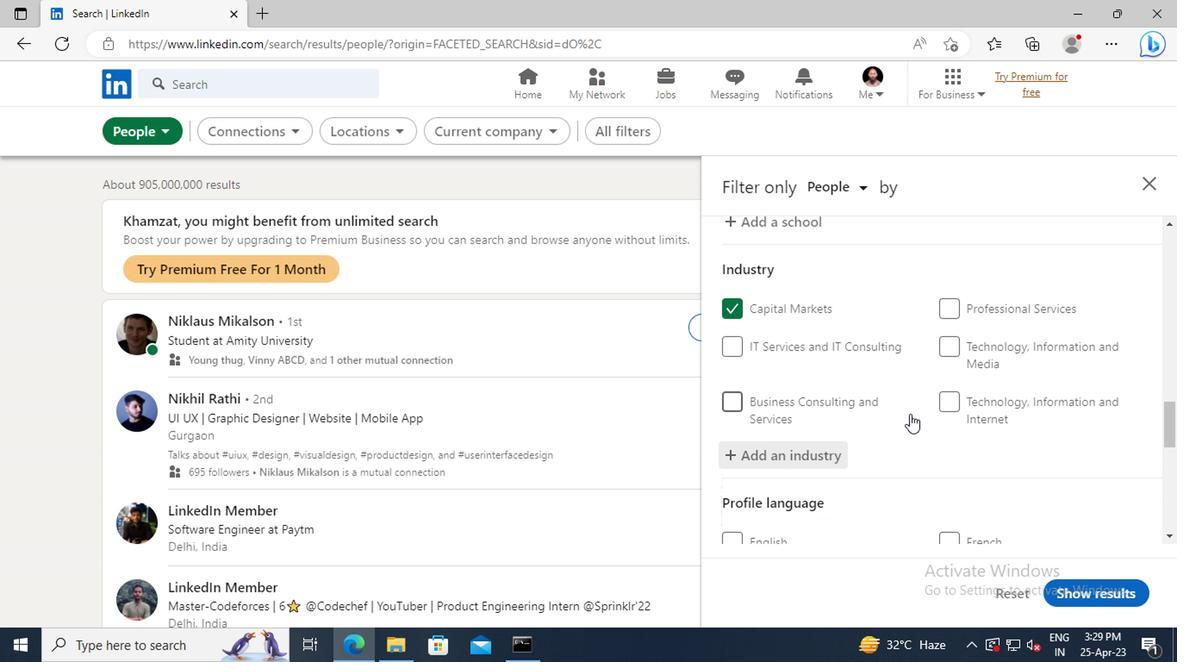 
Action: Mouse scrolled (911, 393) with delta (0, -1)
Screenshot: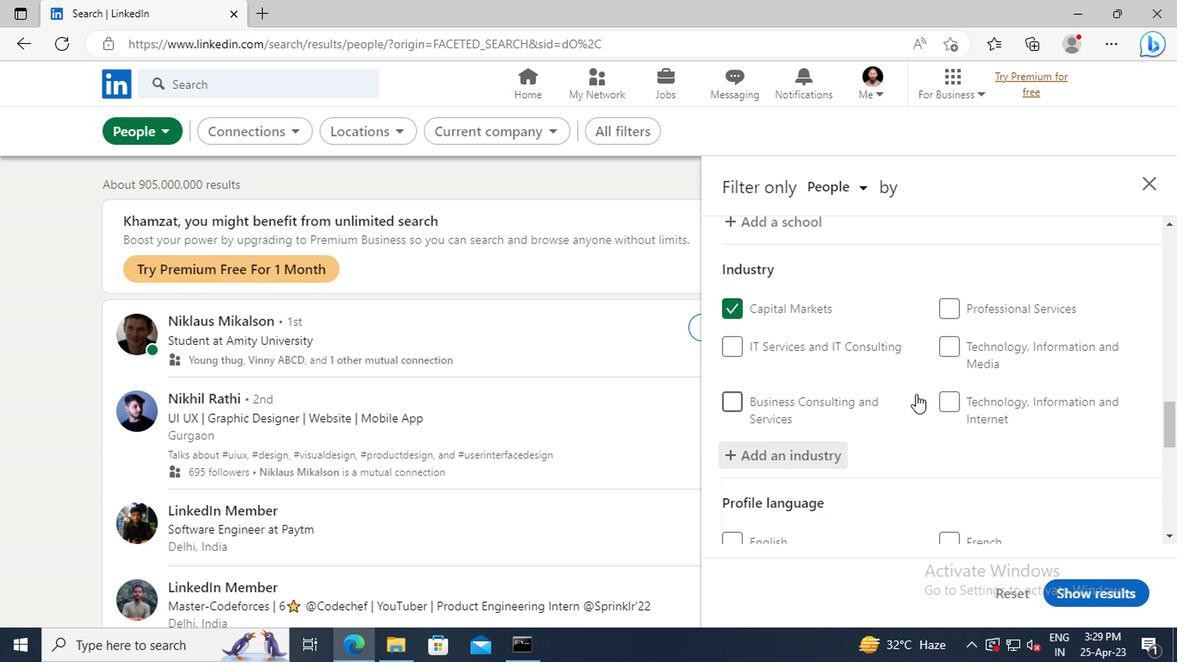 
Action: Mouse scrolled (911, 393) with delta (0, -1)
Screenshot: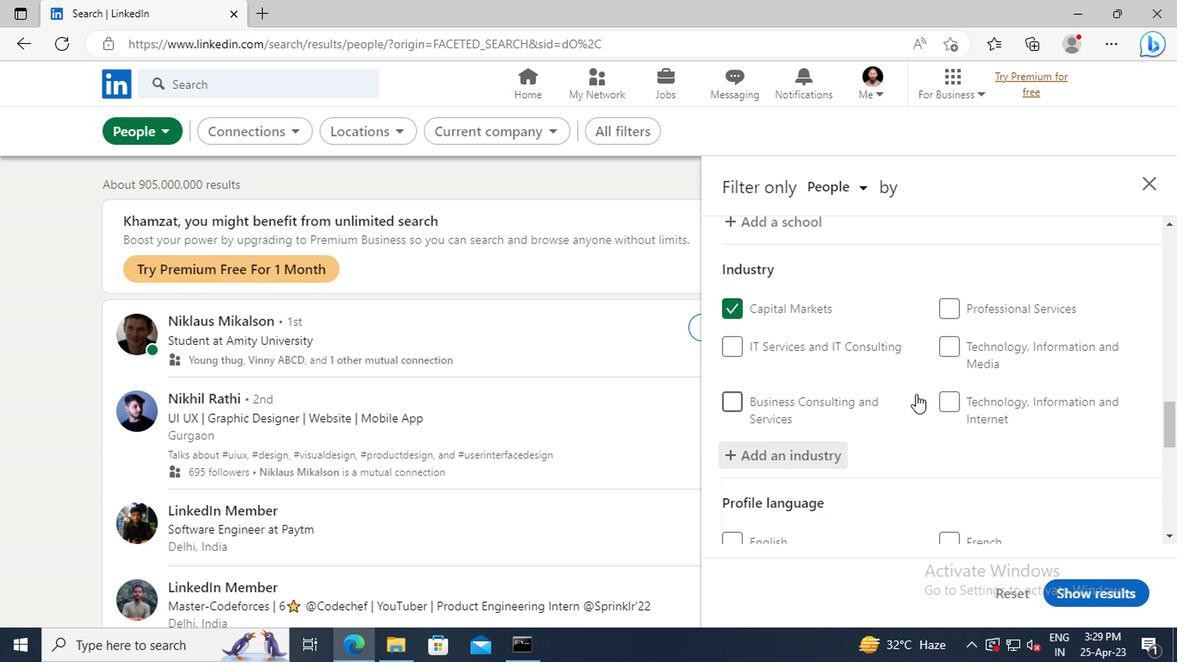 
Action: Mouse scrolled (911, 393) with delta (0, -1)
Screenshot: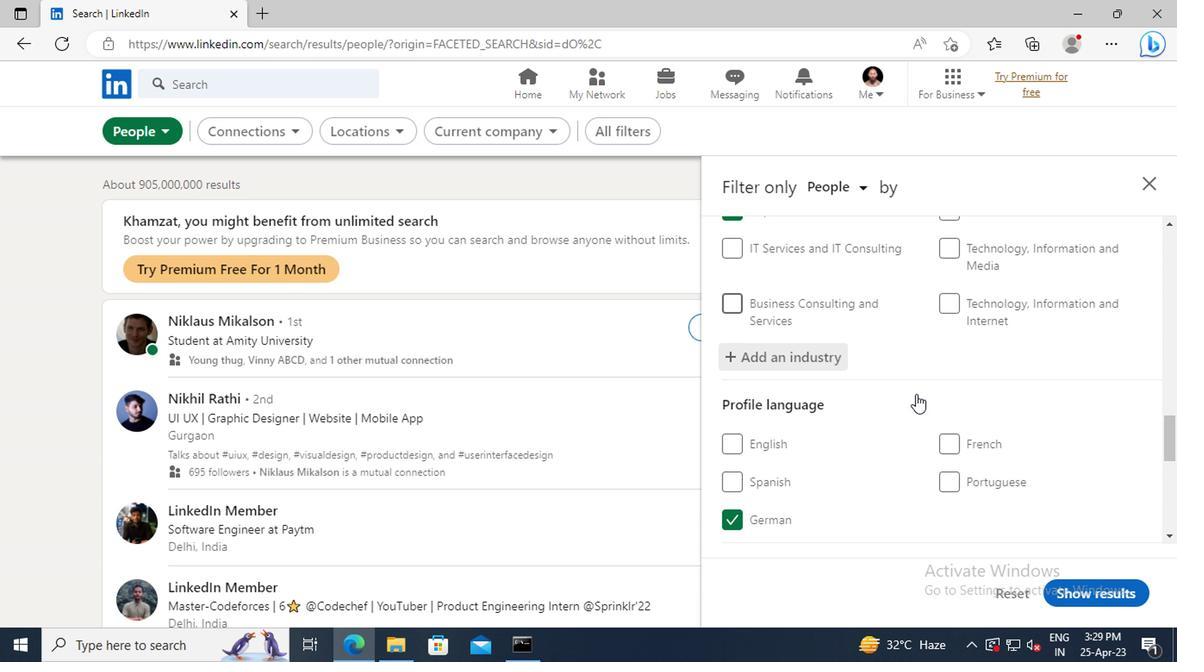 
Action: Mouse scrolled (911, 393) with delta (0, -1)
Screenshot: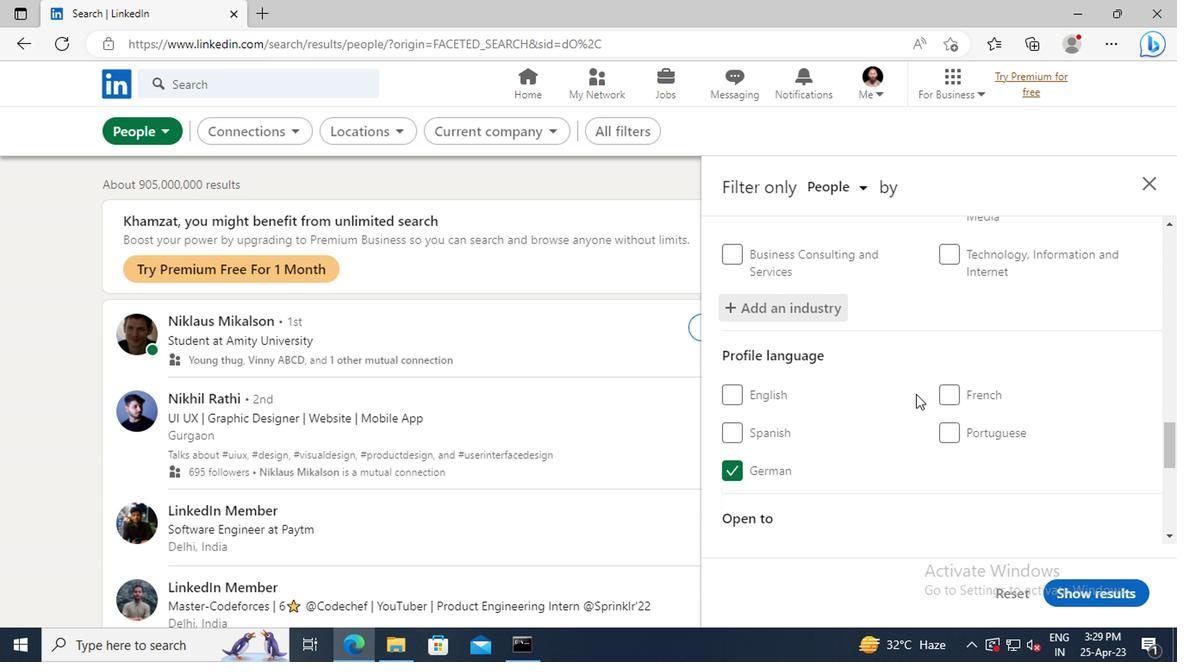 
Action: Mouse scrolled (911, 393) with delta (0, -1)
Screenshot: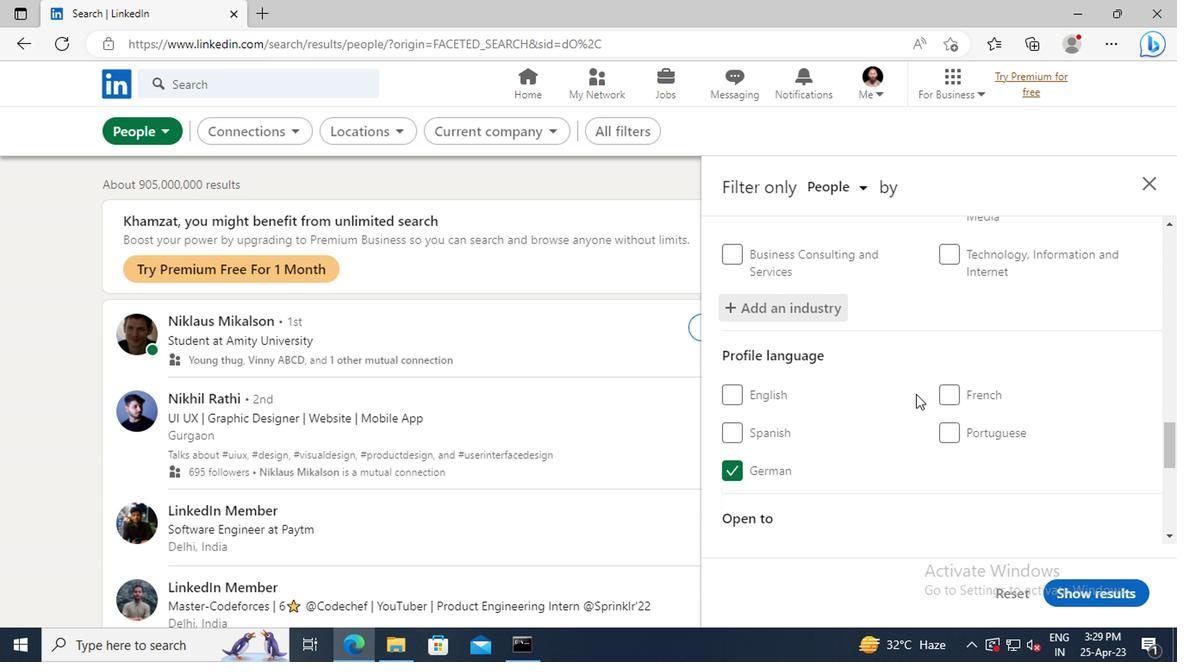 
Action: Mouse scrolled (911, 393) with delta (0, -1)
Screenshot: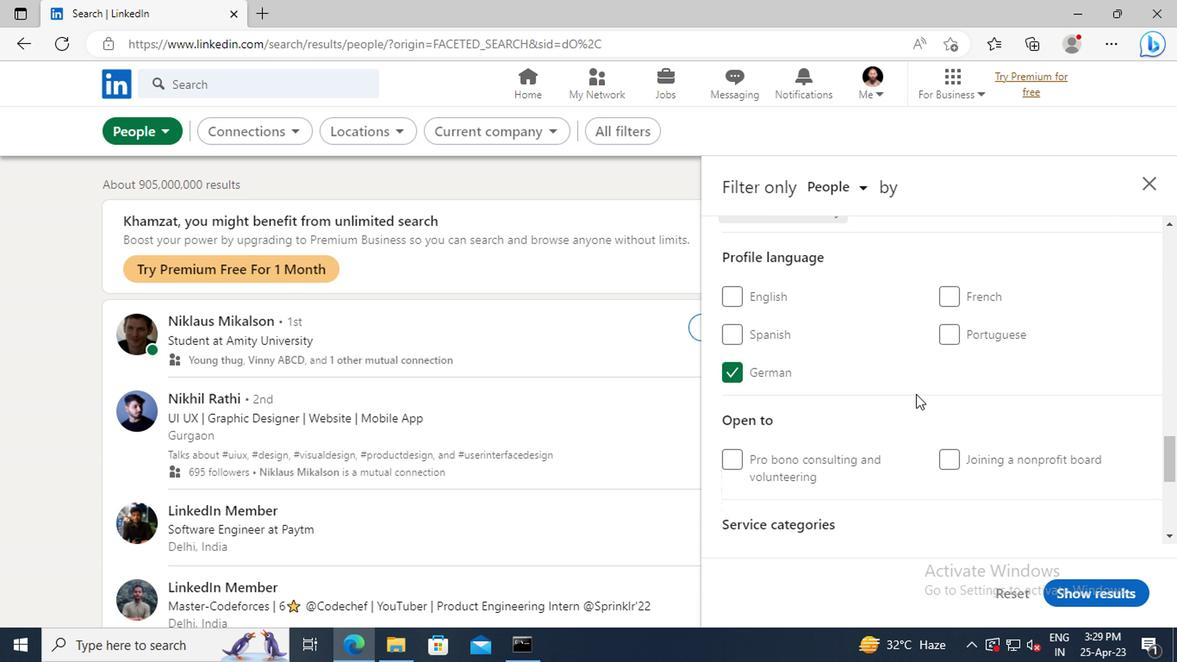
Action: Mouse scrolled (911, 393) with delta (0, -1)
Screenshot: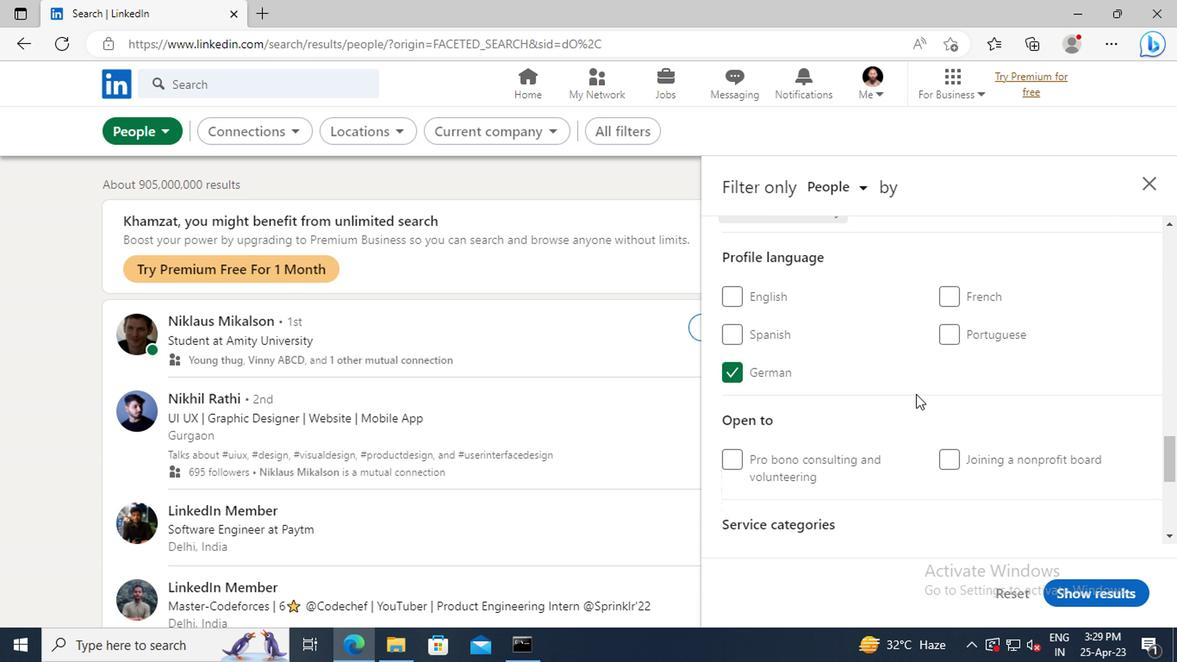 
Action: Mouse scrolled (911, 393) with delta (0, -1)
Screenshot: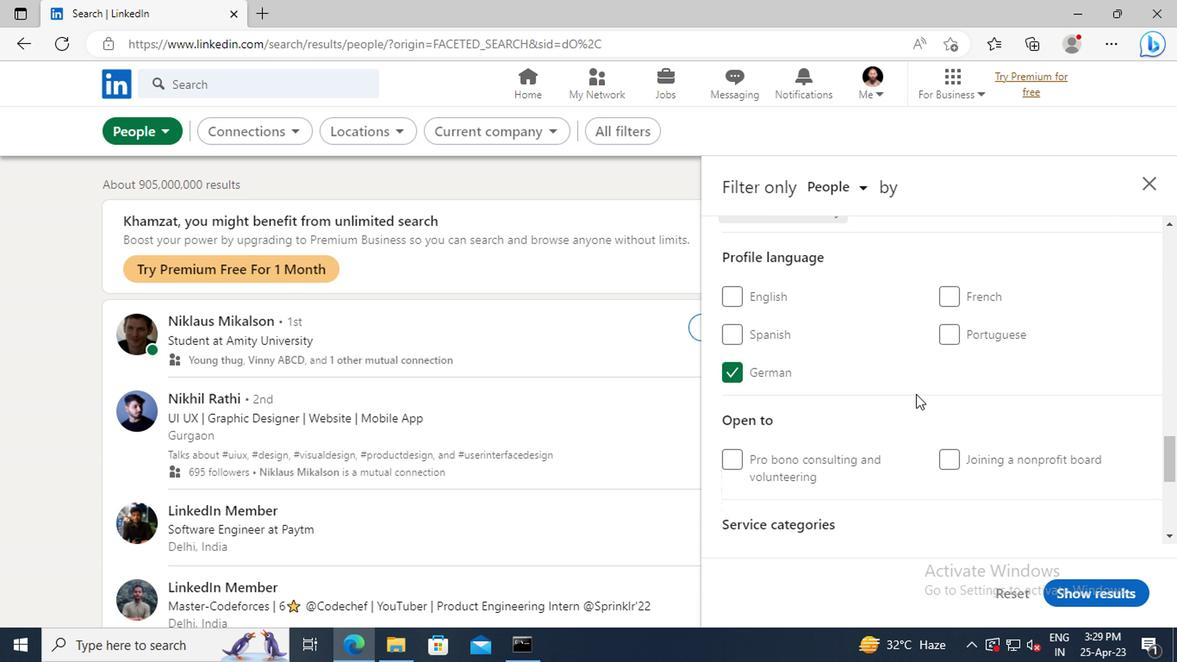 
Action: Mouse scrolled (911, 393) with delta (0, -1)
Screenshot: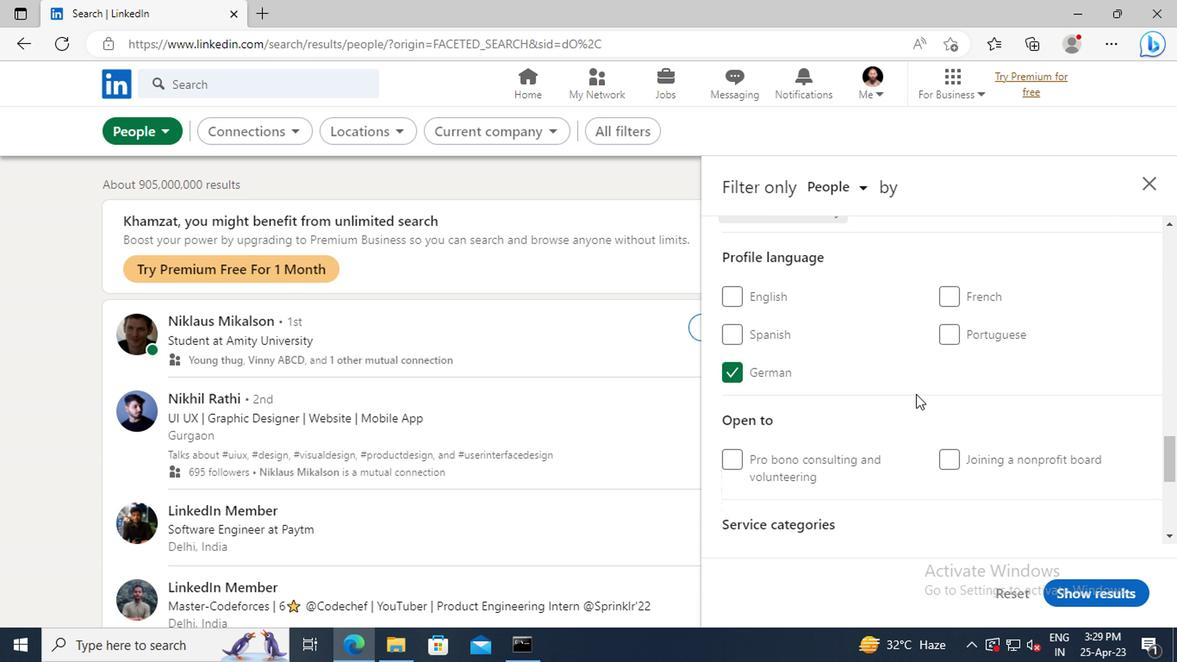 
Action: Mouse scrolled (911, 393) with delta (0, -1)
Screenshot: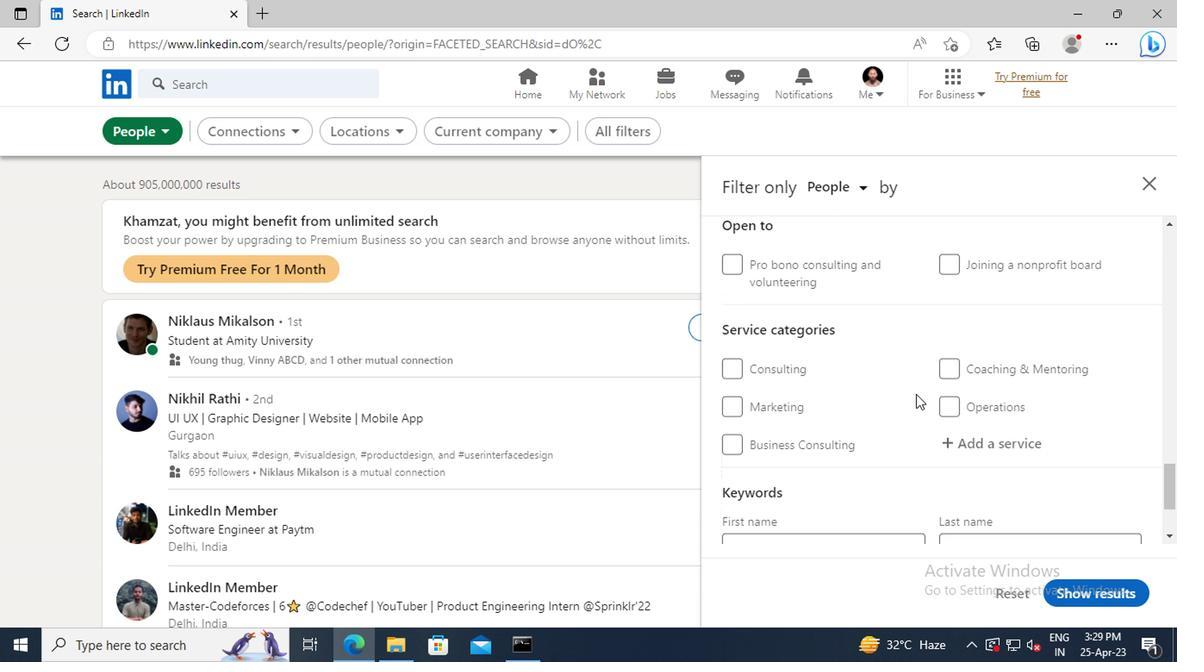 
Action: Mouse moved to (981, 396)
Screenshot: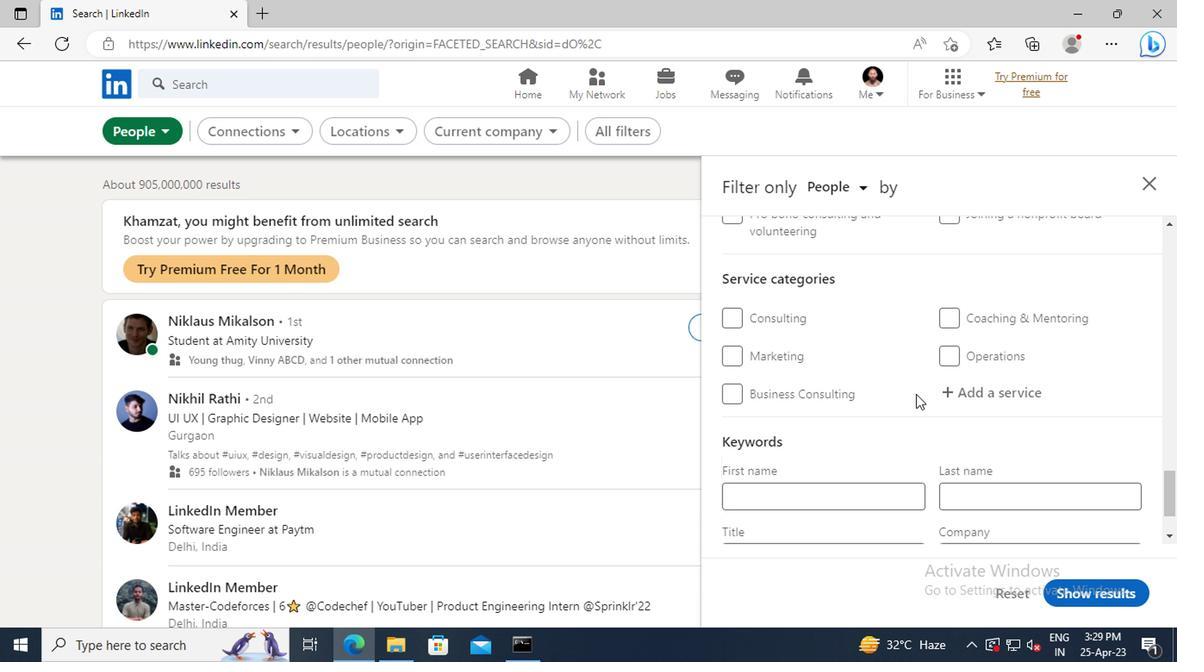 
Action: Mouse pressed left at (981, 396)
Screenshot: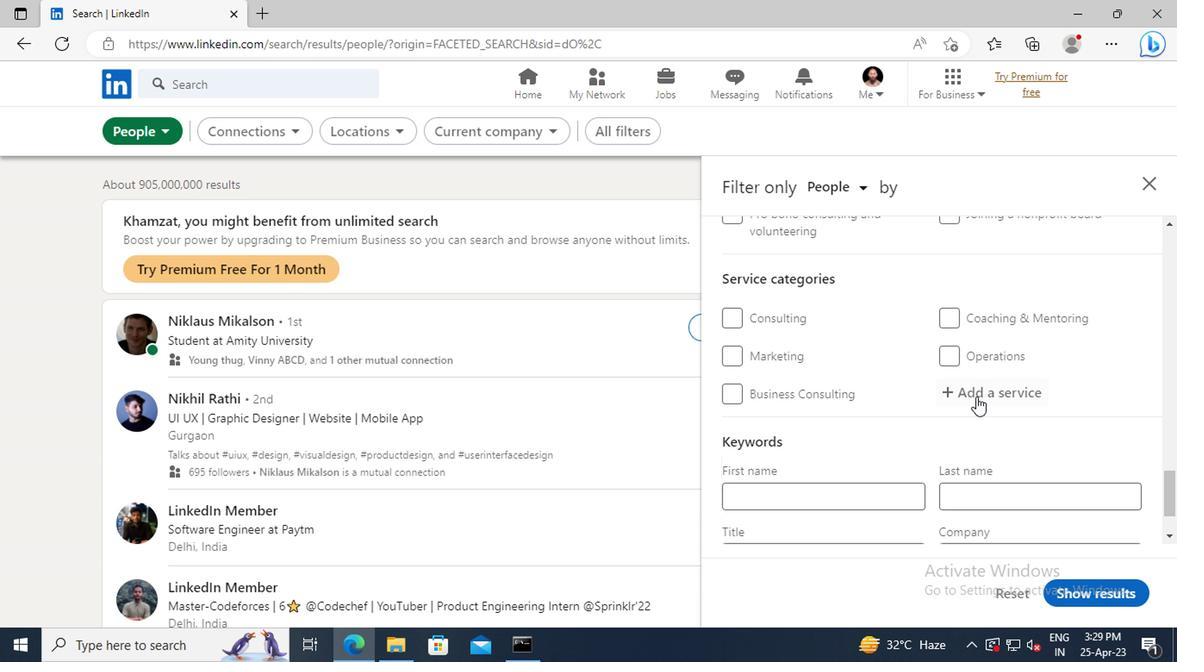 
Action: Key pressed <Key.shift>WEDDING<Key.space><Key.shift>PLANNING
Screenshot: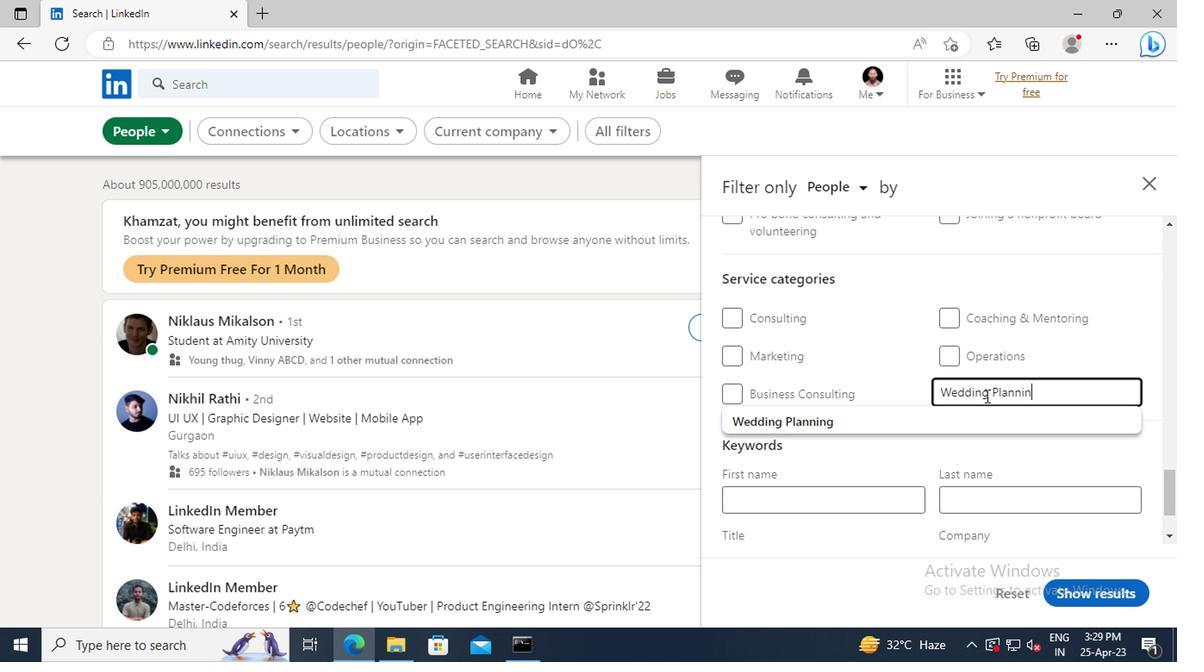 
Action: Mouse moved to (935, 420)
Screenshot: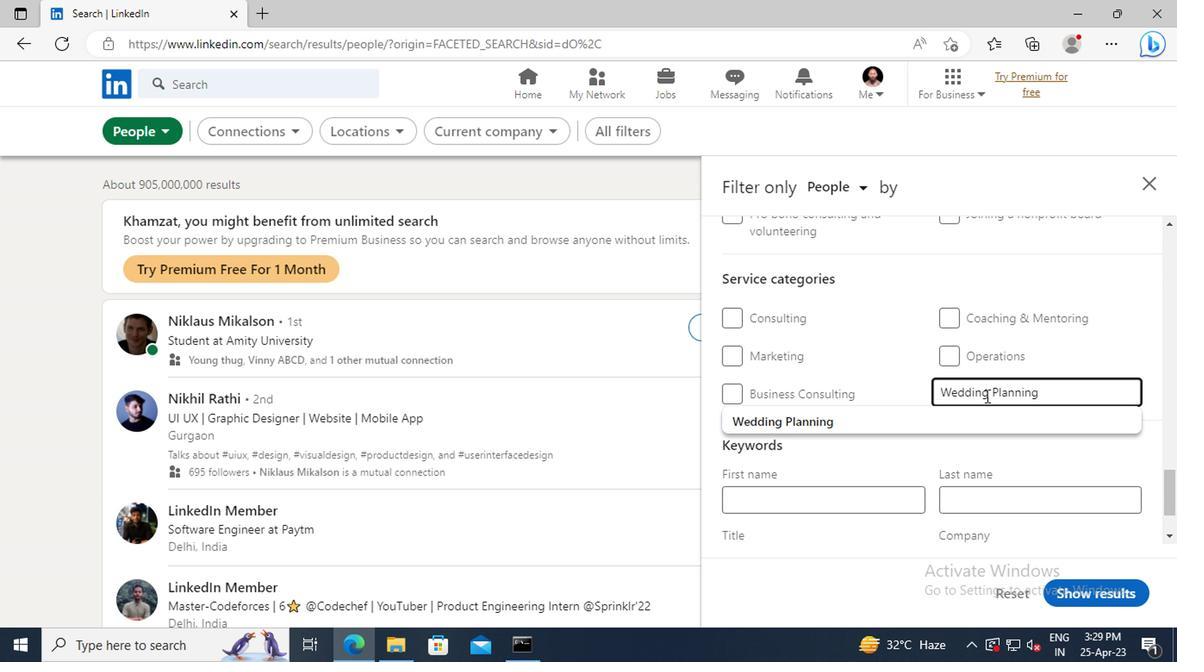 
Action: Mouse pressed left at (935, 420)
Screenshot: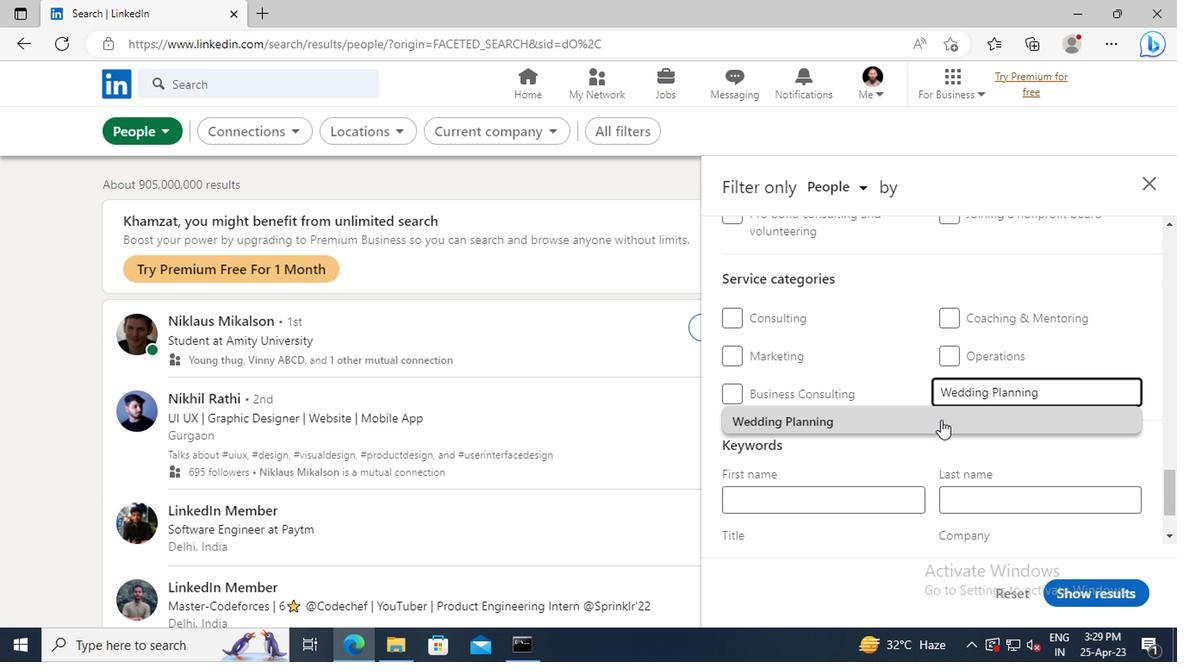 
Action: Mouse moved to (905, 387)
Screenshot: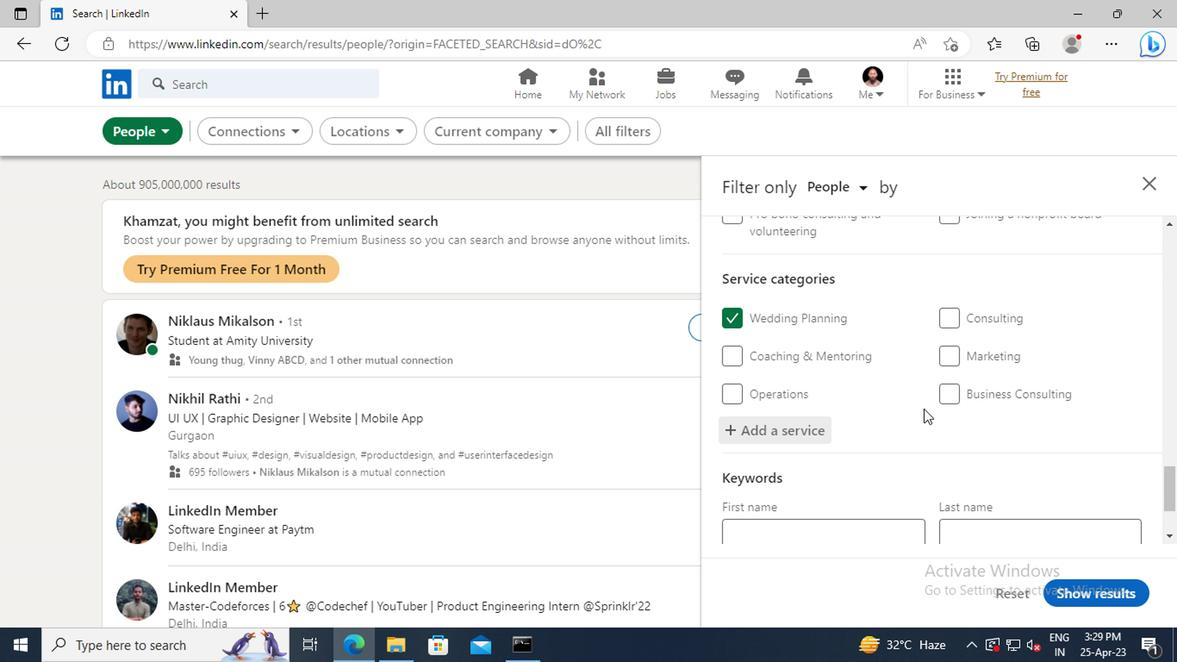 
Action: Mouse scrolled (905, 386) with delta (0, 0)
Screenshot: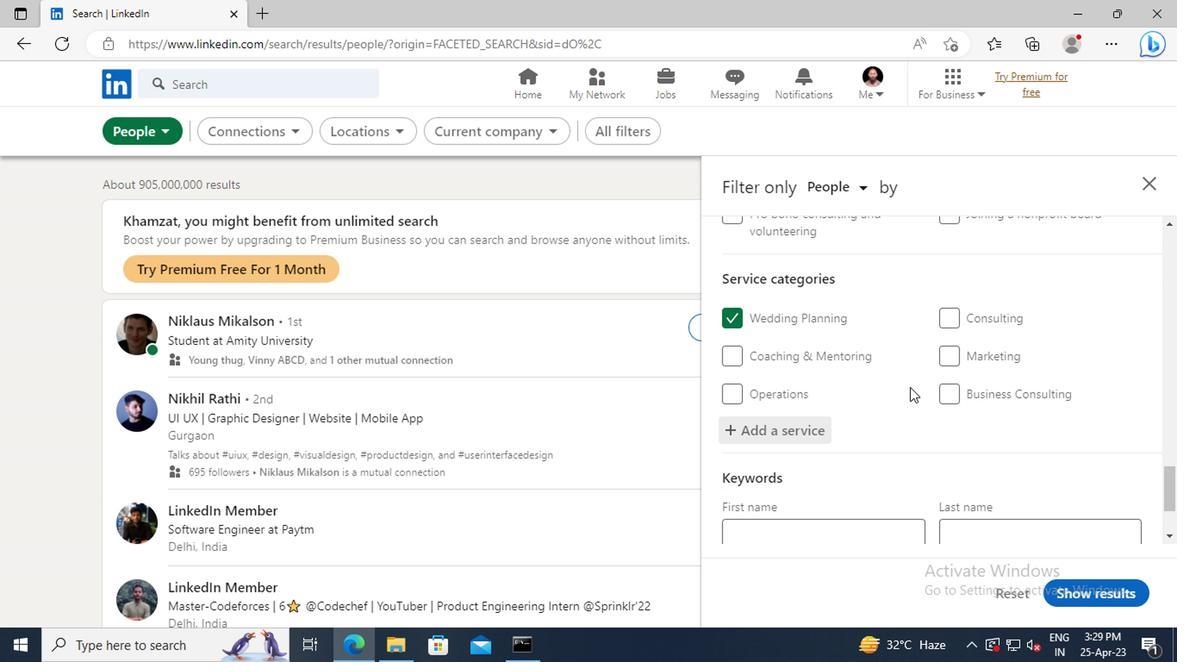
Action: Mouse scrolled (905, 386) with delta (0, 0)
Screenshot: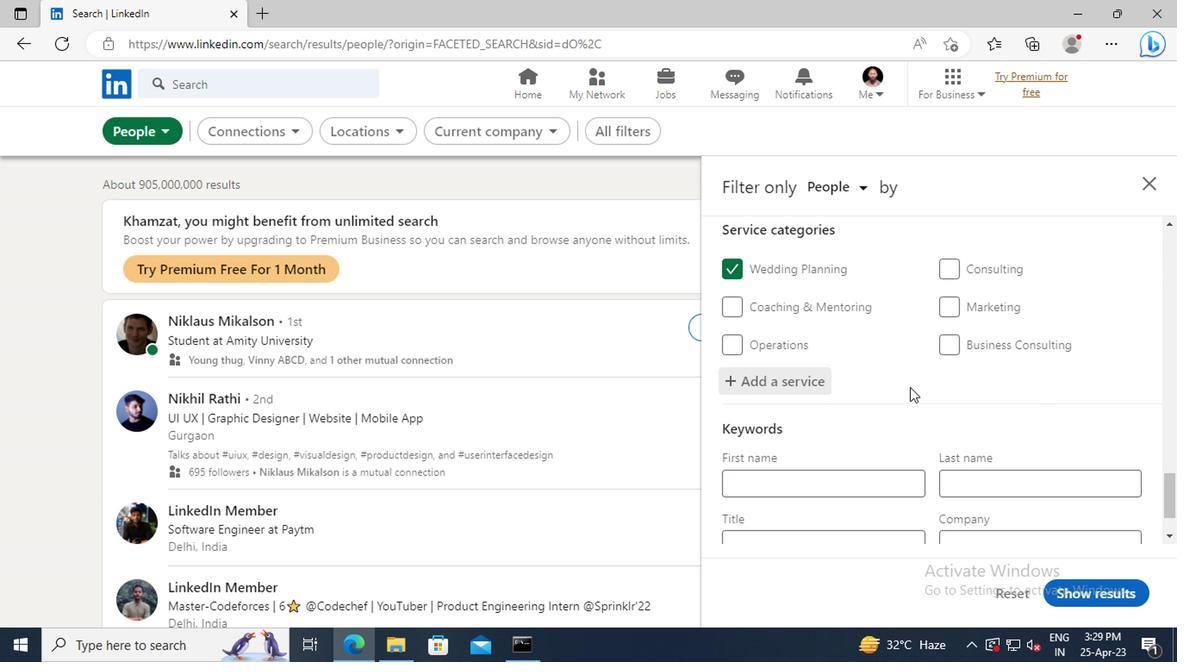 
Action: Mouse scrolled (905, 386) with delta (0, 0)
Screenshot: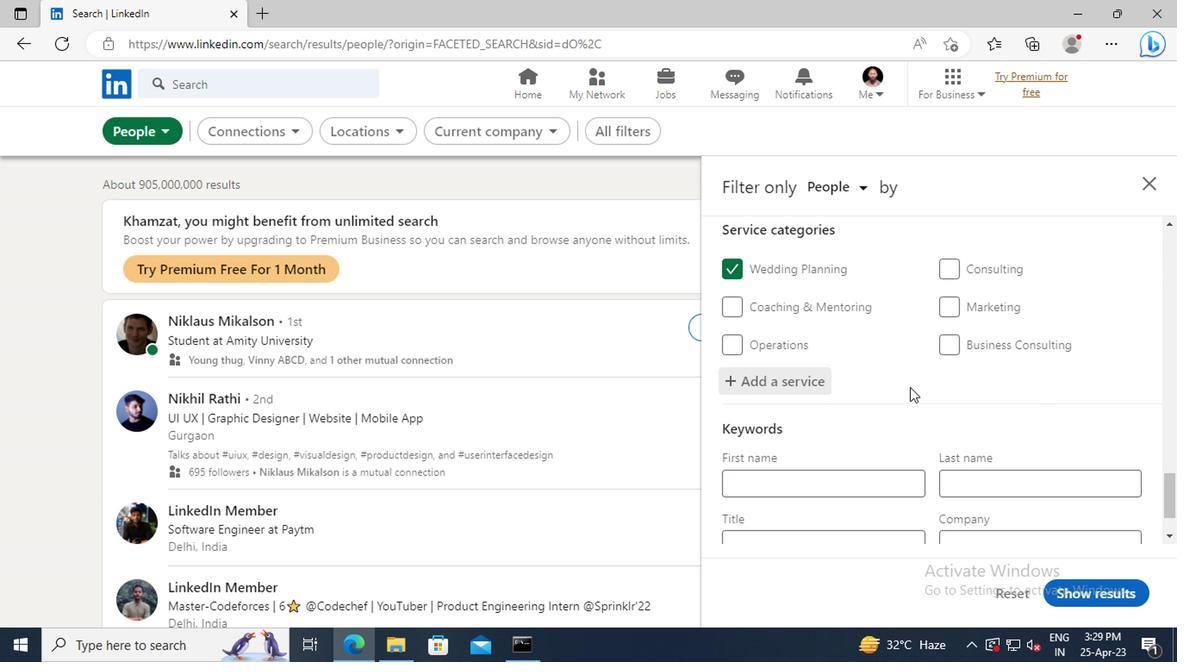 
Action: Mouse scrolled (905, 386) with delta (0, 0)
Screenshot: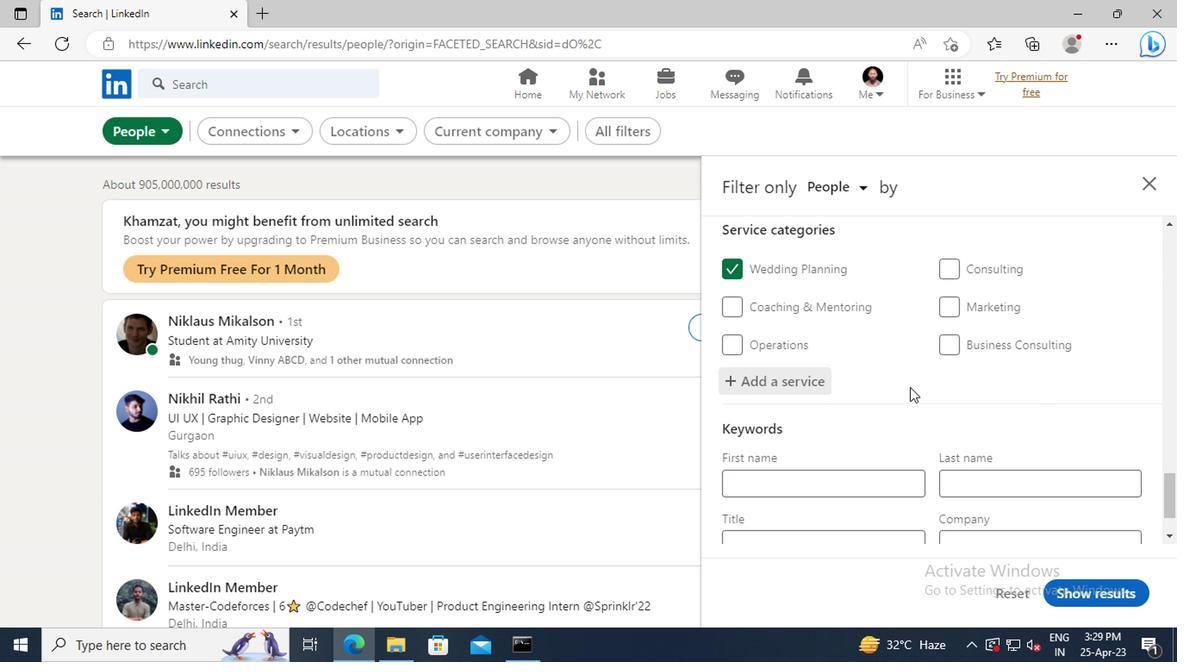 
Action: Mouse moved to (859, 471)
Screenshot: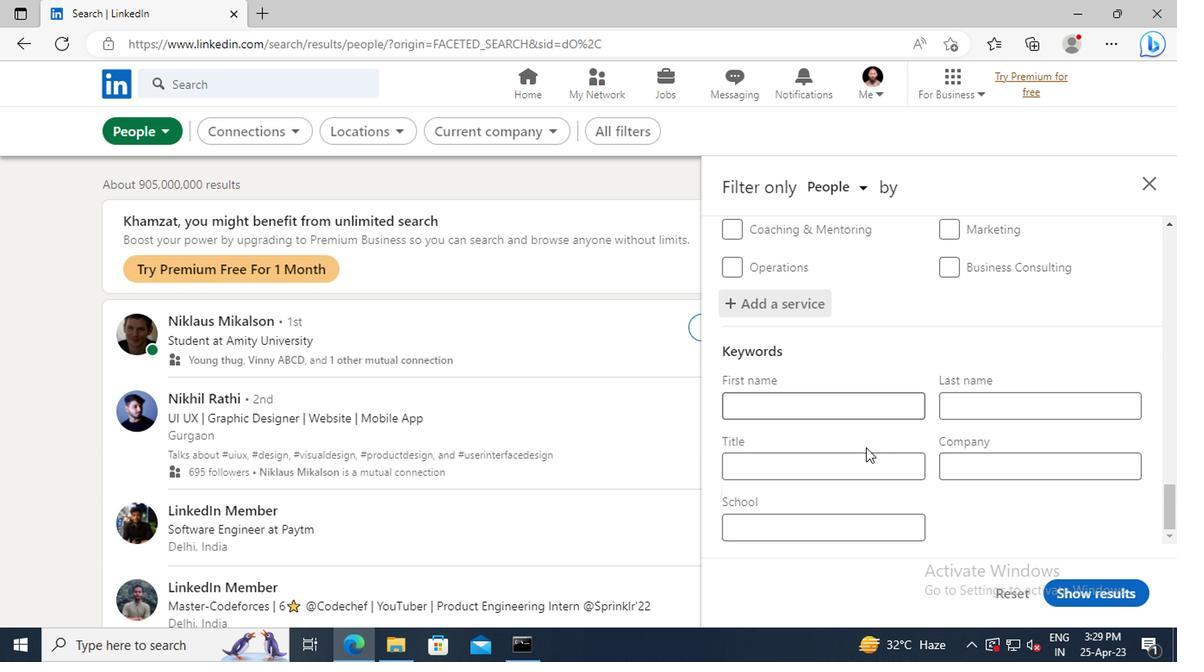 
Action: Mouse pressed left at (859, 471)
Screenshot: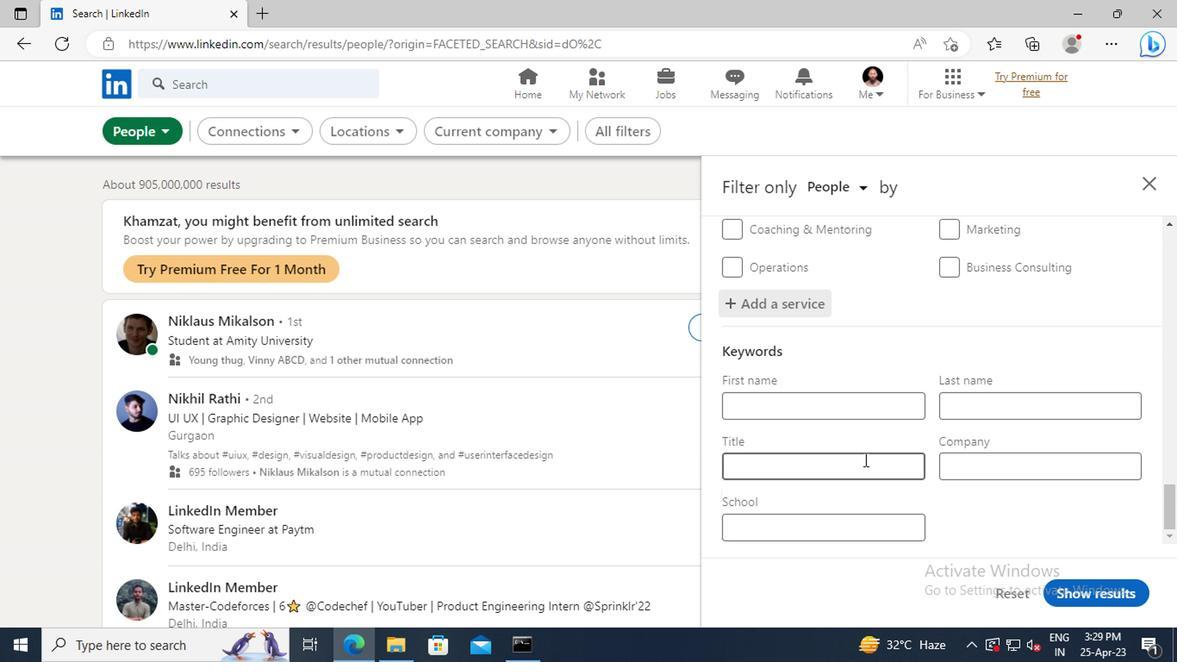
Action: Key pressed <Key.shift_r>ARTIFICIAL<Key.space><Key.shift>INTELLIGENCE<Key.space><Key.shift>ENGINEER
Screenshot: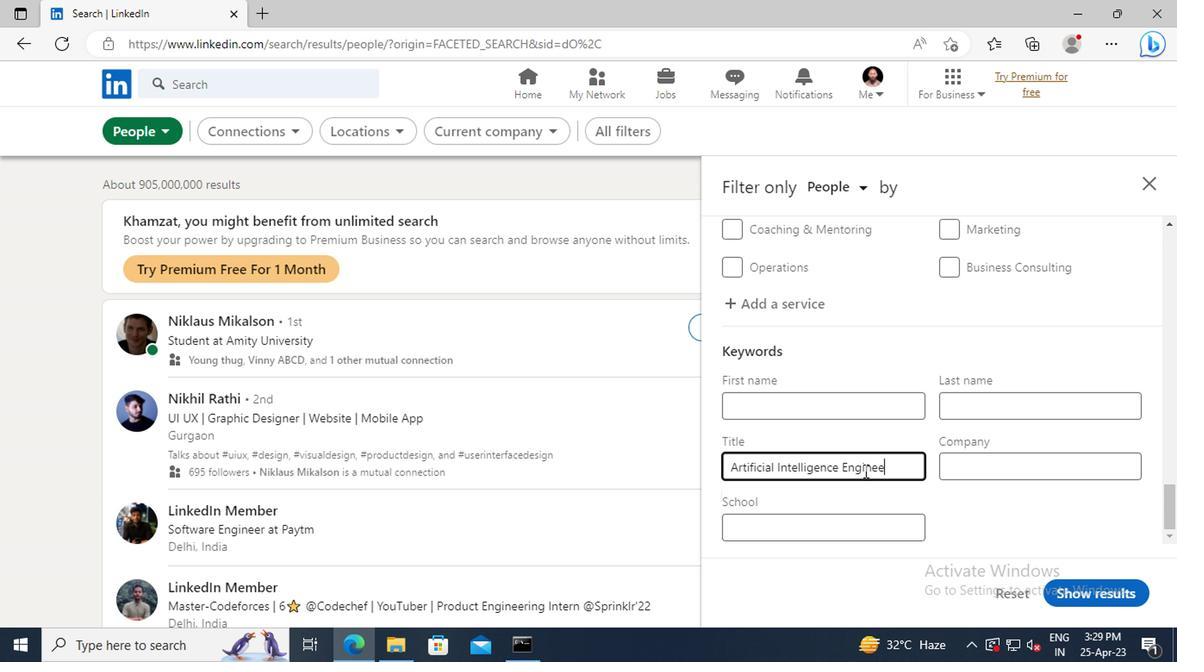 
Action: Mouse moved to (1075, 589)
Screenshot: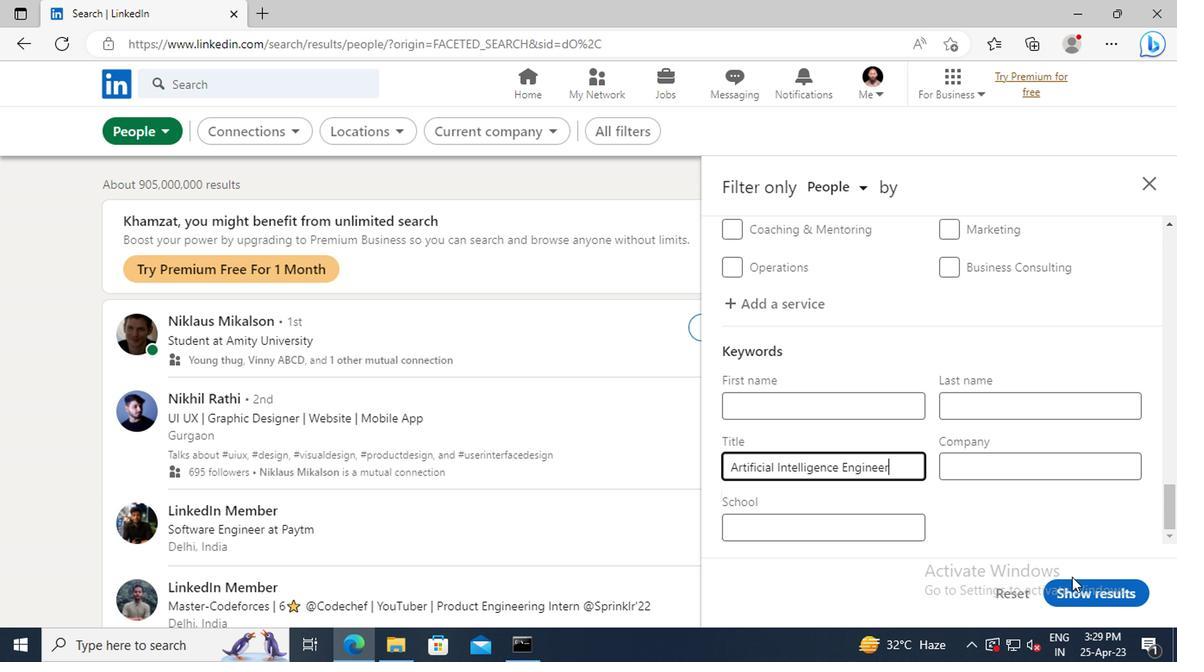 
Action: Mouse pressed left at (1075, 589)
Screenshot: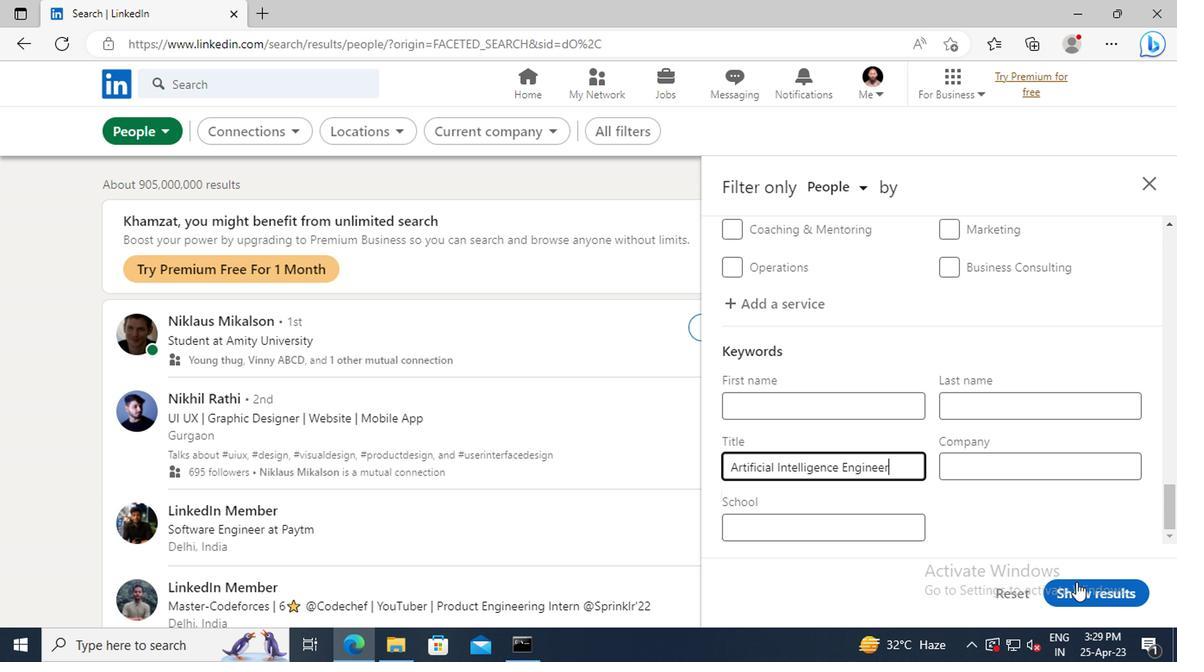 
